 Task: Format the budget tracker by applying conditional formatting to highlight non-empty cells in green and change the 'Categories' column font to Arial Black with size 18.
Action: Mouse moved to (159, 182)
Screenshot: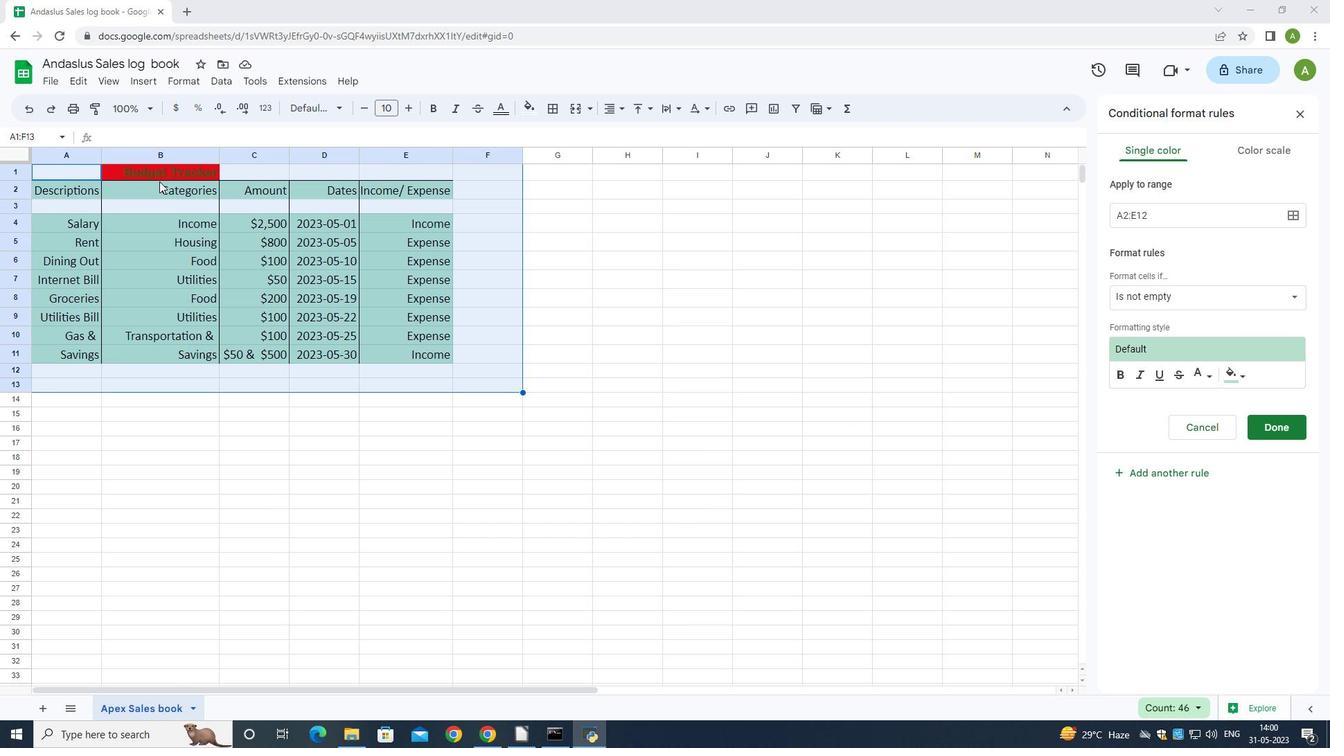 
Action: Mouse pressed left at (159, 182)
Screenshot: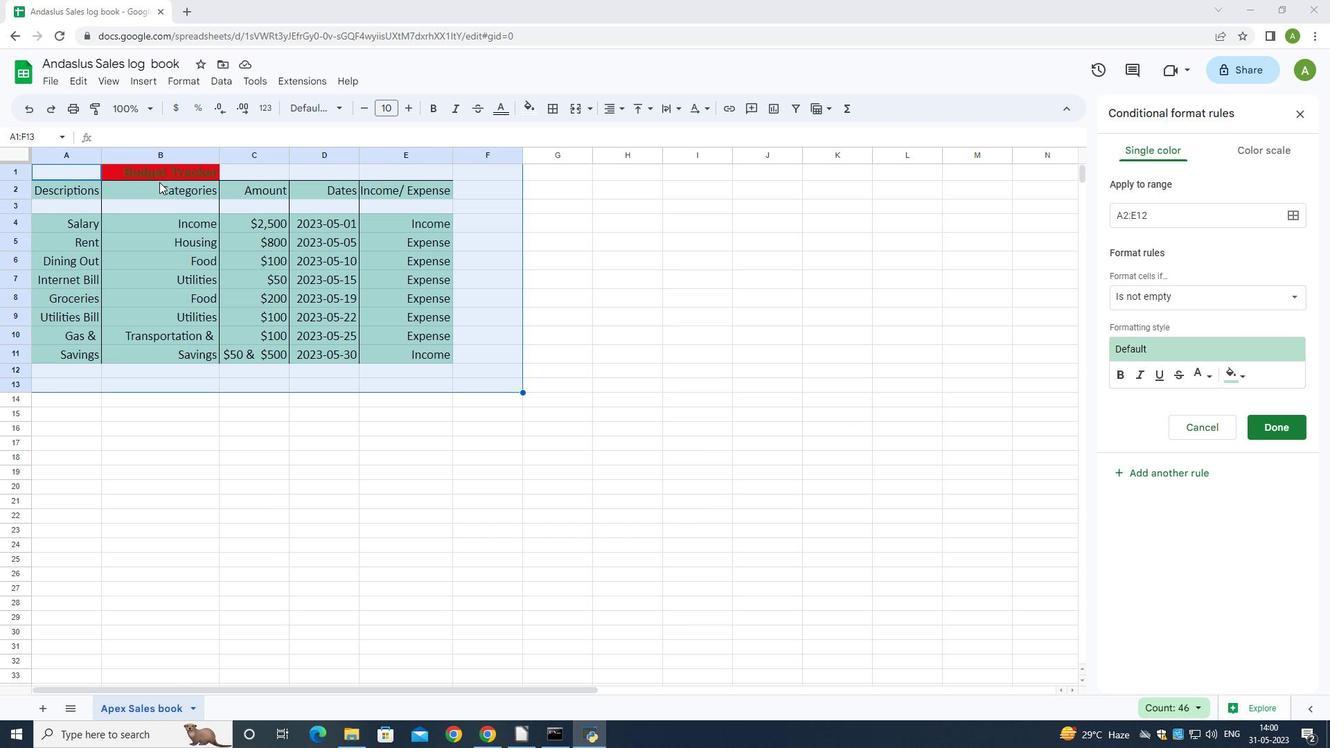 
Action: Mouse moved to (333, 105)
Screenshot: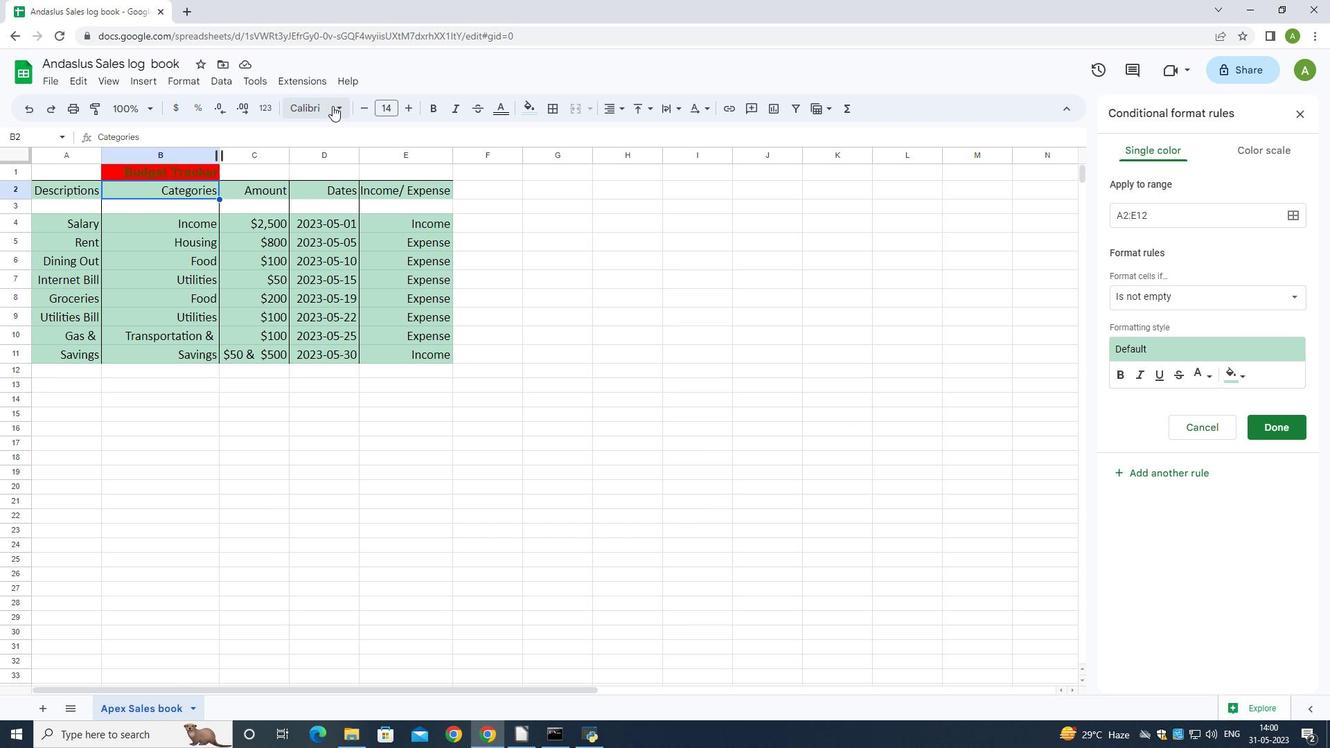 
Action: Mouse pressed left at (333, 105)
Screenshot: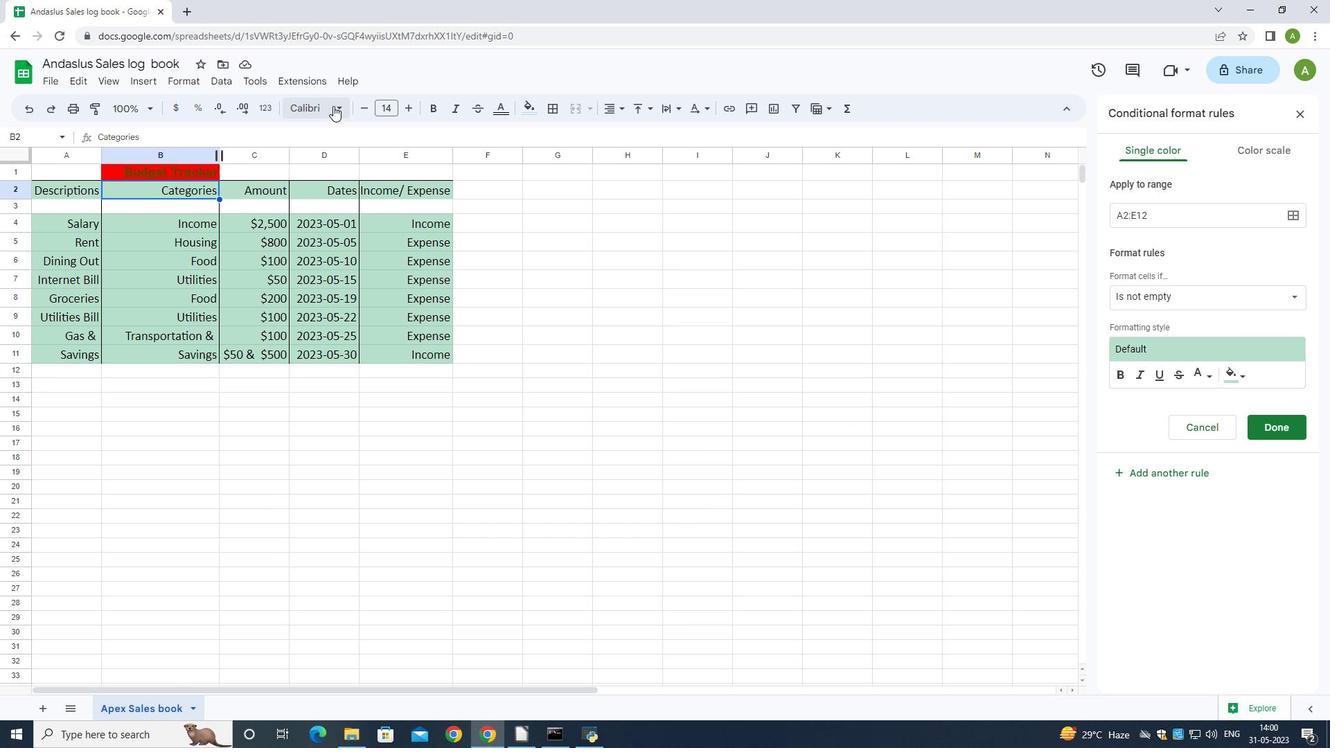 
Action: Mouse moved to (367, 303)
Screenshot: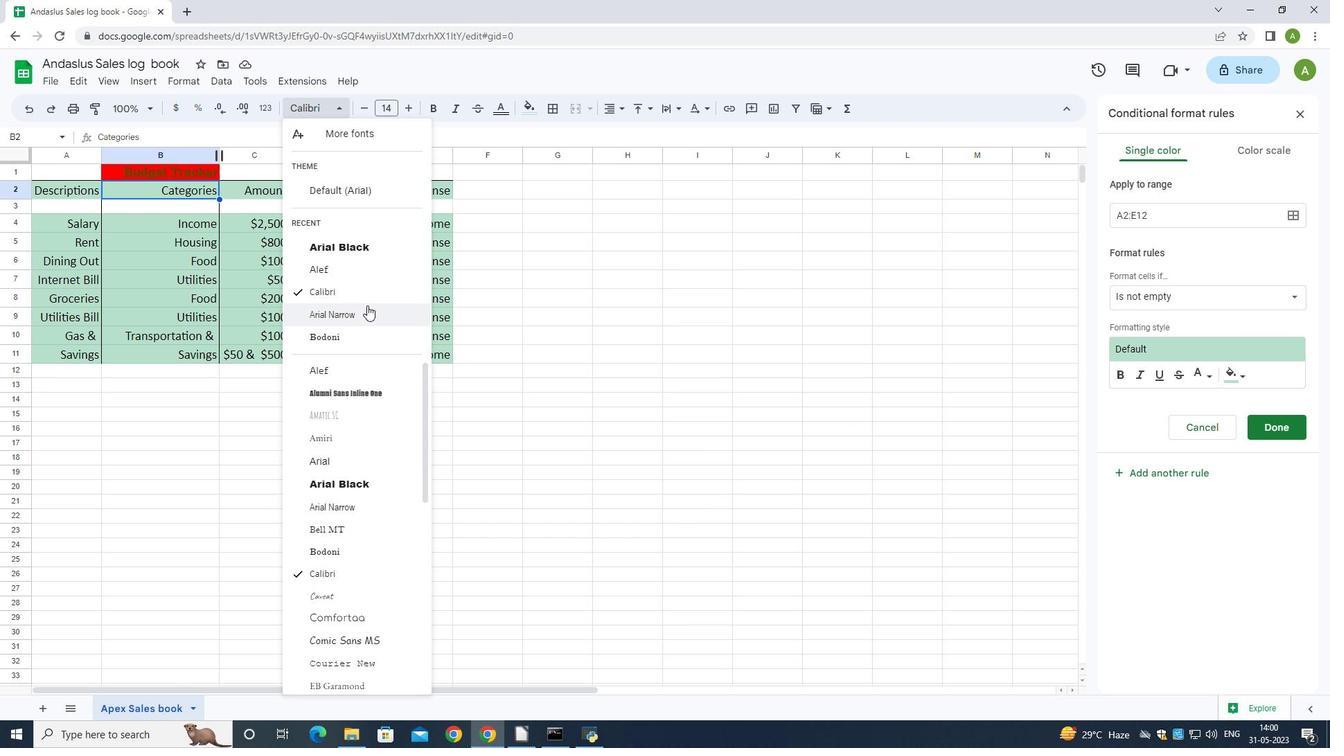 
Action: Mouse scrolled (367, 302) with delta (0, 0)
Screenshot: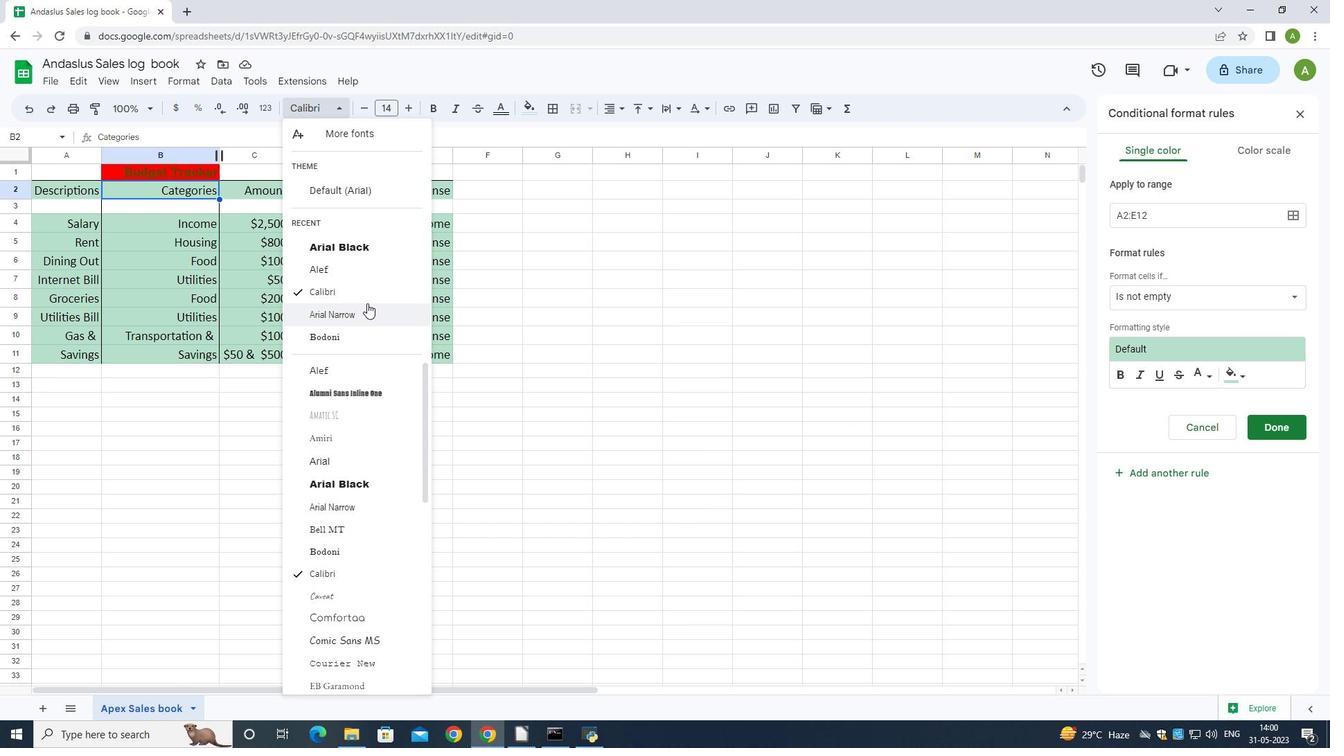 
Action: Mouse scrolled (367, 302) with delta (0, 0)
Screenshot: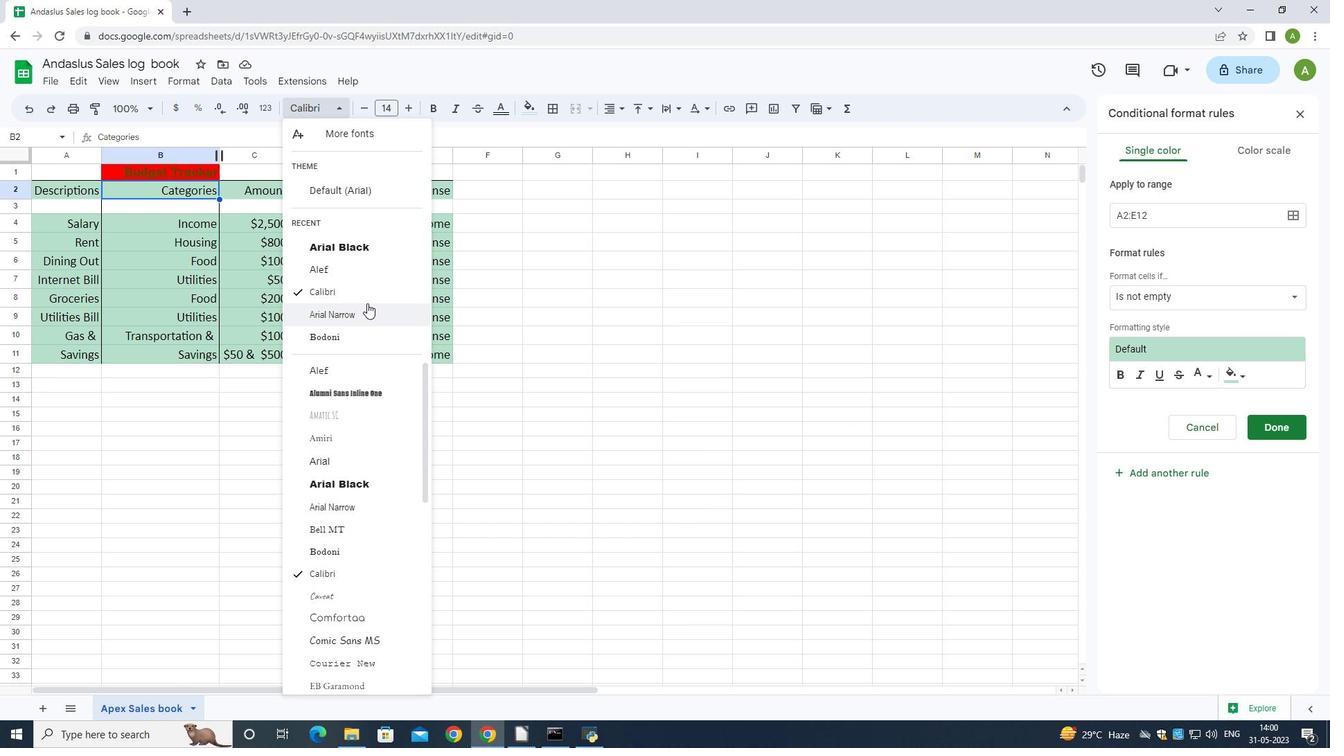 
Action: Mouse moved to (342, 130)
Screenshot: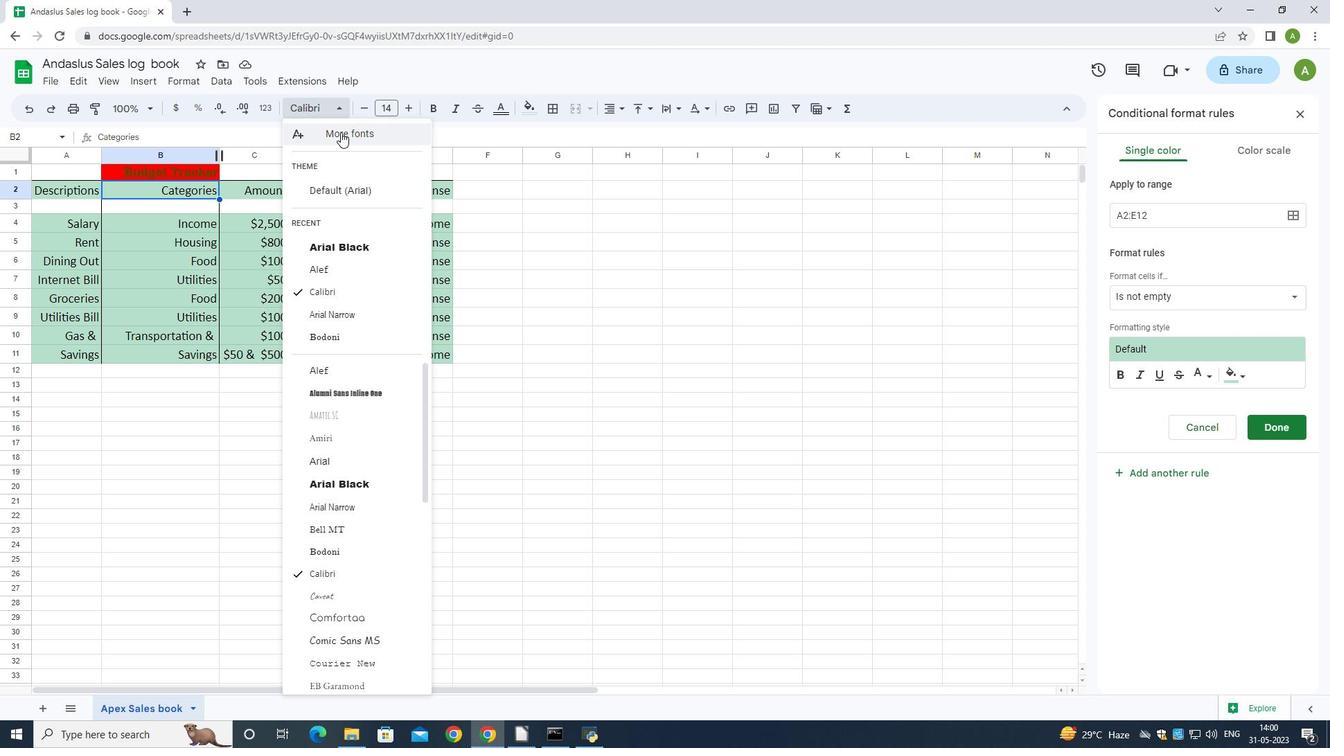 
Action: Mouse pressed left at (342, 130)
Screenshot: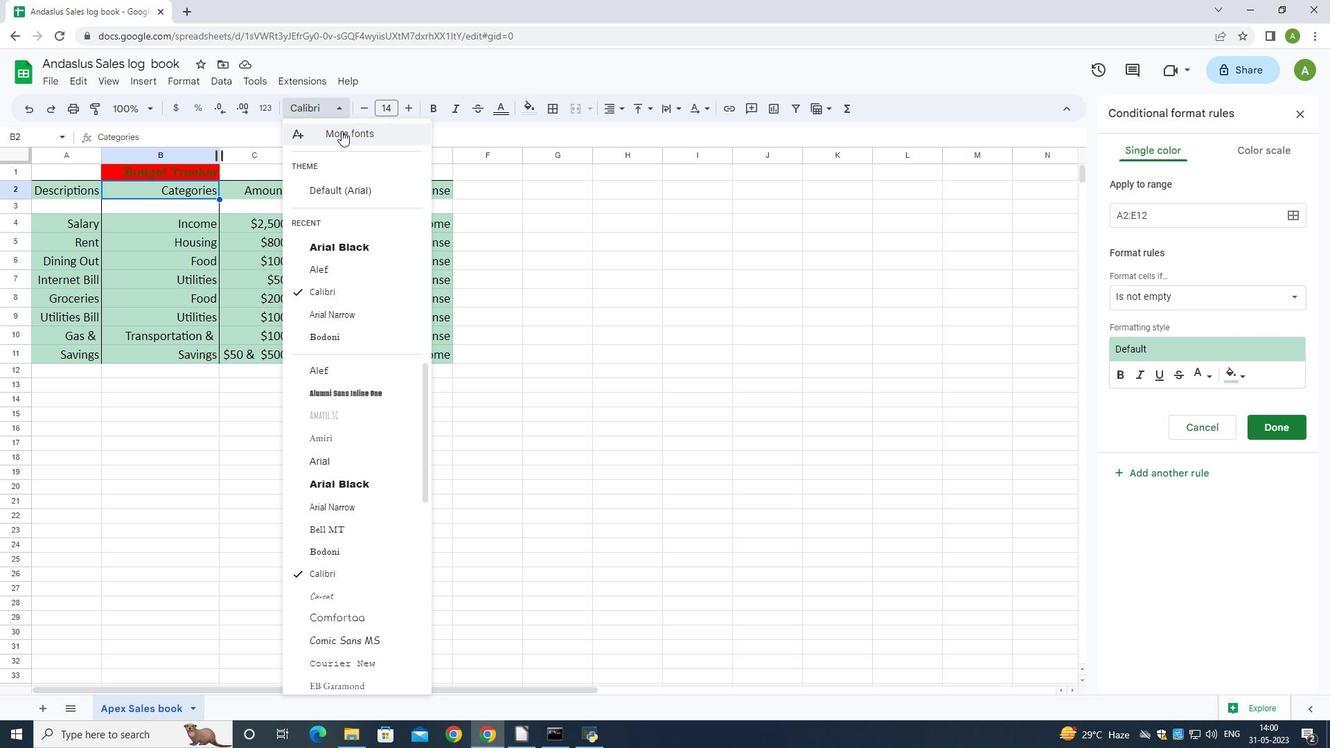 
Action: Mouse moved to (458, 266)
Screenshot: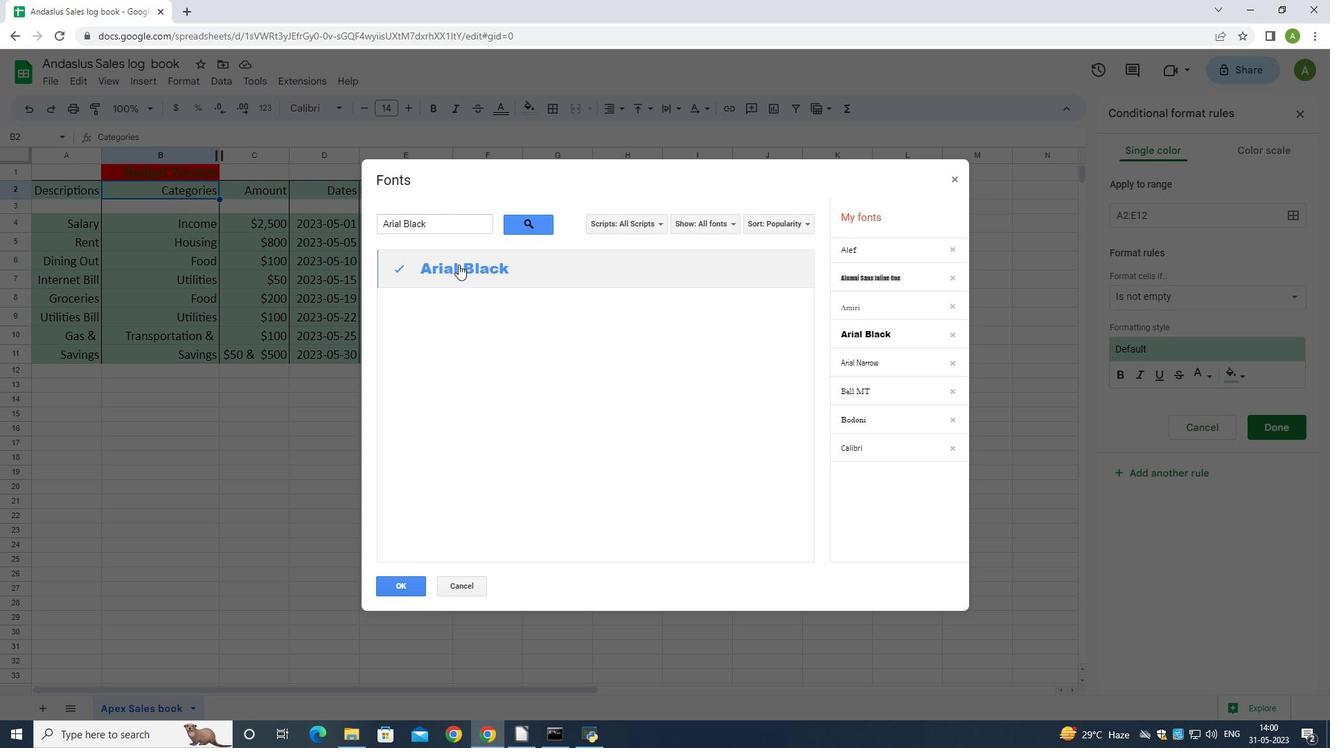 
Action: Mouse pressed left at (458, 266)
Screenshot: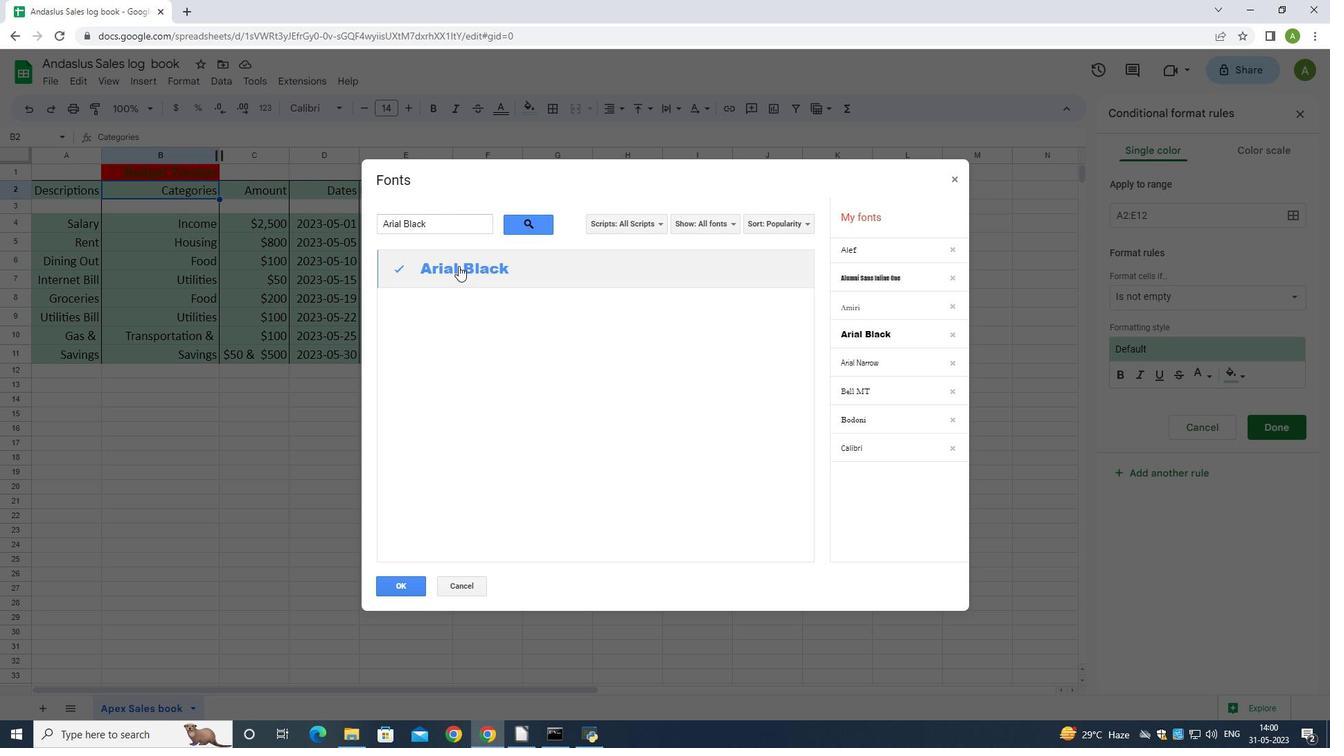 
Action: Mouse moved to (406, 273)
Screenshot: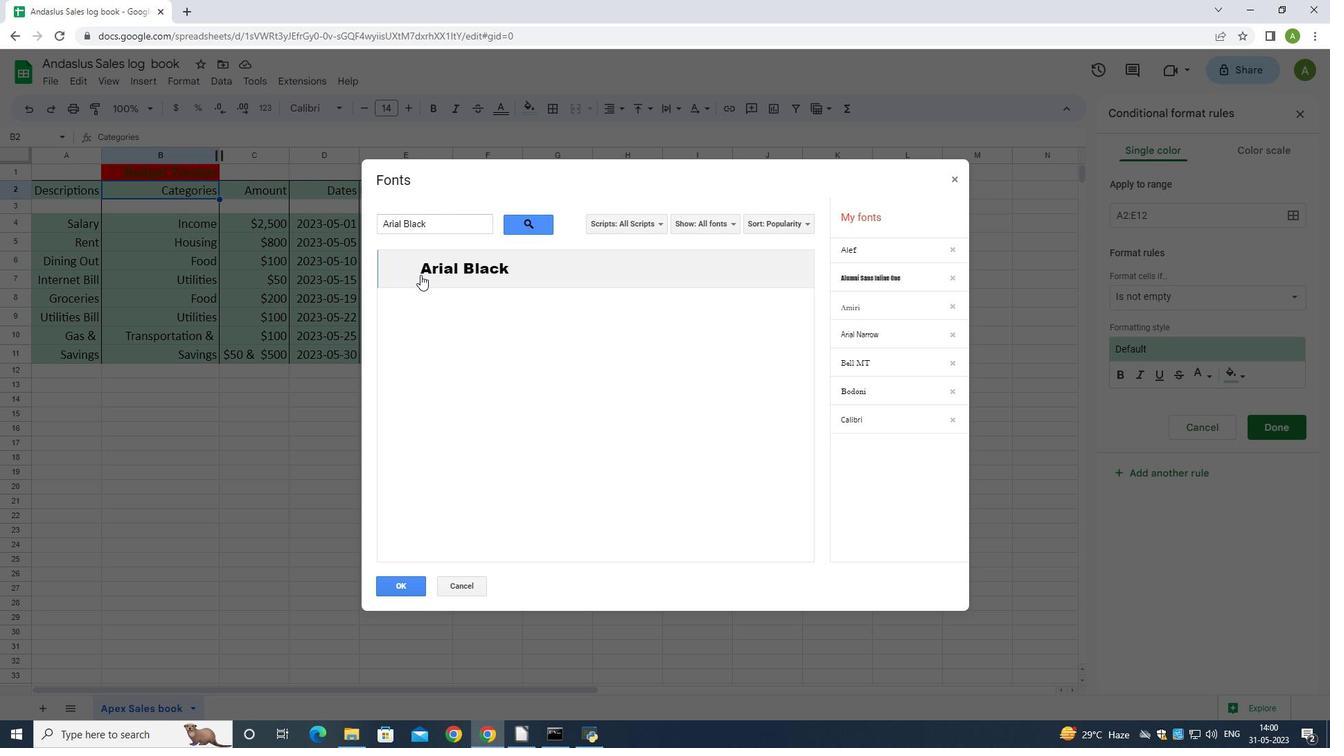 
Action: Mouse pressed left at (406, 273)
Screenshot: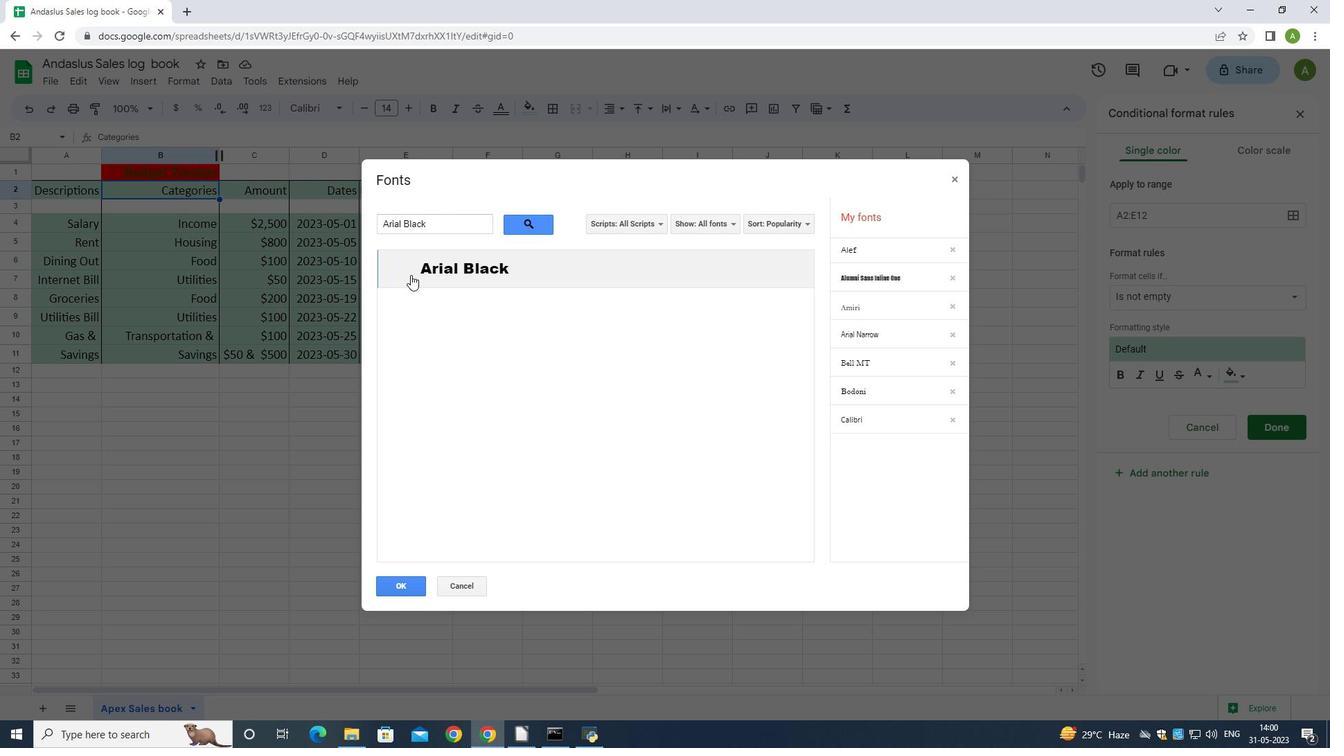
Action: Mouse moved to (409, 584)
Screenshot: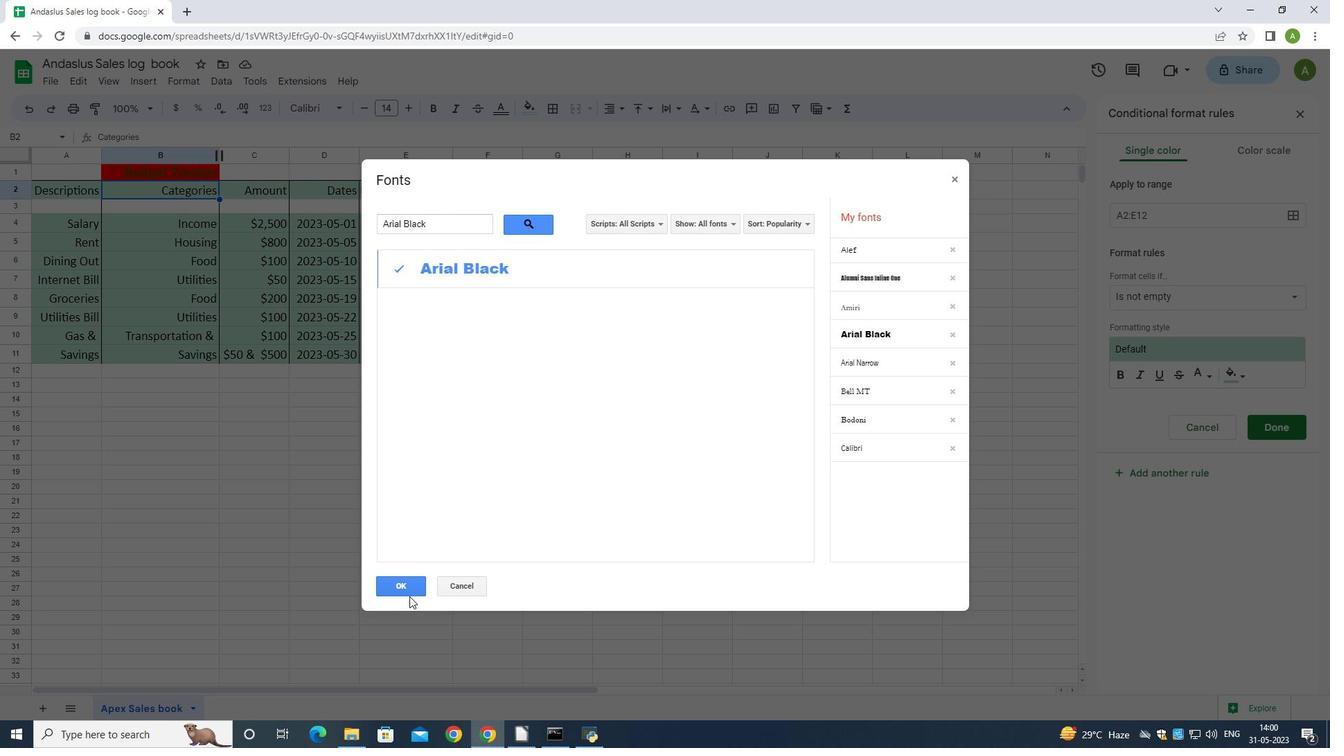 
Action: Mouse pressed left at (409, 584)
Screenshot: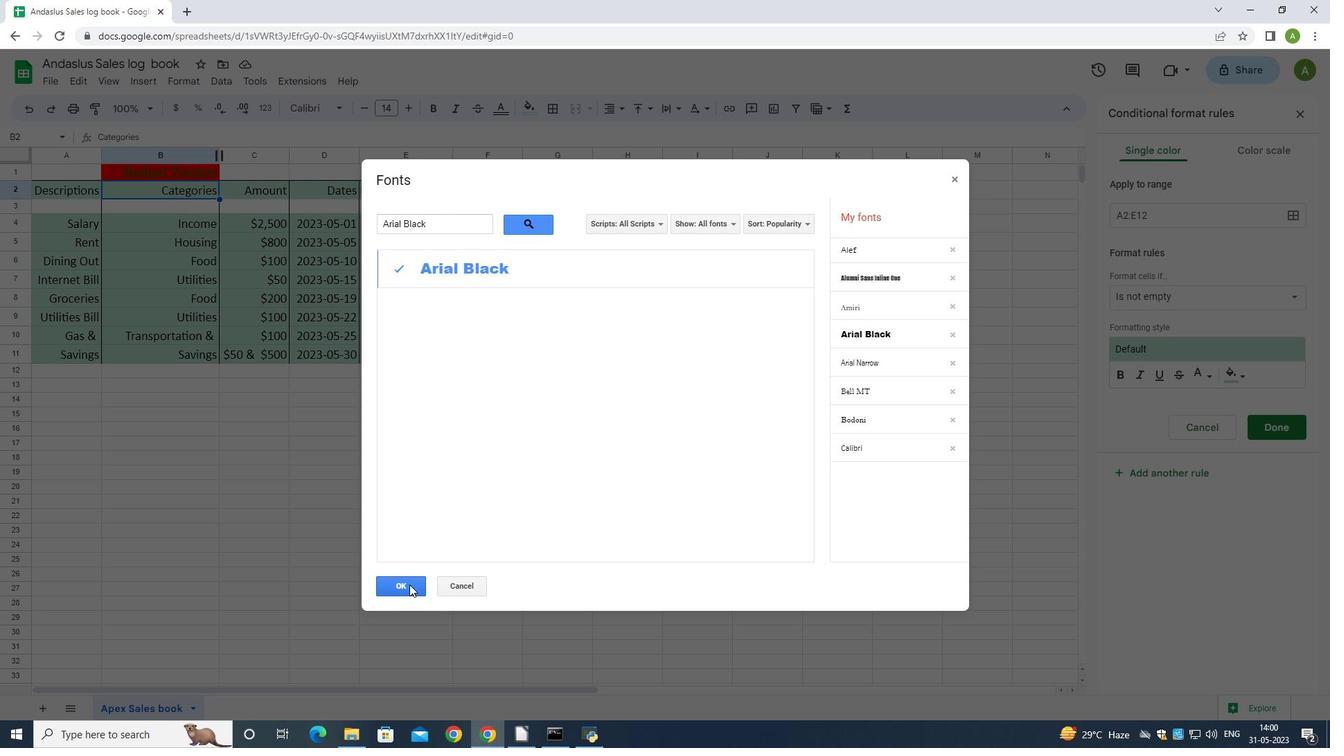 
Action: Mouse moved to (409, 106)
Screenshot: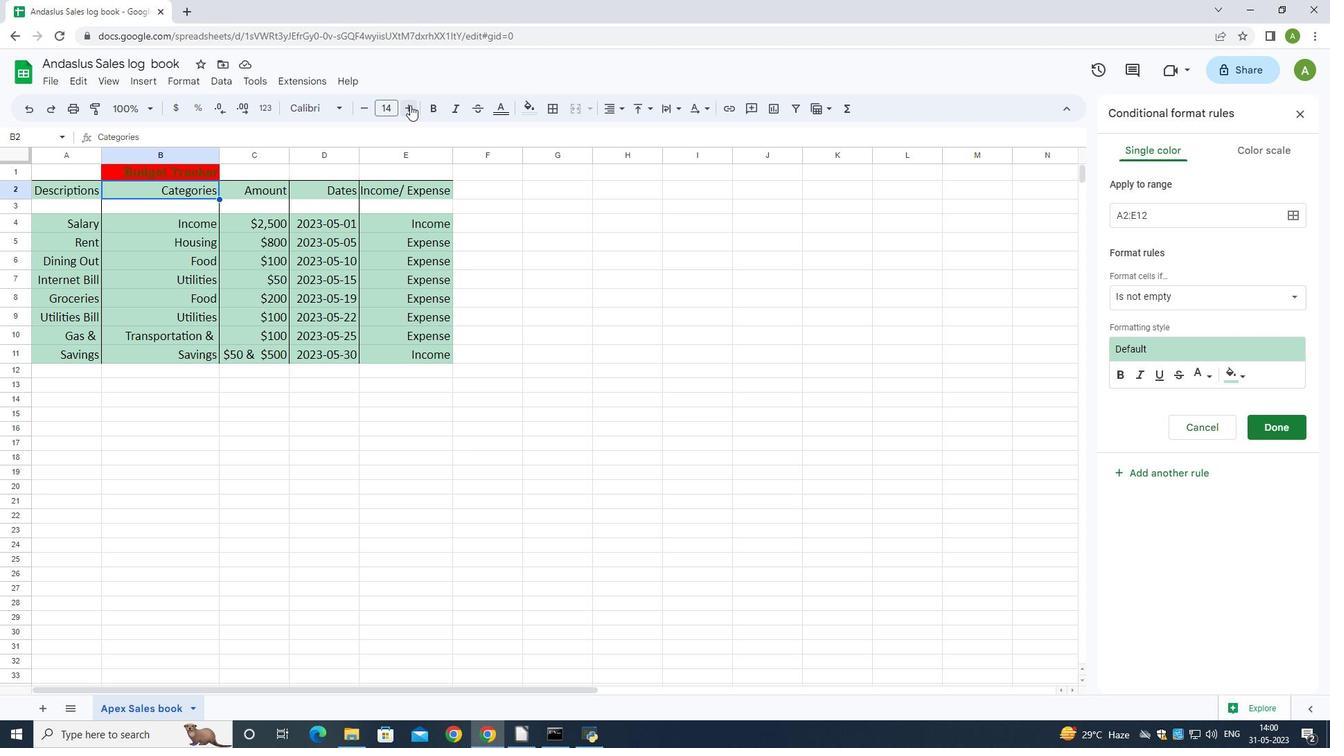 
Action: Mouse pressed left at (409, 106)
Screenshot: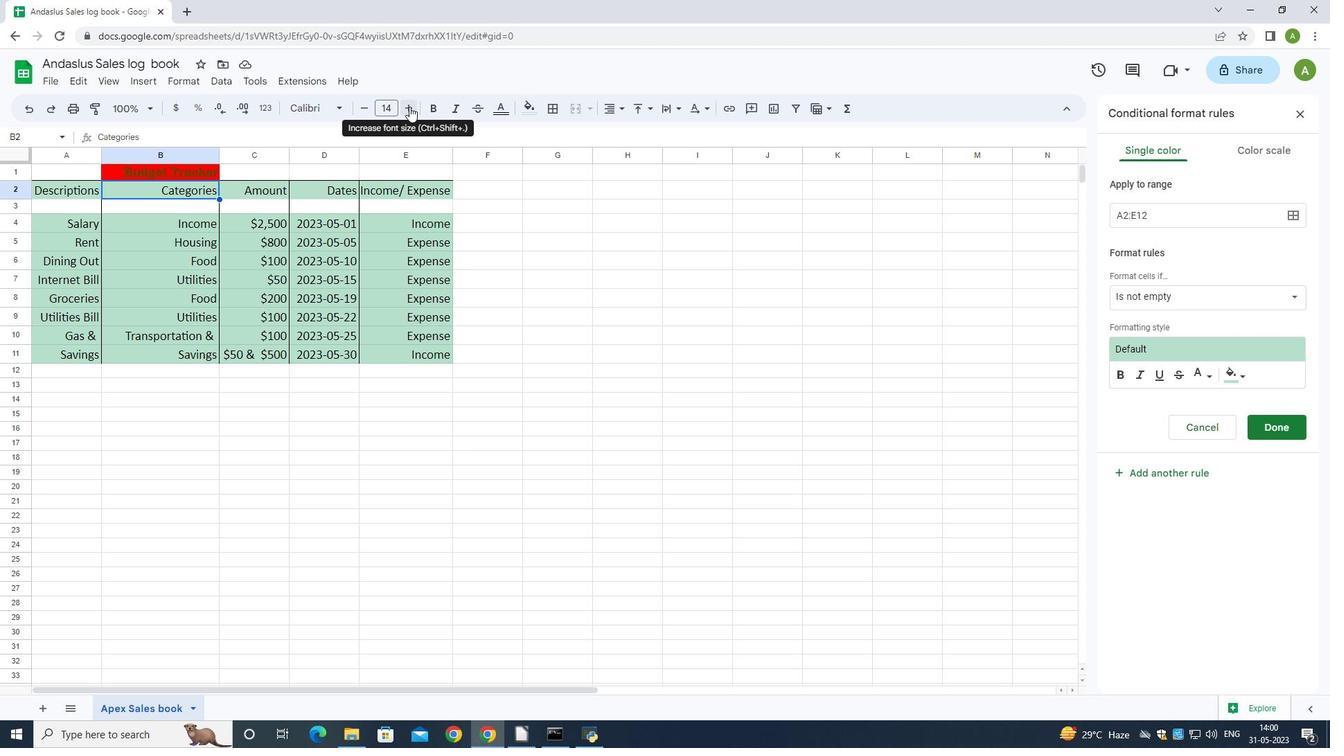 
Action: Mouse pressed left at (409, 106)
Screenshot: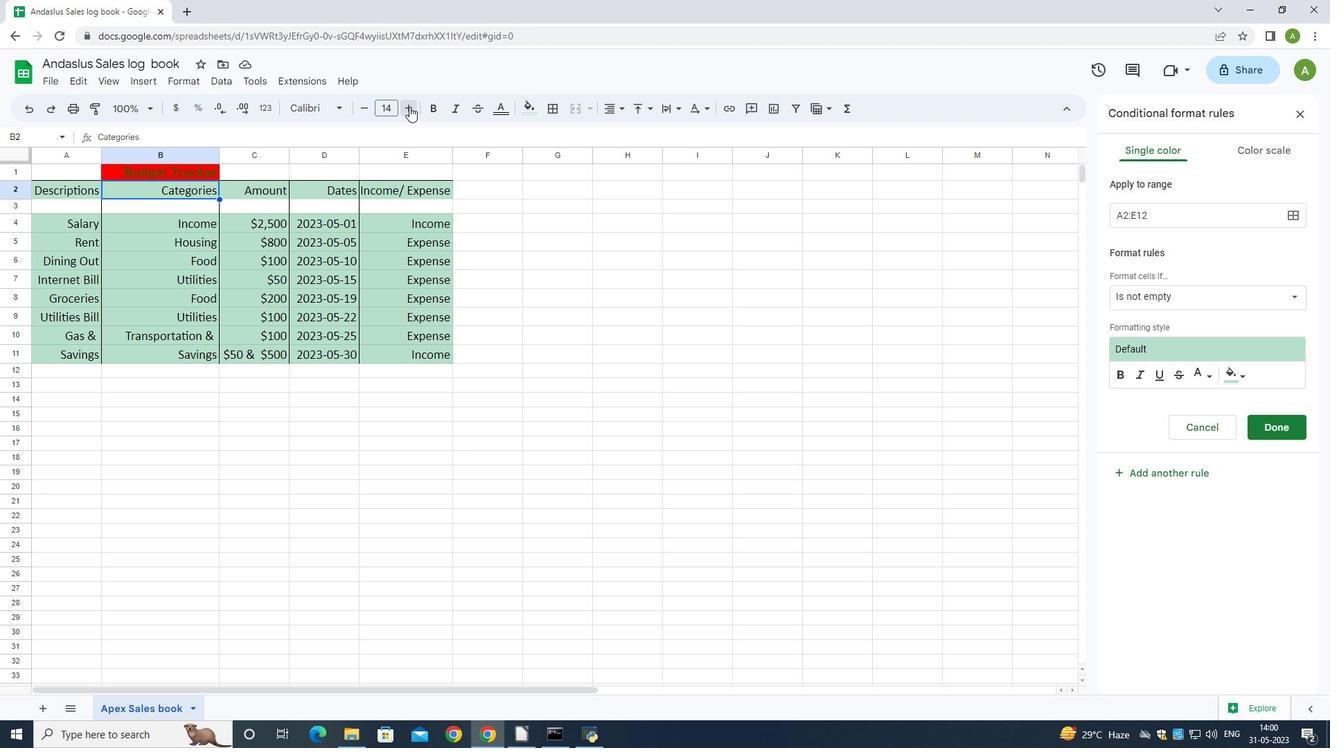 
Action: Mouse pressed left at (409, 106)
Screenshot: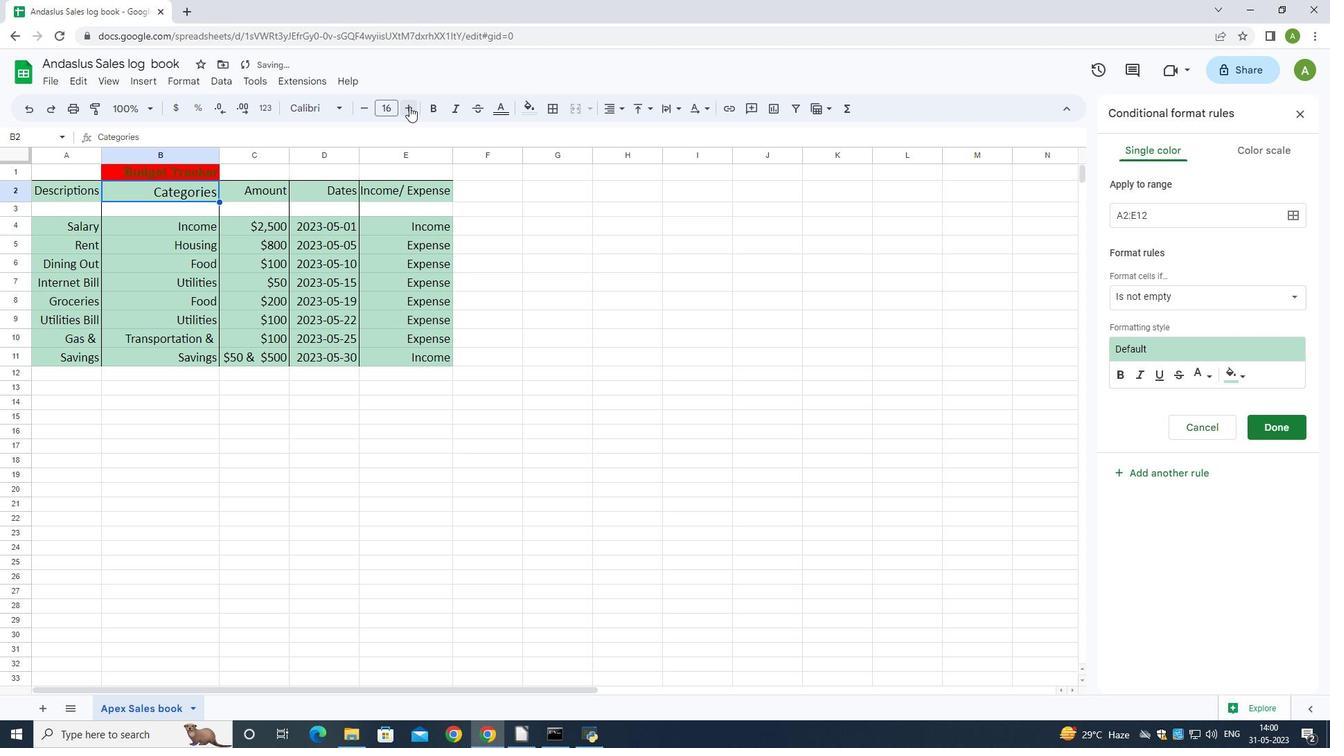 
Action: Mouse pressed left at (409, 106)
Screenshot: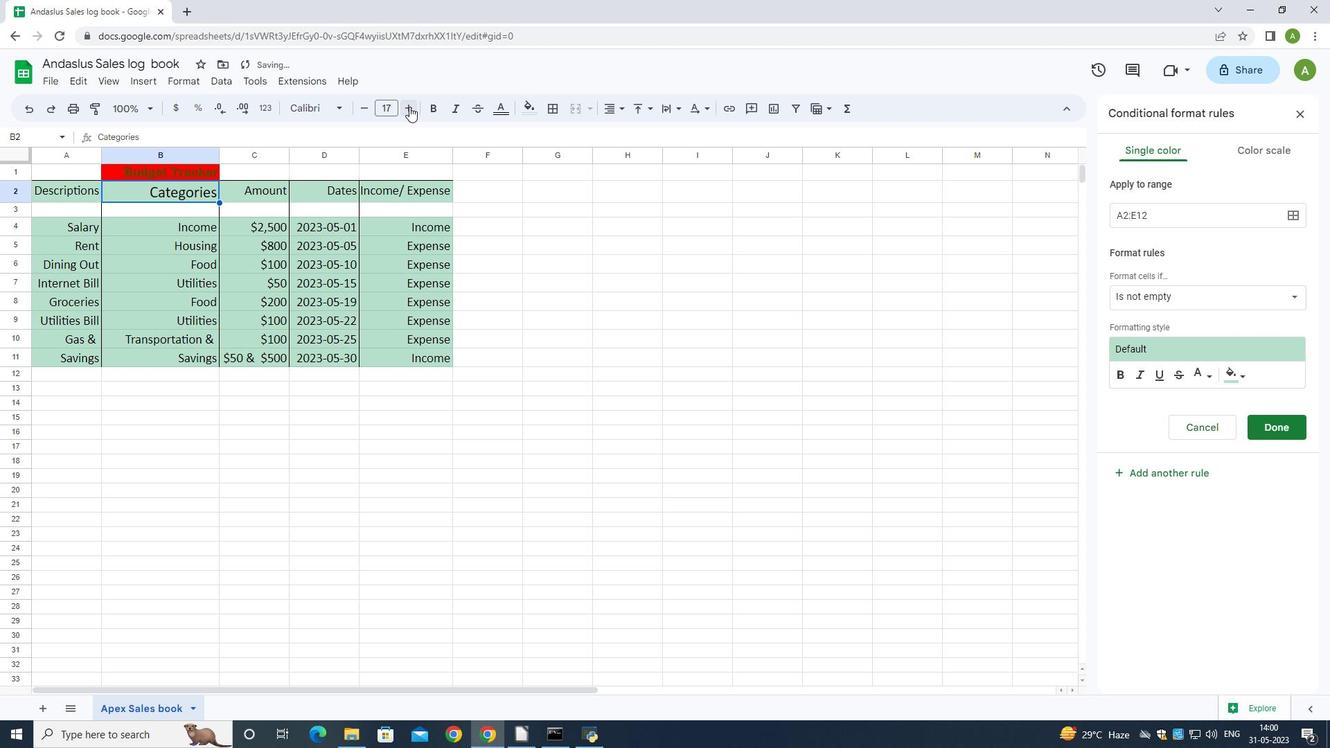 
Action: Mouse moved to (48, 223)
Screenshot: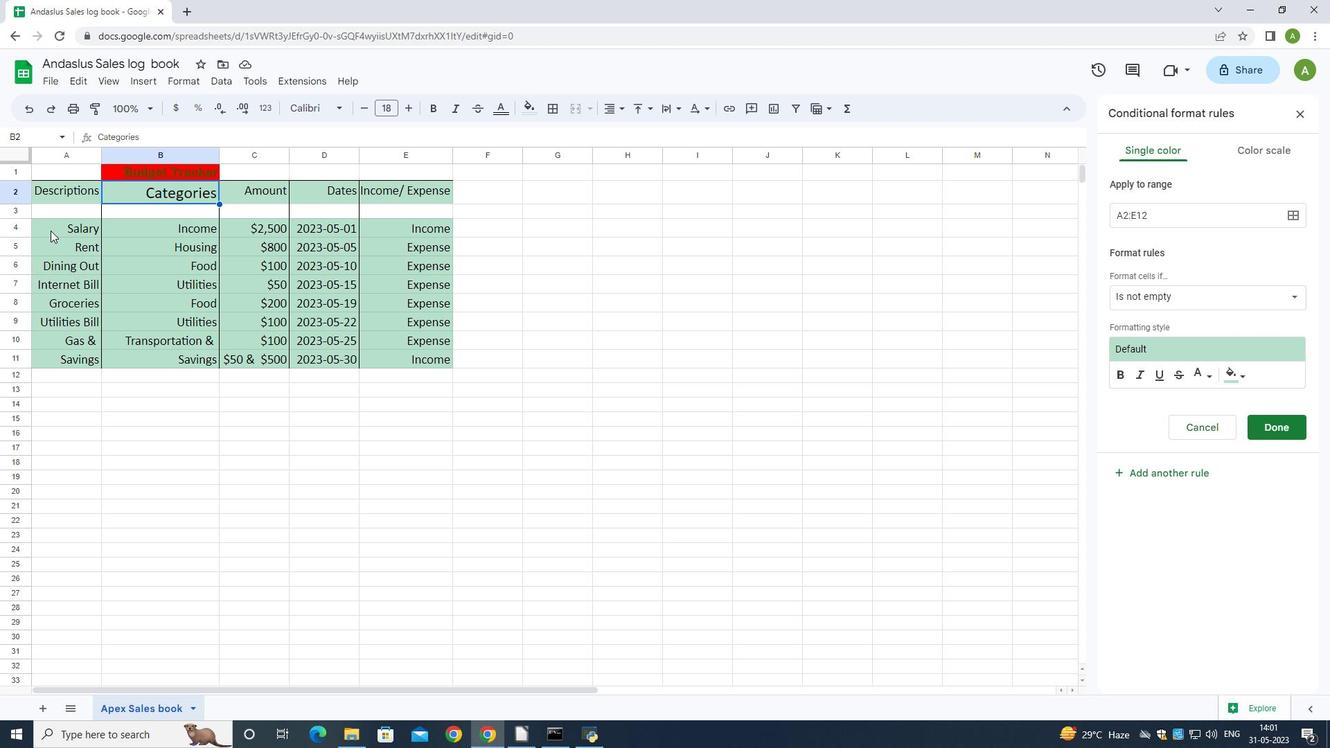 
Action: Mouse pressed left at (48, 223)
Screenshot: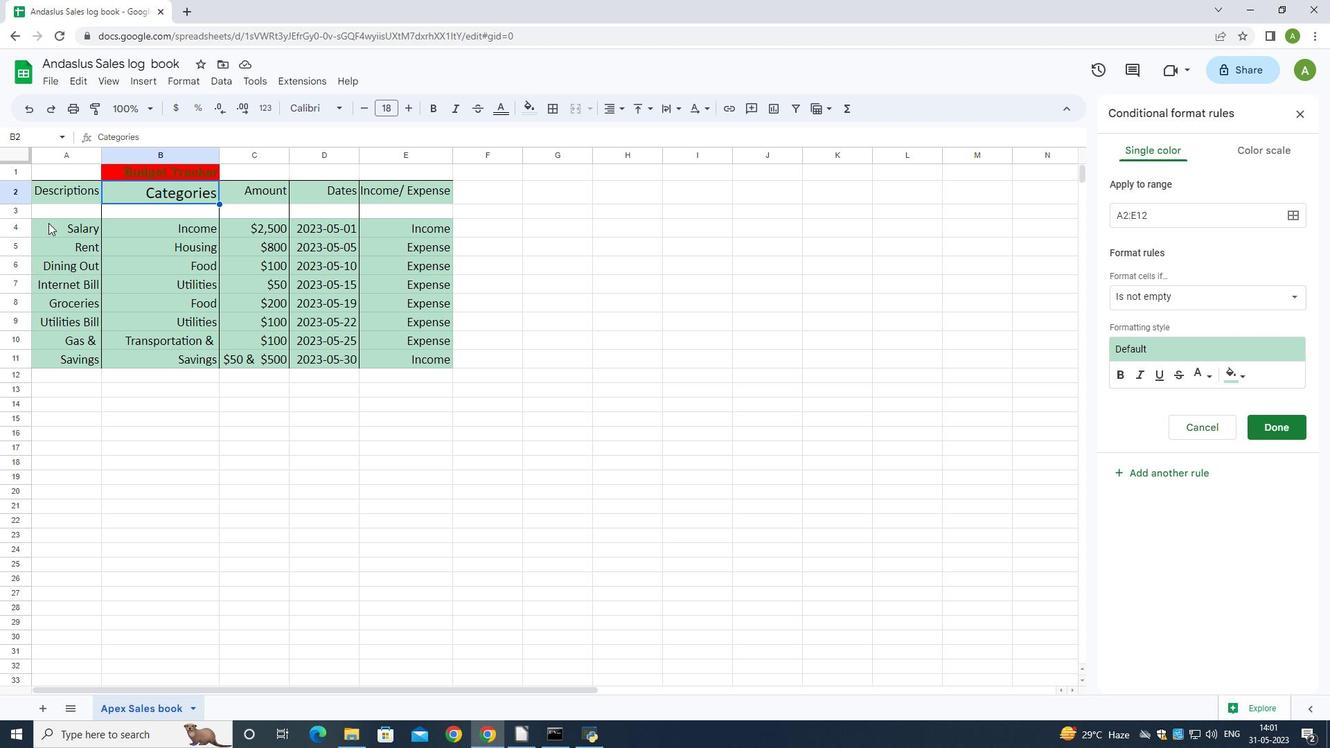 
Action: Mouse moved to (48, 220)
Screenshot: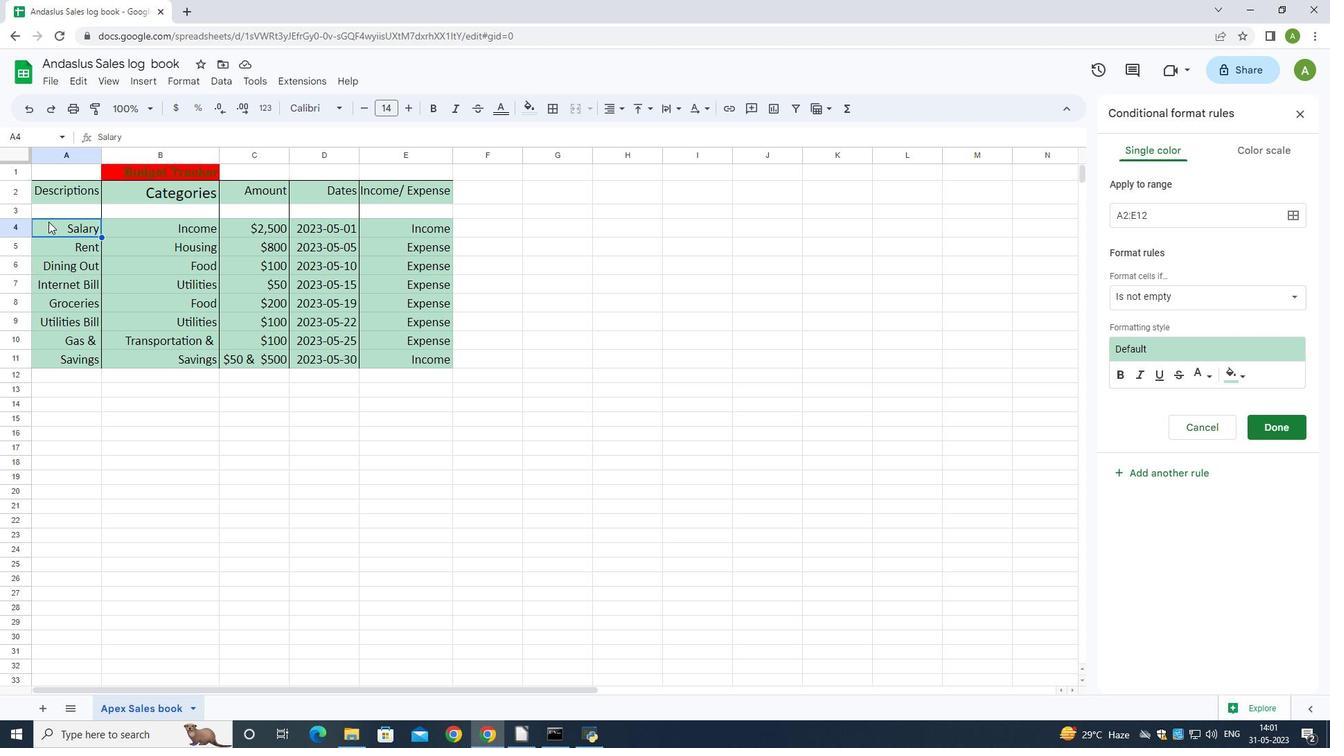
Action: Mouse pressed left at (48, 220)
Screenshot: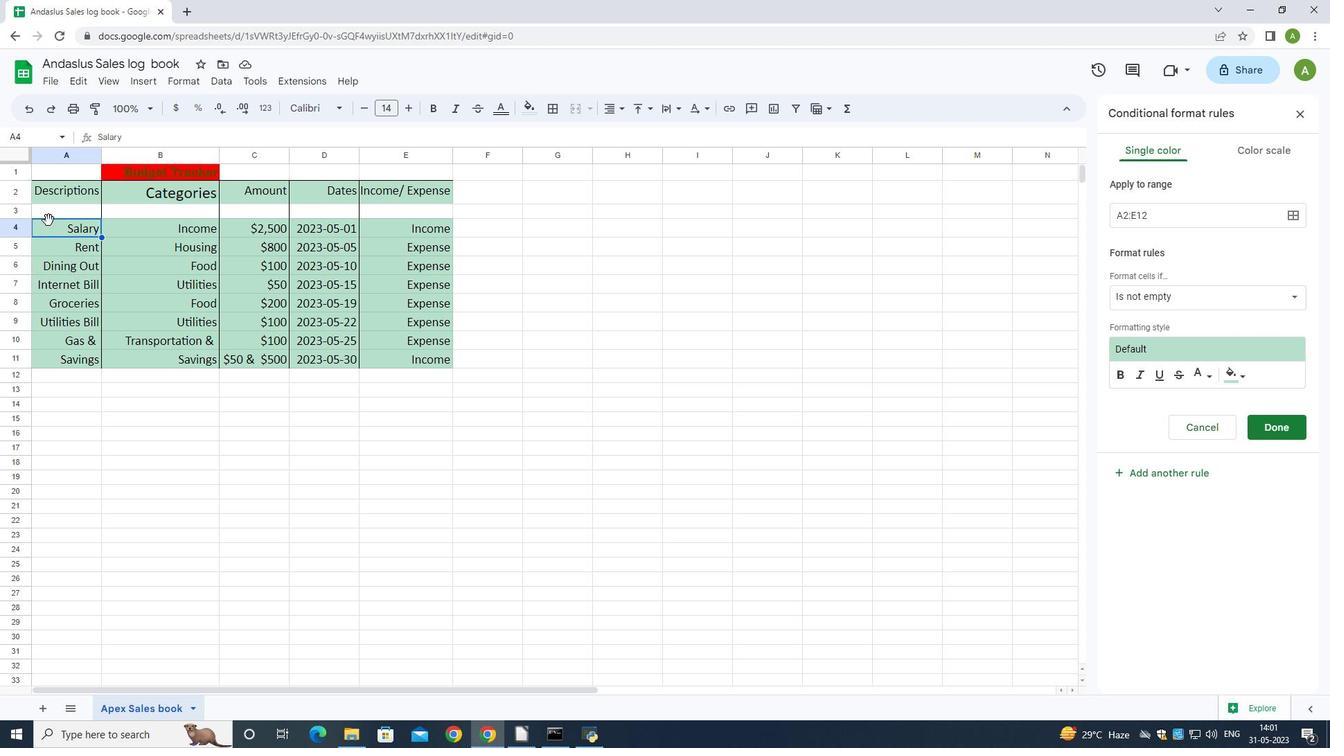 
Action: Mouse moved to (69, 223)
Screenshot: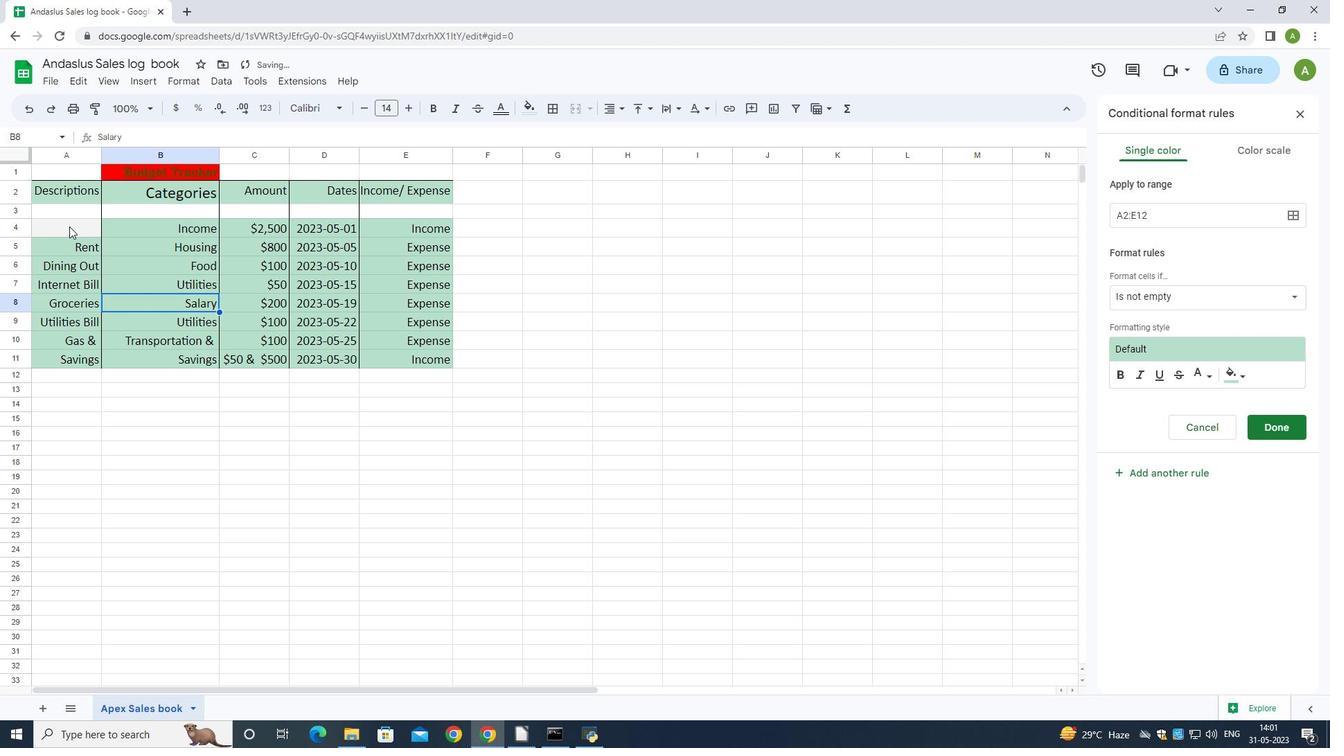 
Action: Mouse pressed left at (69, 223)
Screenshot: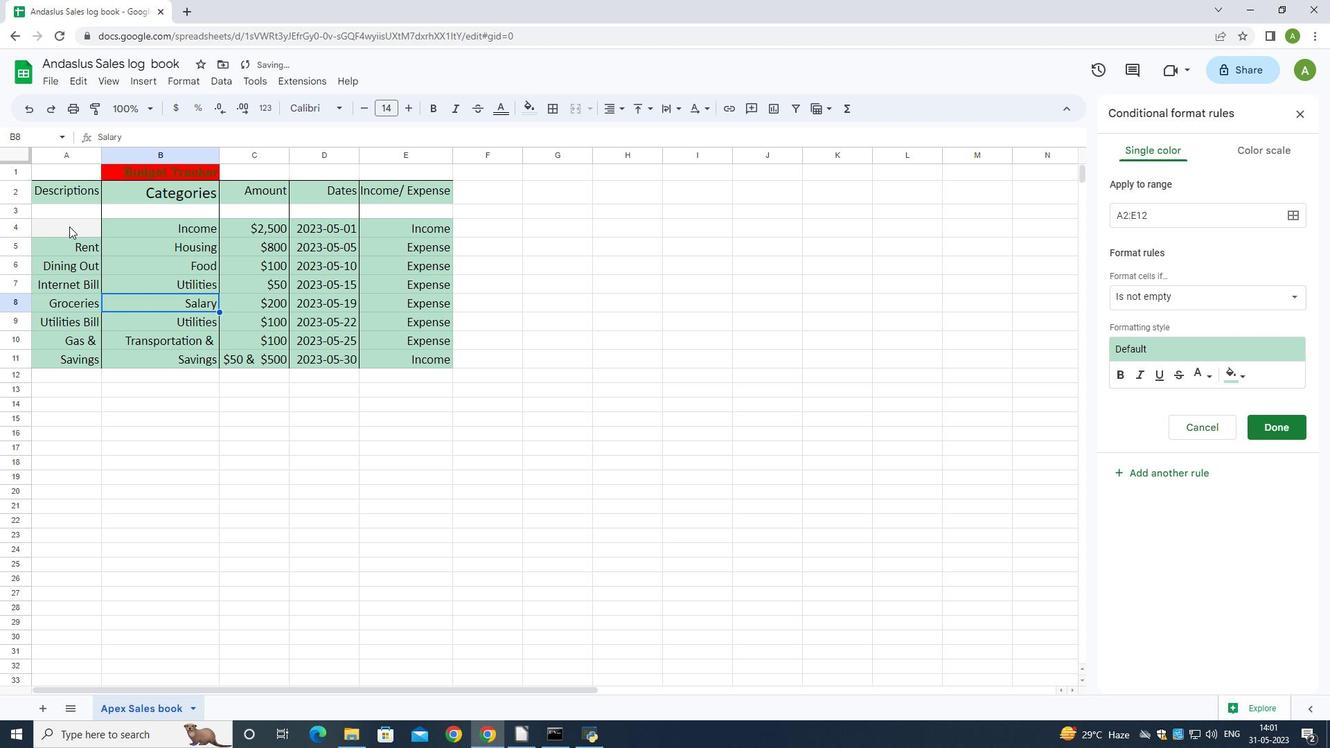
Action: Mouse moved to (65, 218)
Screenshot: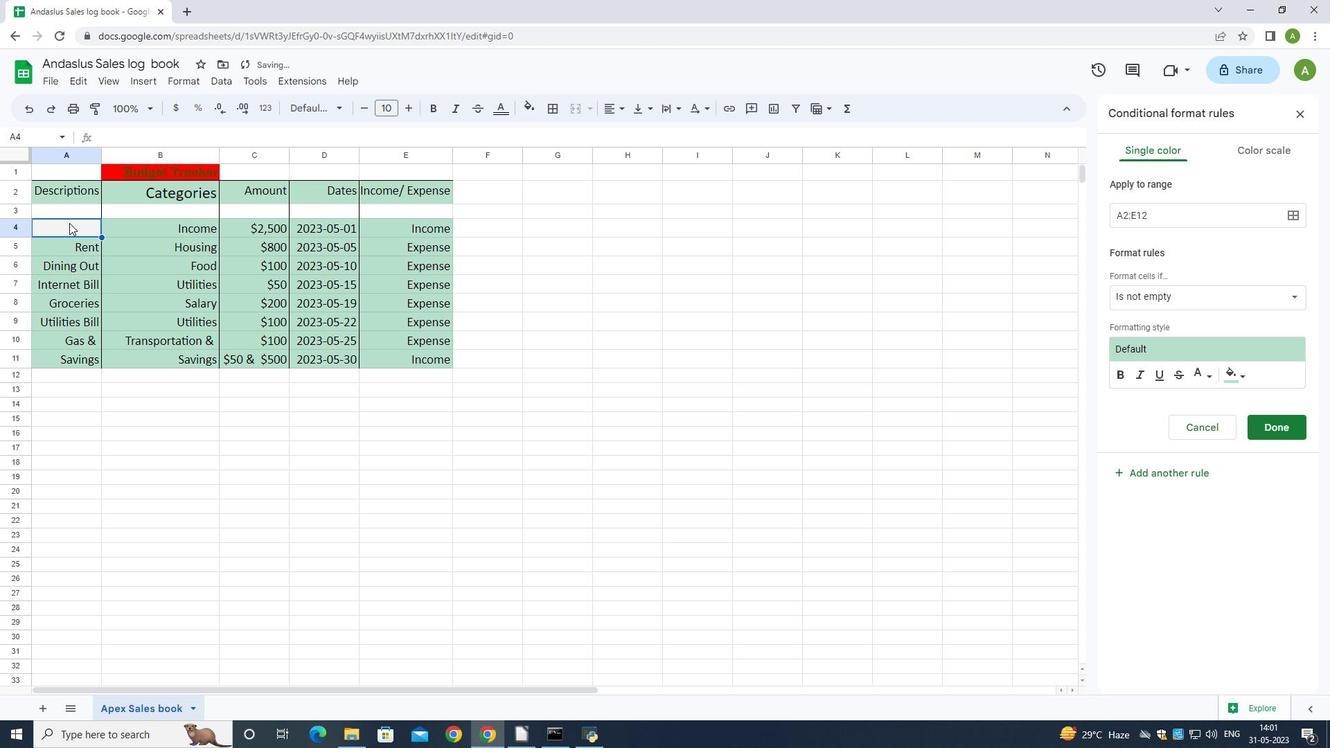 
Action: Key pressed ctrl+Z
Screenshot: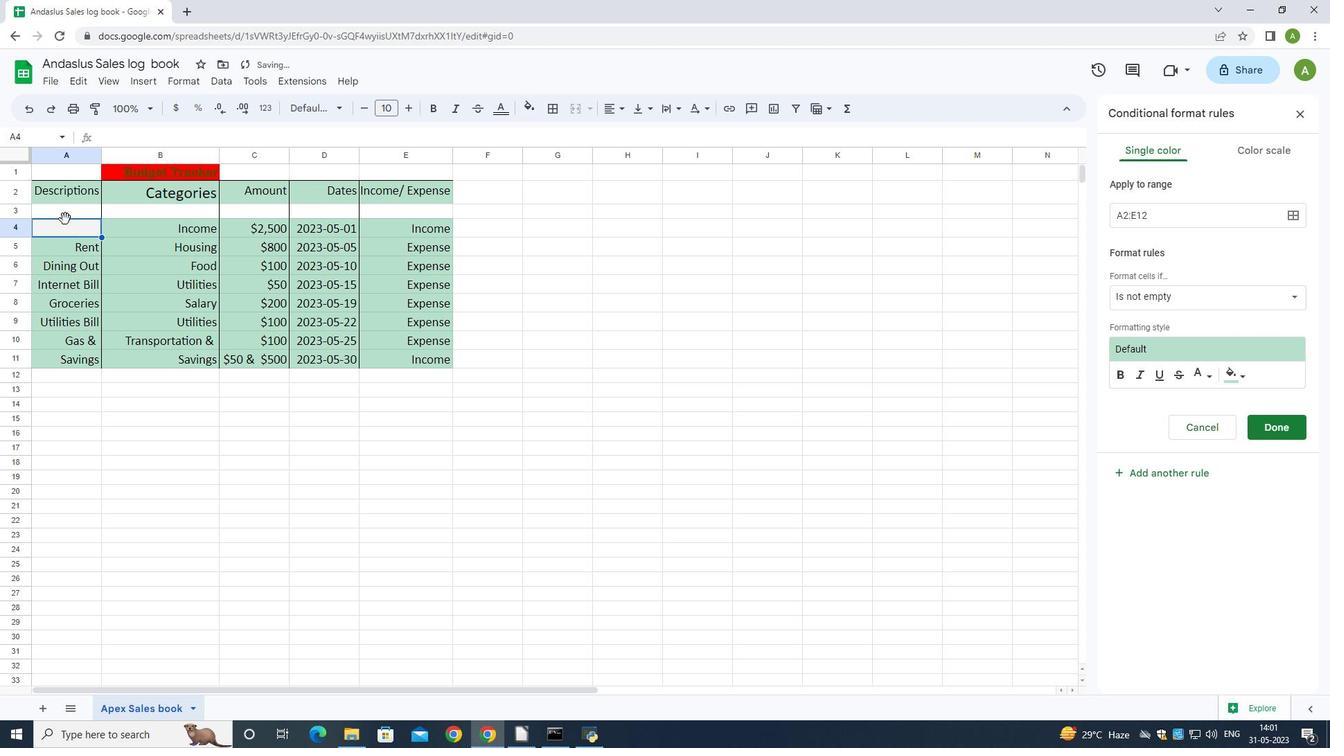 
Action: Mouse moved to (41, 218)
Screenshot: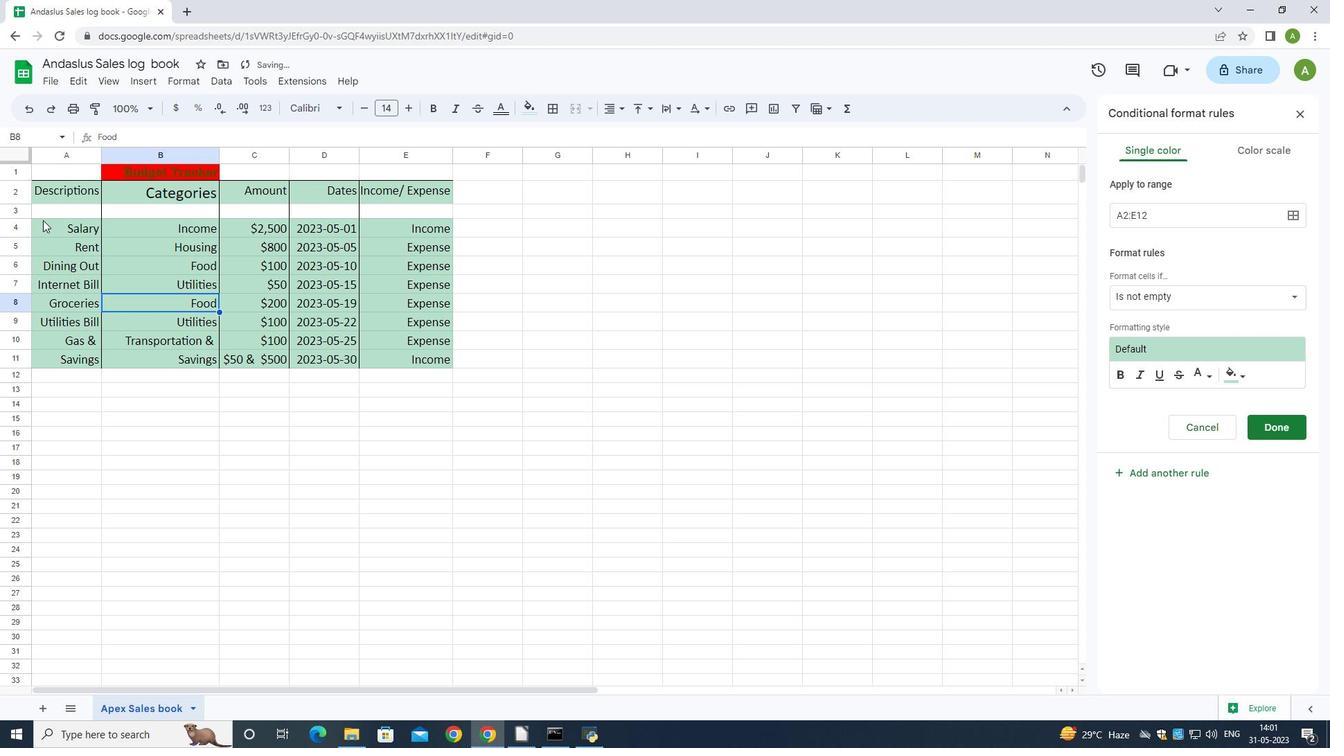
Action: Mouse pressed left at (41, 218)
Screenshot: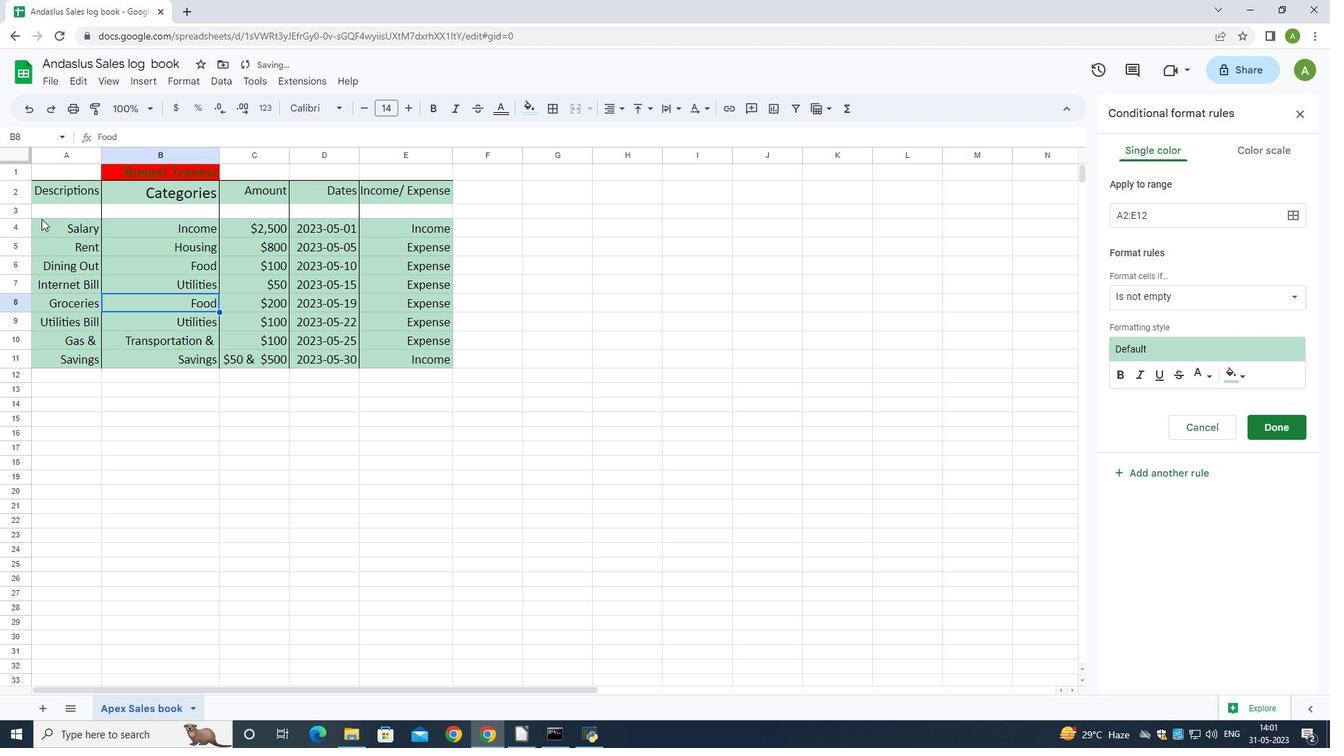 
Action: Mouse moved to (51, 171)
Screenshot: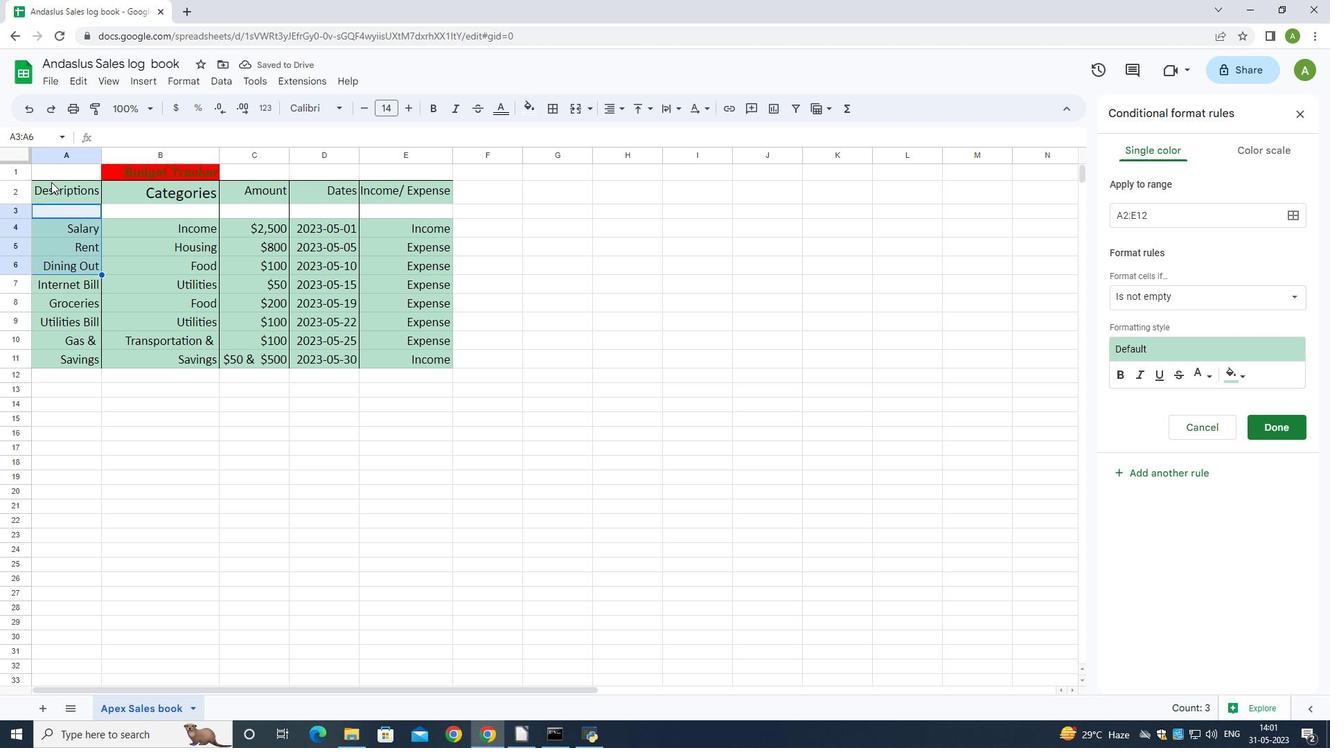 
Action: Mouse pressed left at (51, 171)
Screenshot: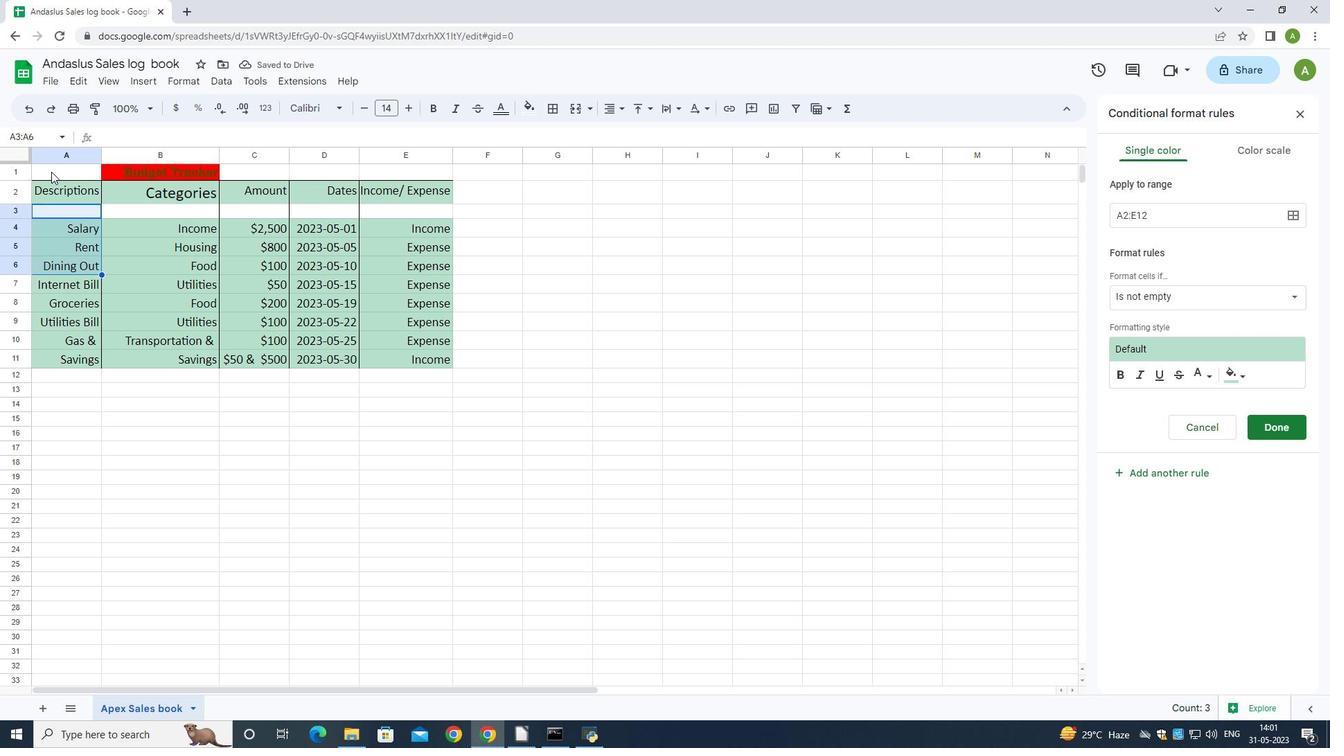 
Action: Mouse moved to (44, 184)
Screenshot: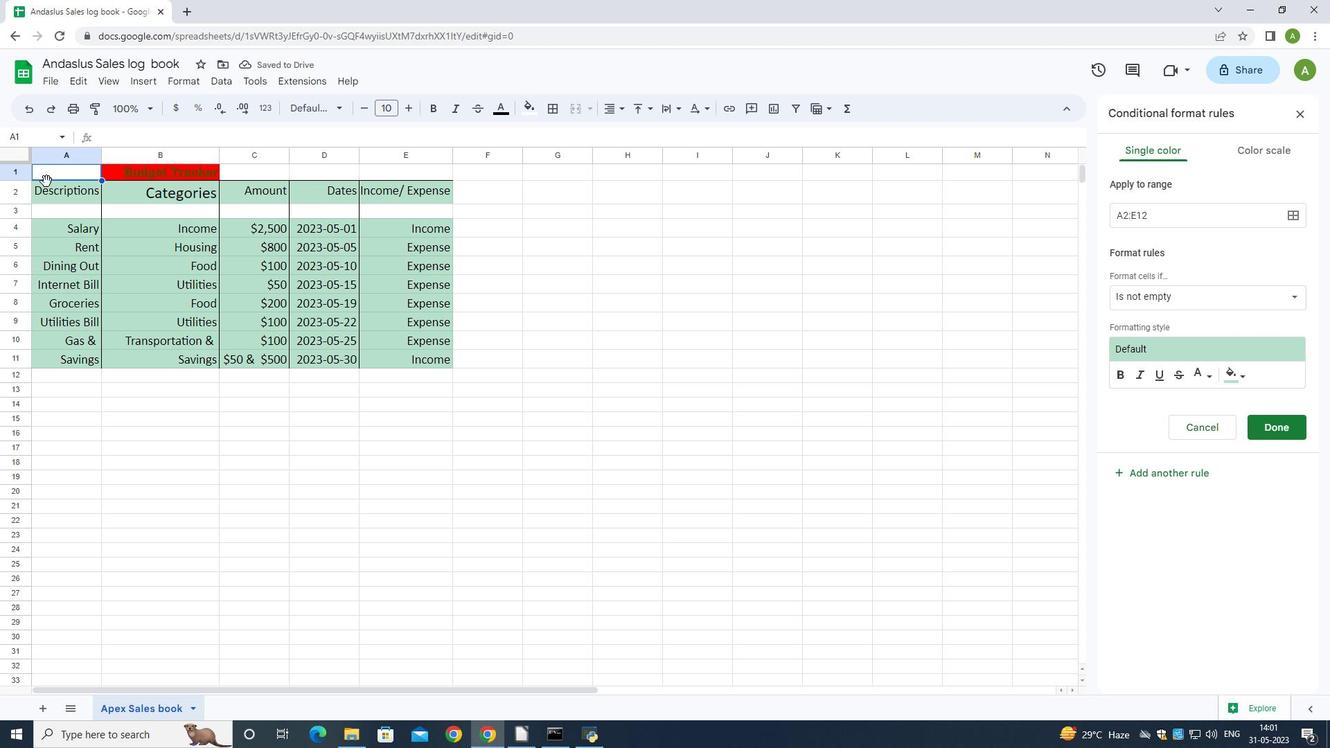 
Action: Mouse pressed left at (44, 184)
Screenshot: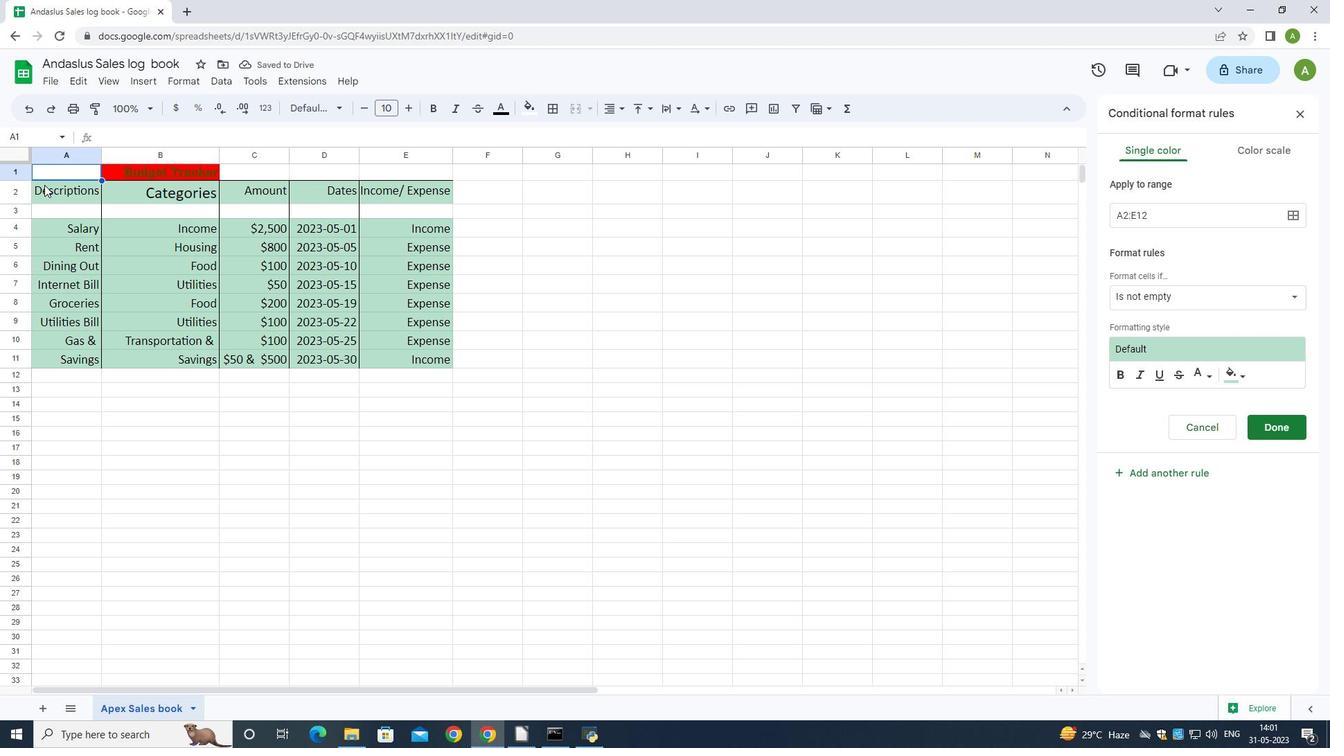 
Action: Mouse moved to (332, 103)
Screenshot: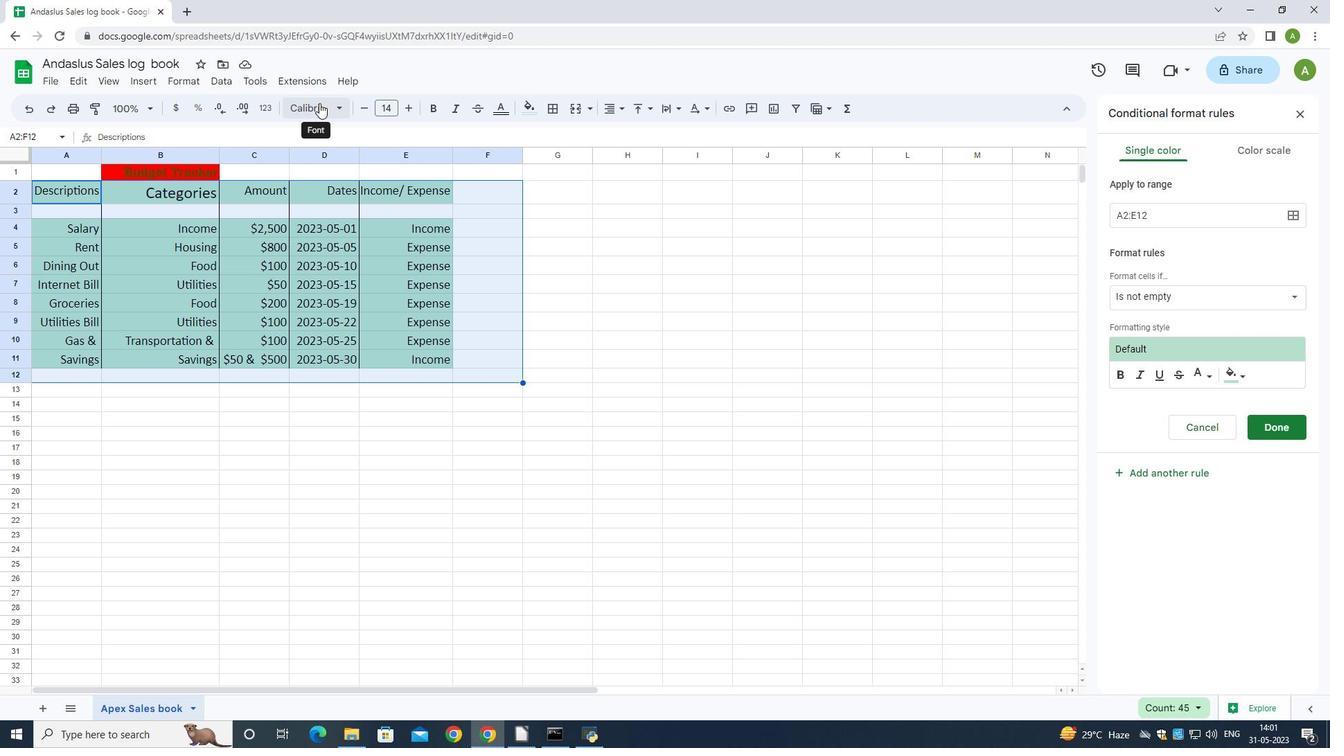 
Action: Mouse pressed left at (332, 103)
Screenshot: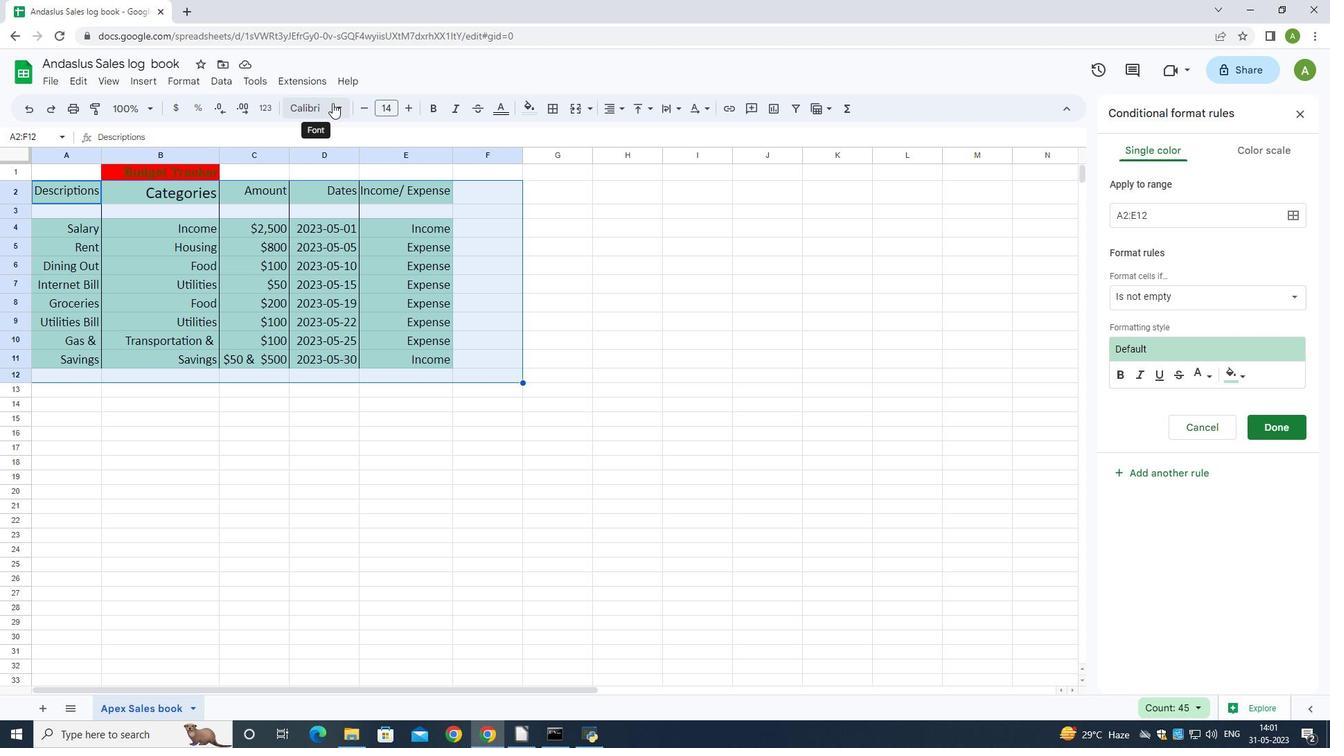 
Action: Mouse moved to (336, 295)
Screenshot: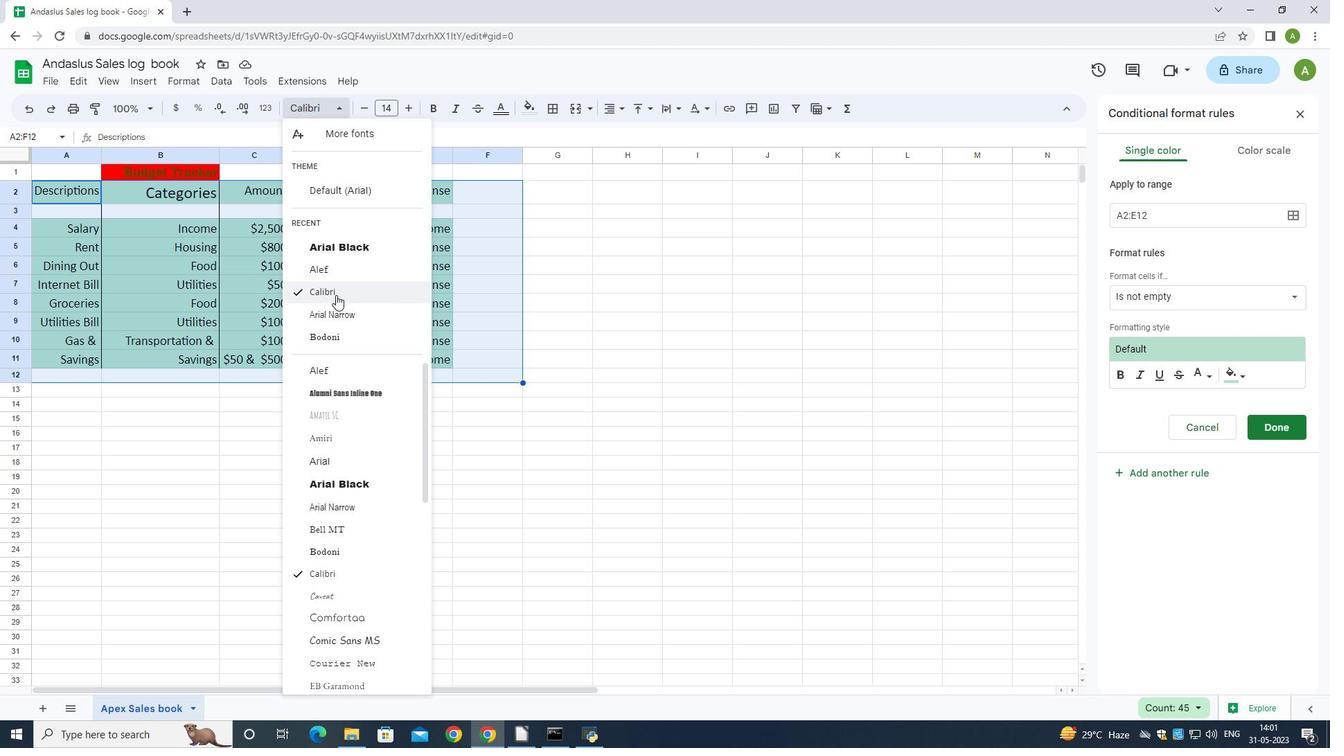 
Action: Mouse pressed left at (336, 295)
Screenshot: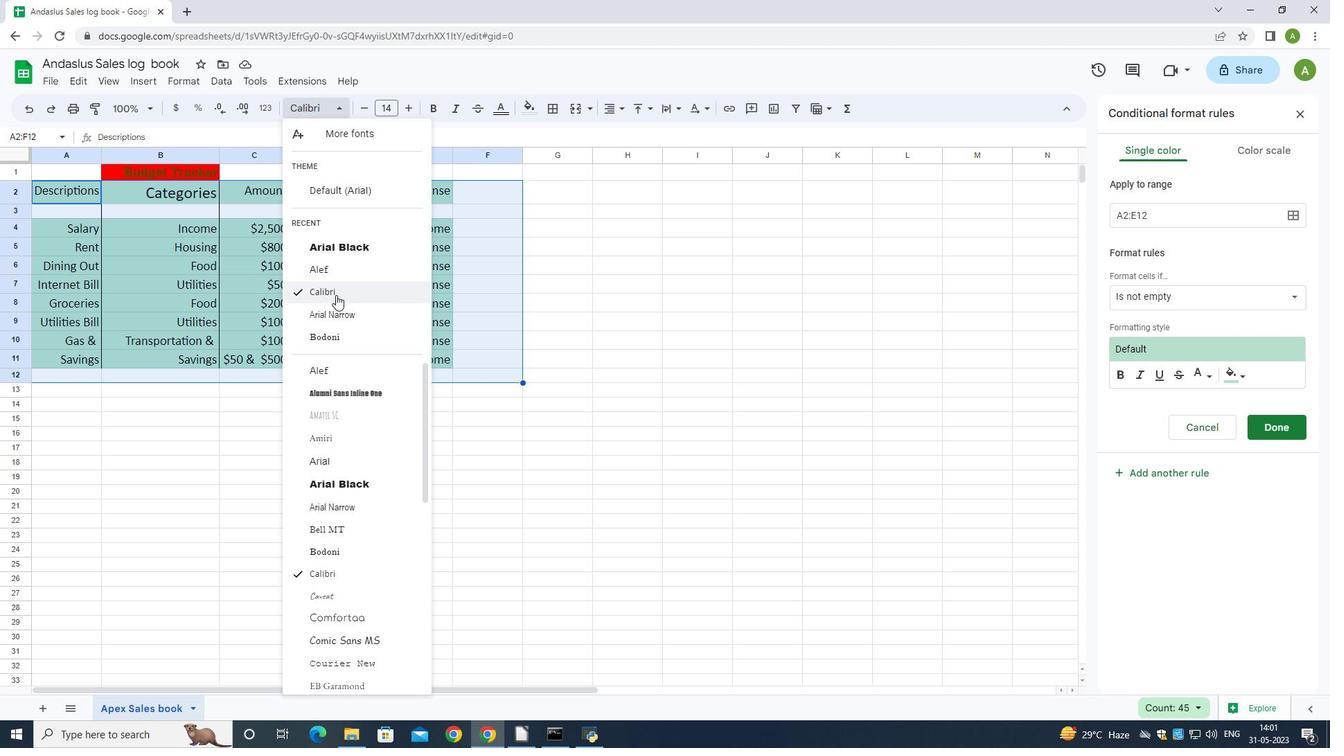 
Action: Mouse moved to (368, 107)
Screenshot: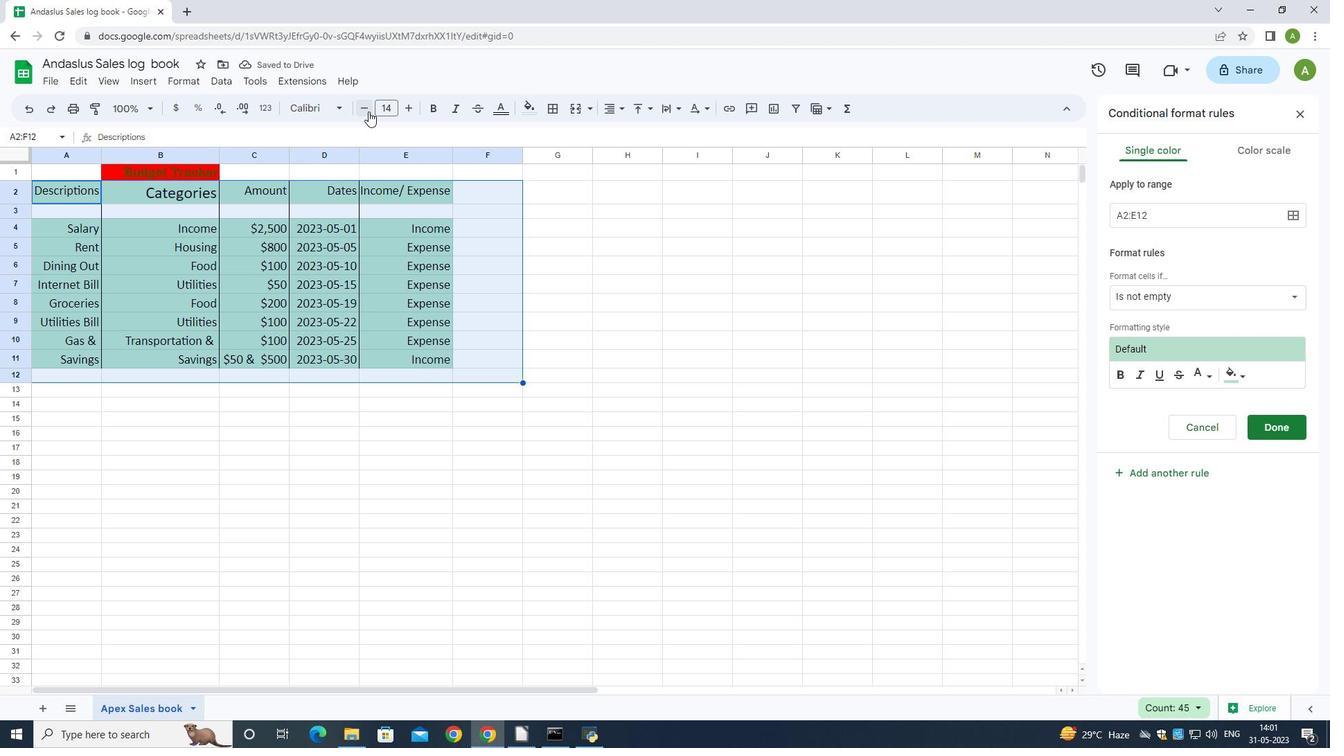 
Action: Mouse pressed left at (368, 107)
Screenshot: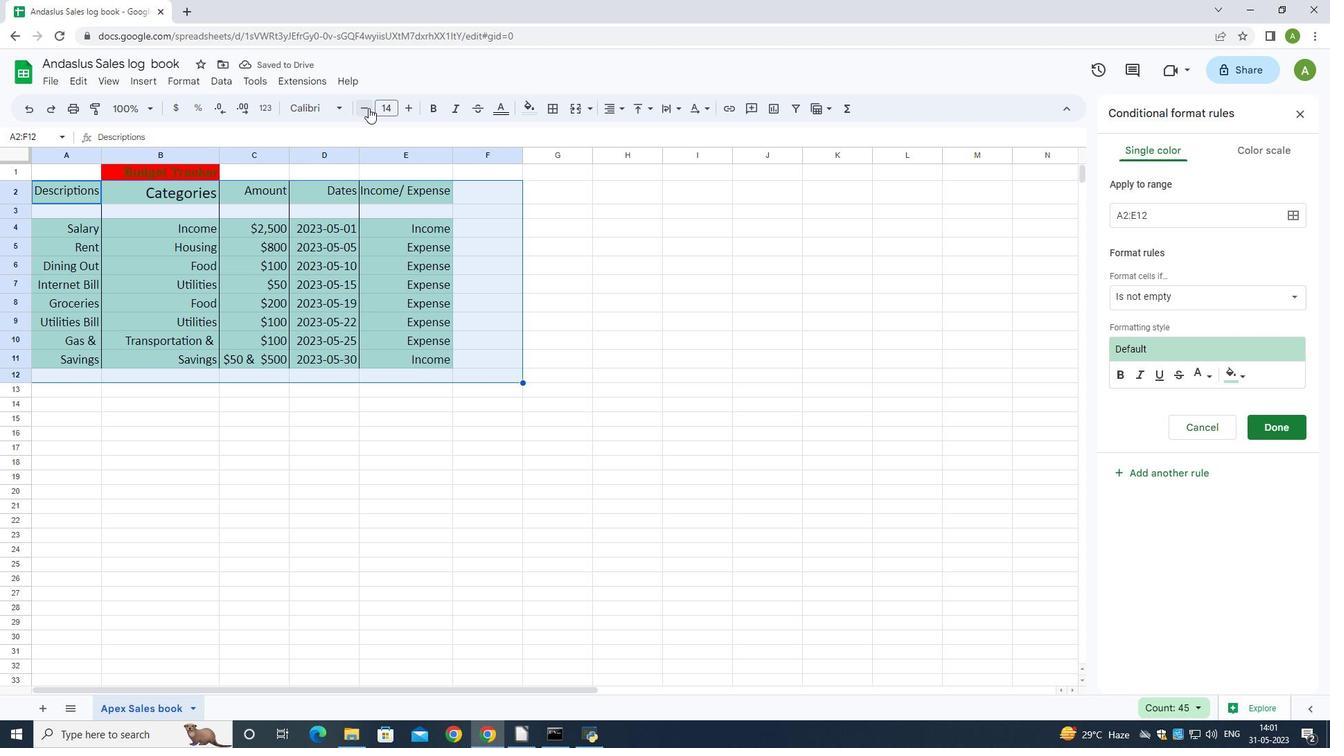 
Action: Mouse pressed left at (368, 107)
Screenshot: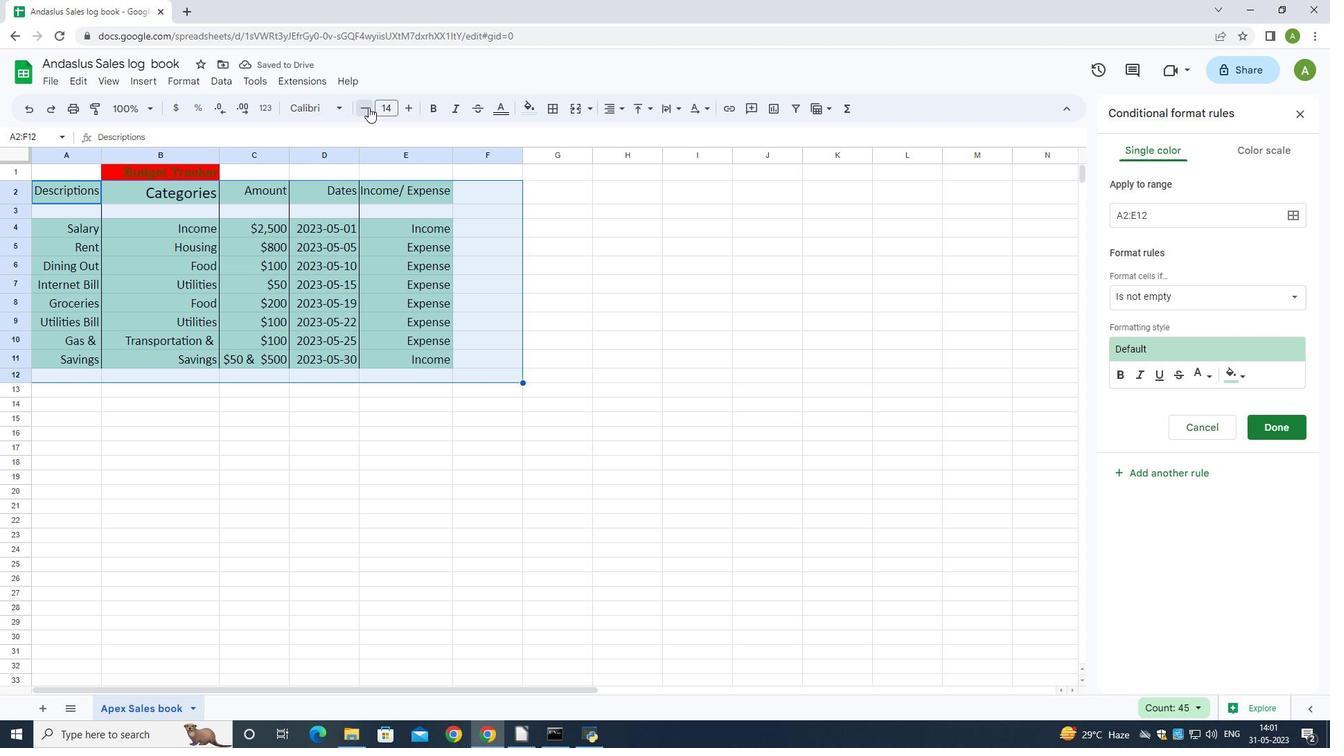 
Action: Mouse pressed left at (368, 107)
Screenshot: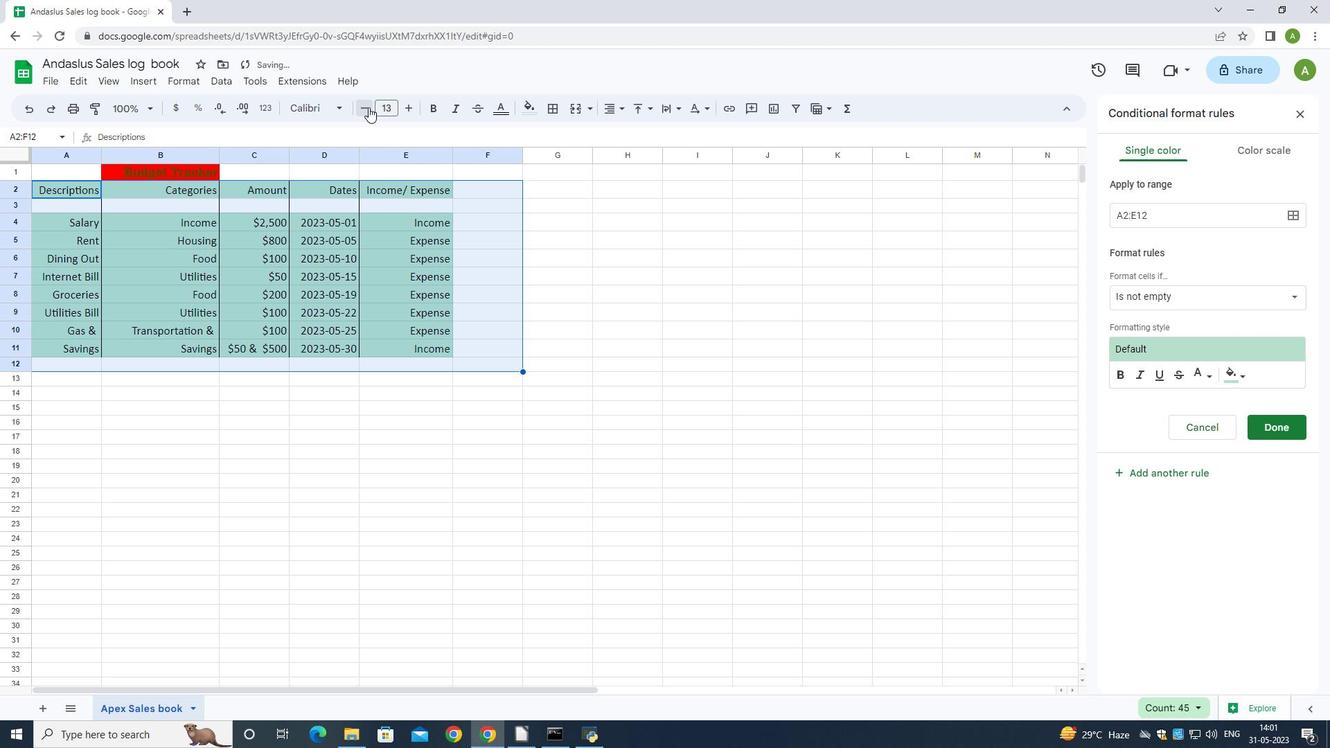 
Action: Mouse pressed left at (368, 107)
Screenshot: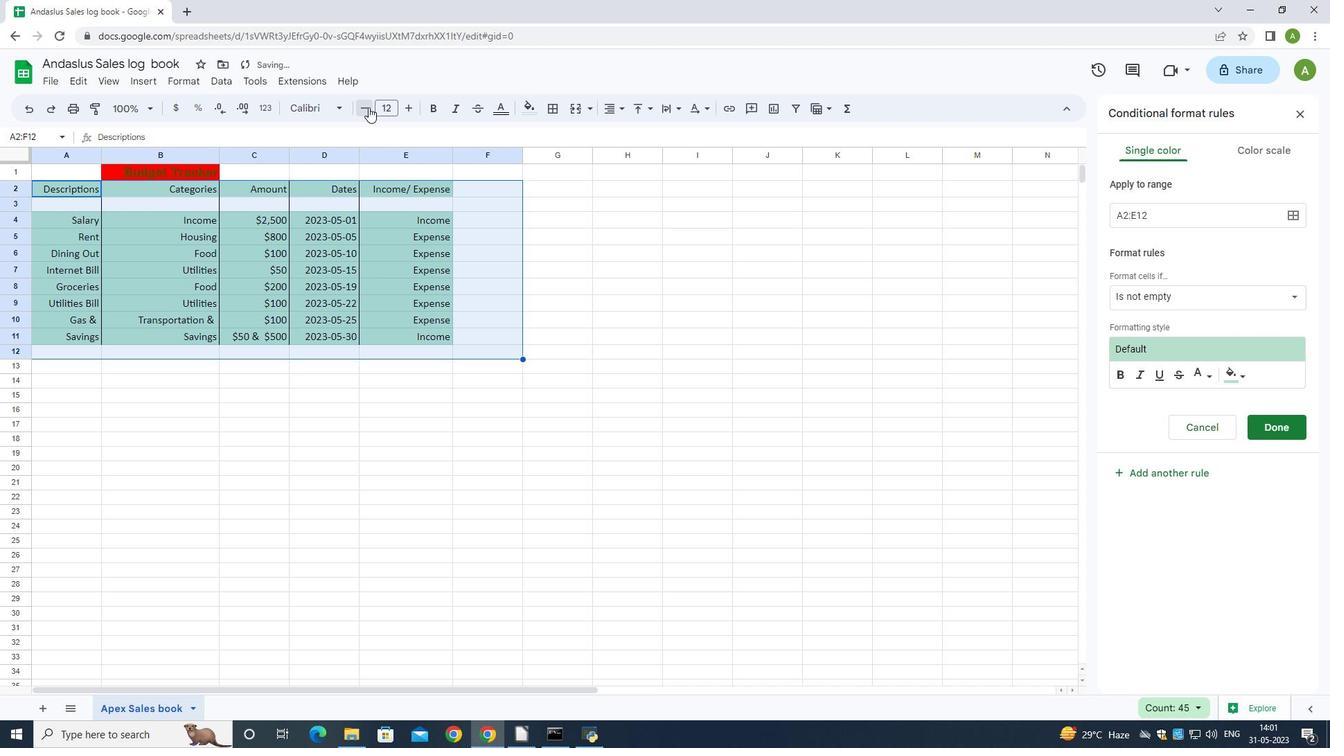 
Action: Mouse pressed left at (368, 107)
Screenshot: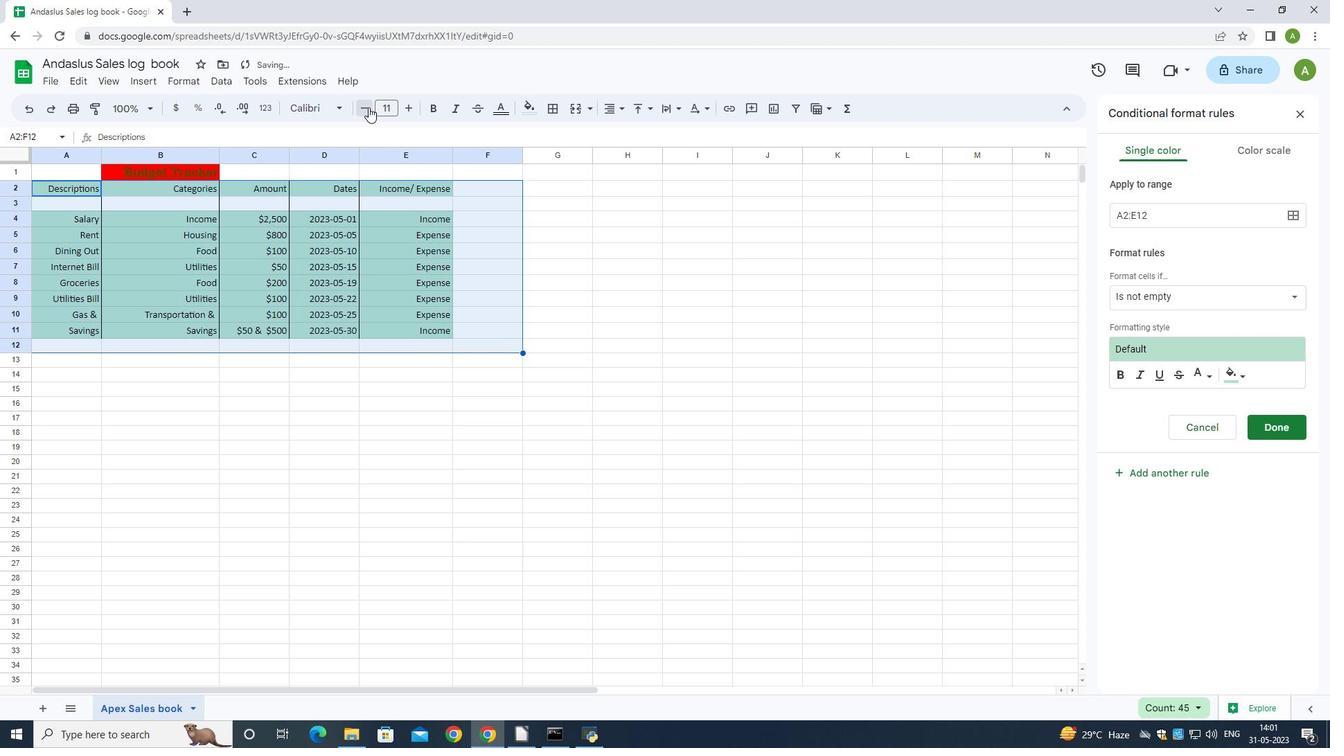 
Action: Mouse moved to (42, 166)
Screenshot: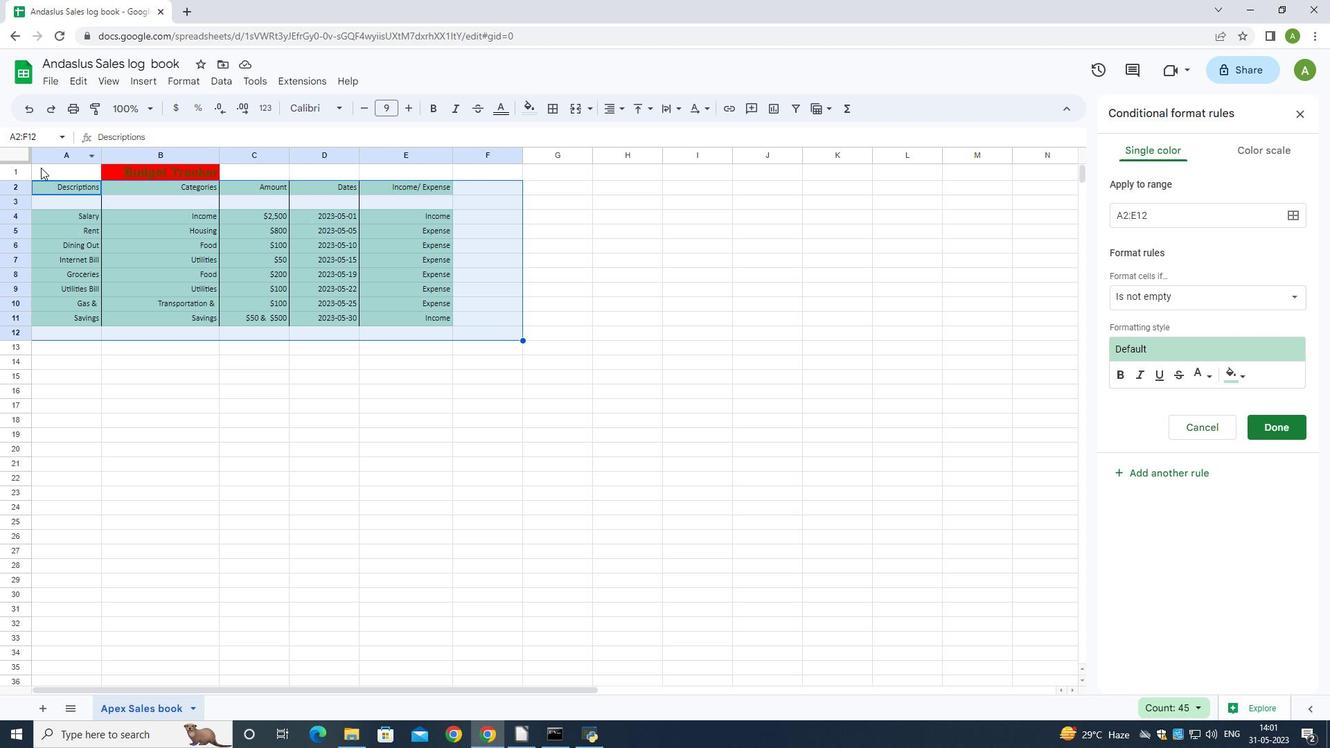 
Action: Mouse pressed left at (42, 166)
Screenshot: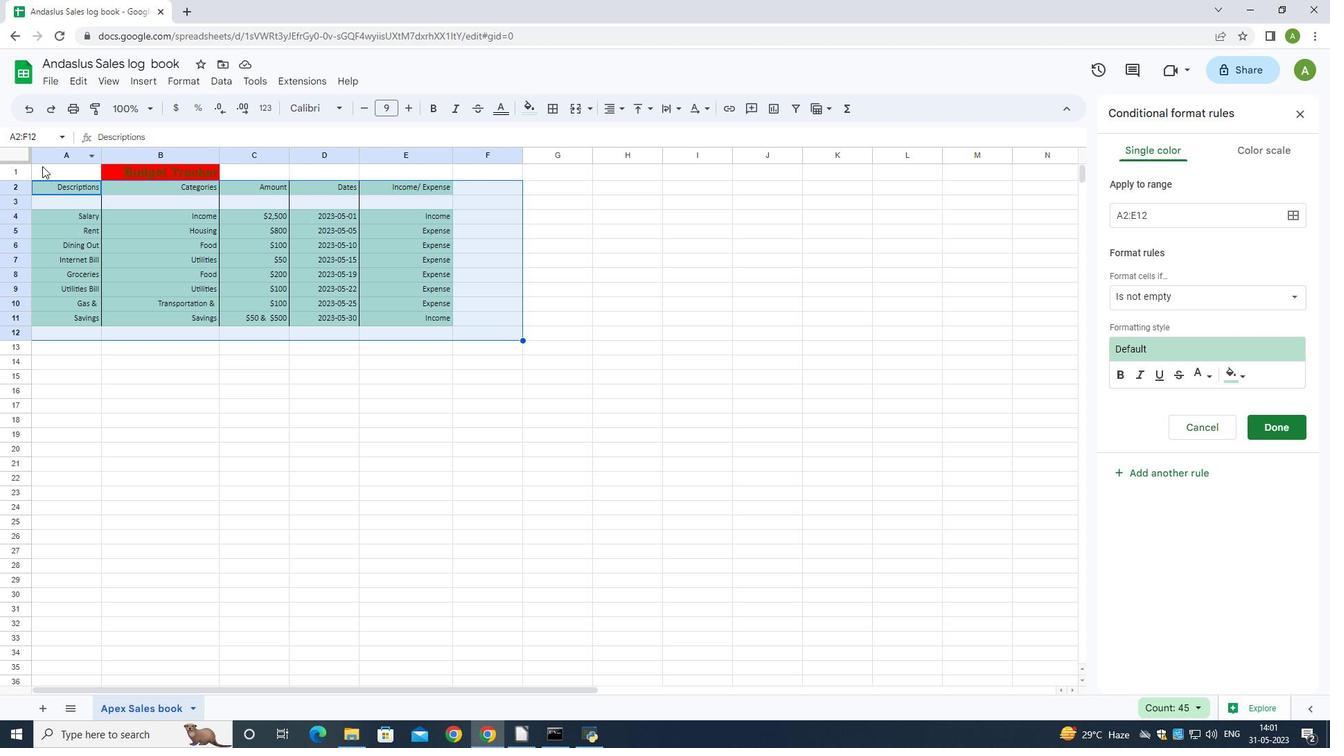 
Action: Mouse moved to (611, 106)
Screenshot: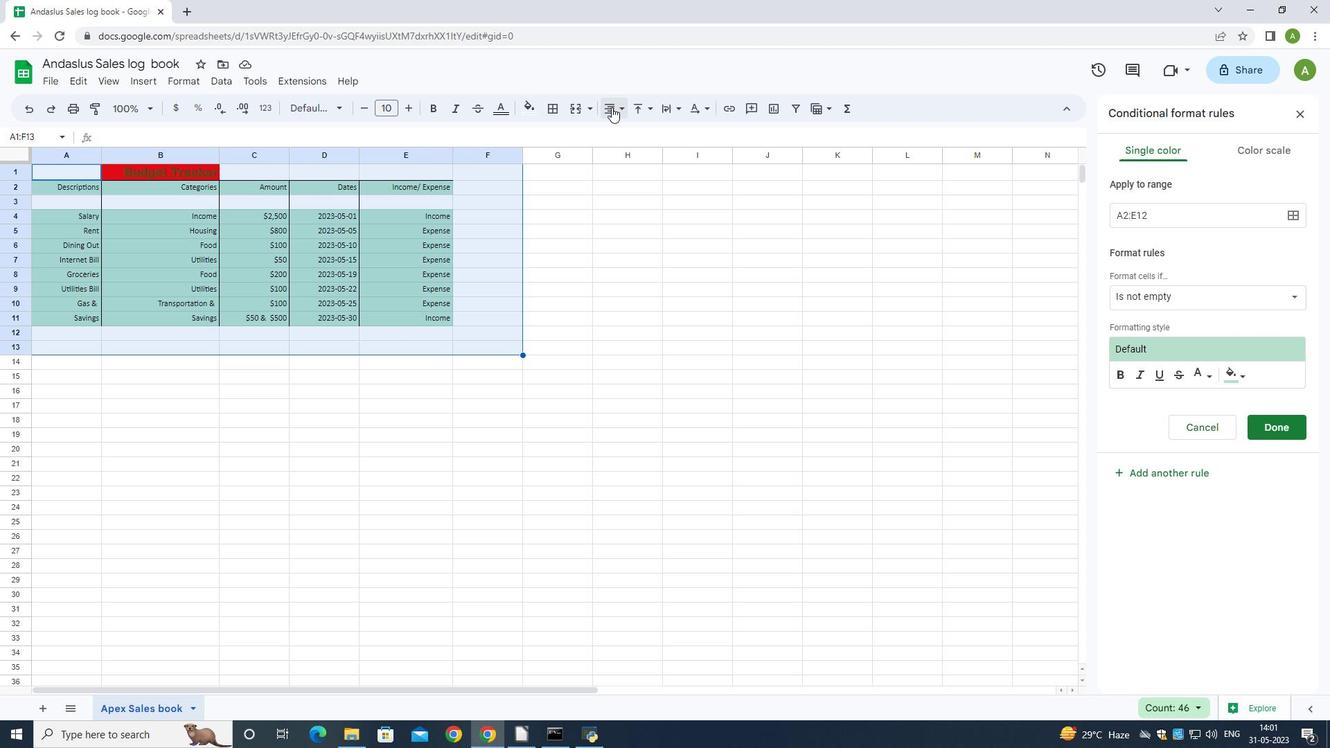 
Action: Mouse pressed left at (611, 106)
Screenshot: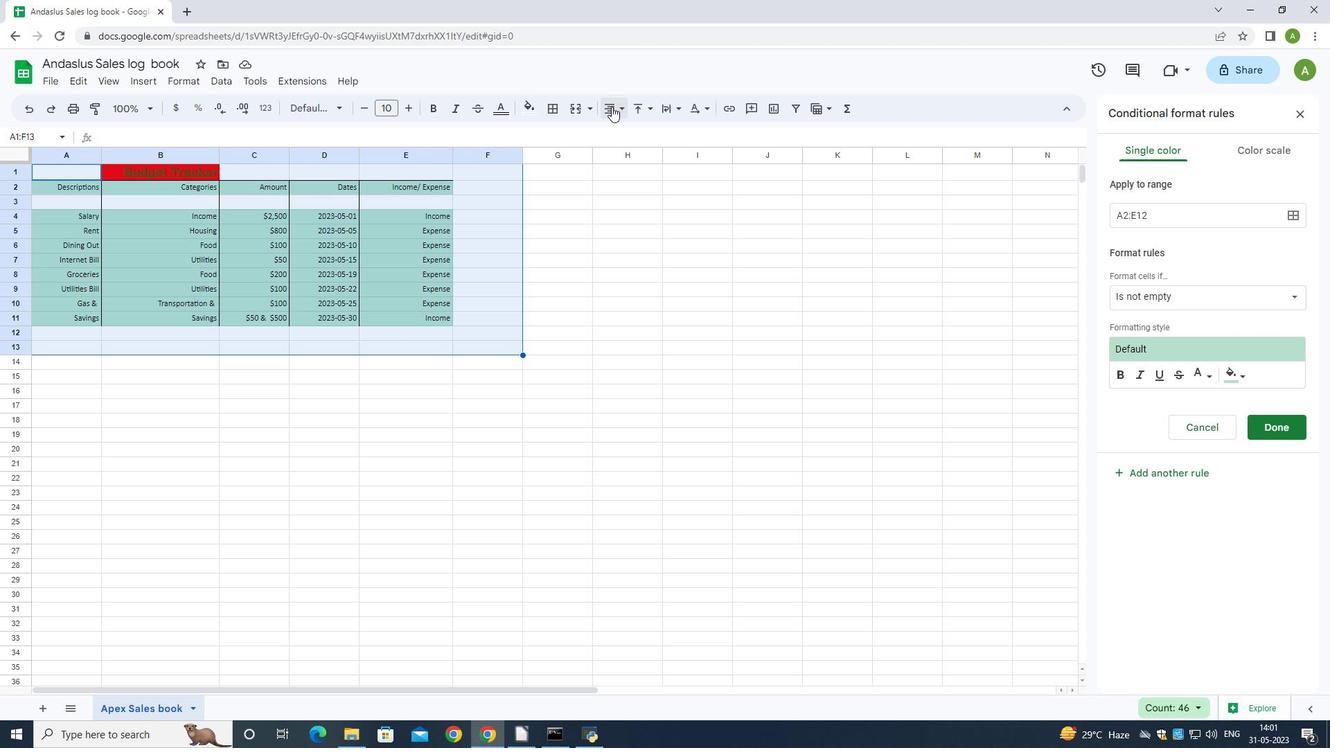 
Action: Mouse moved to (658, 132)
Screenshot: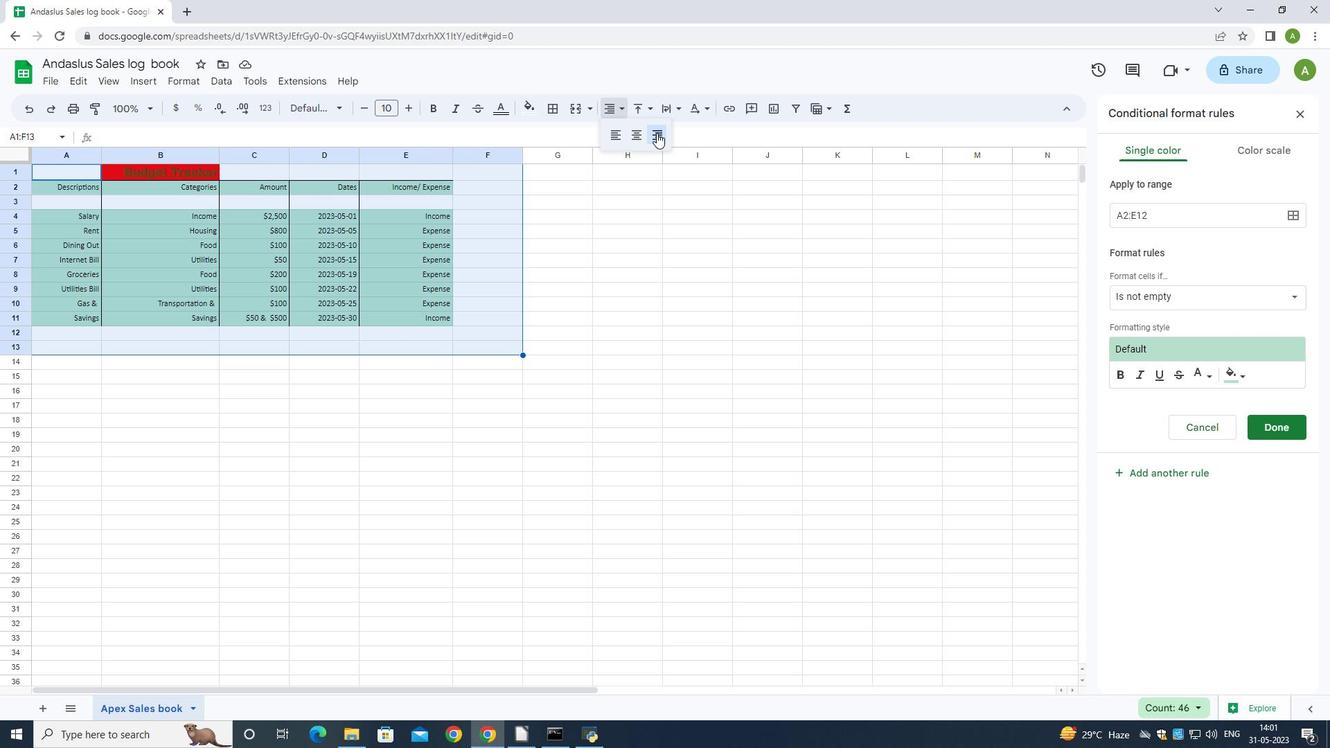 
Action: Mouse pressed left at (658, 132)
Screenshot: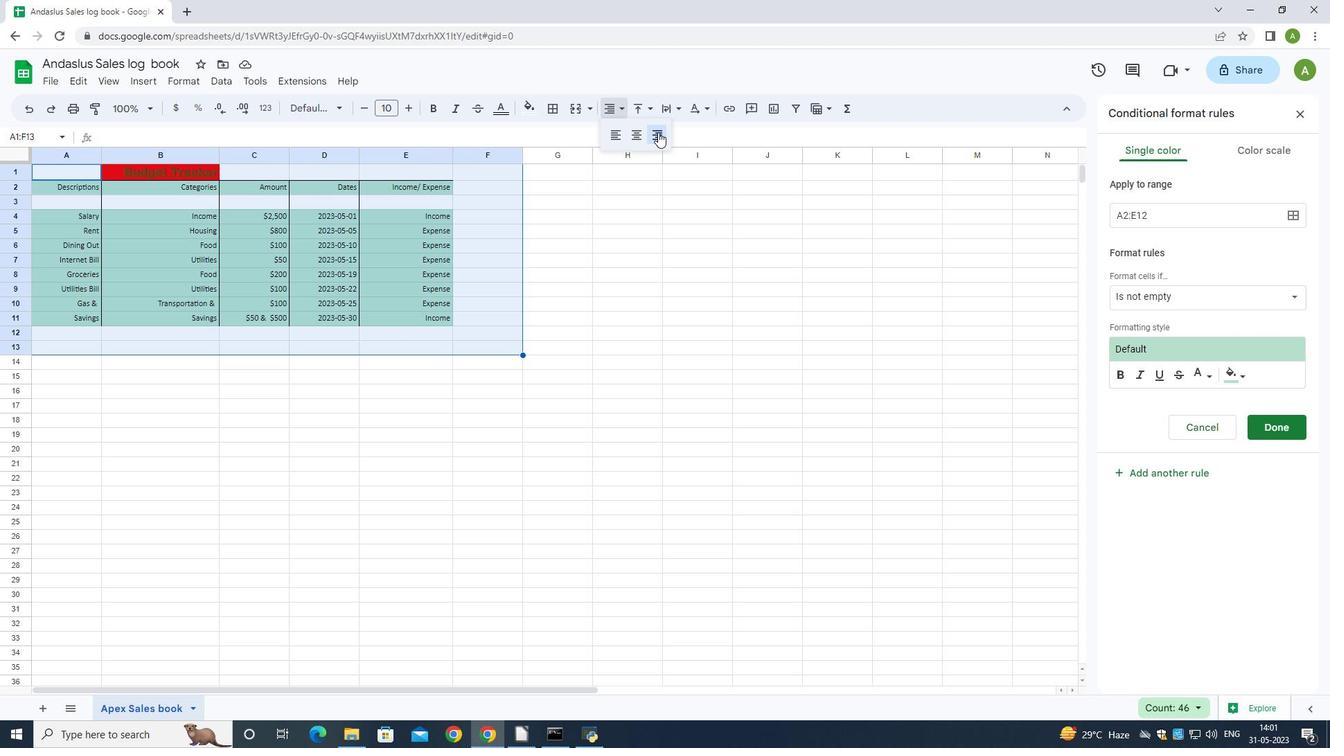 
Action: Mouse moved to (196, 175)
Screenshot: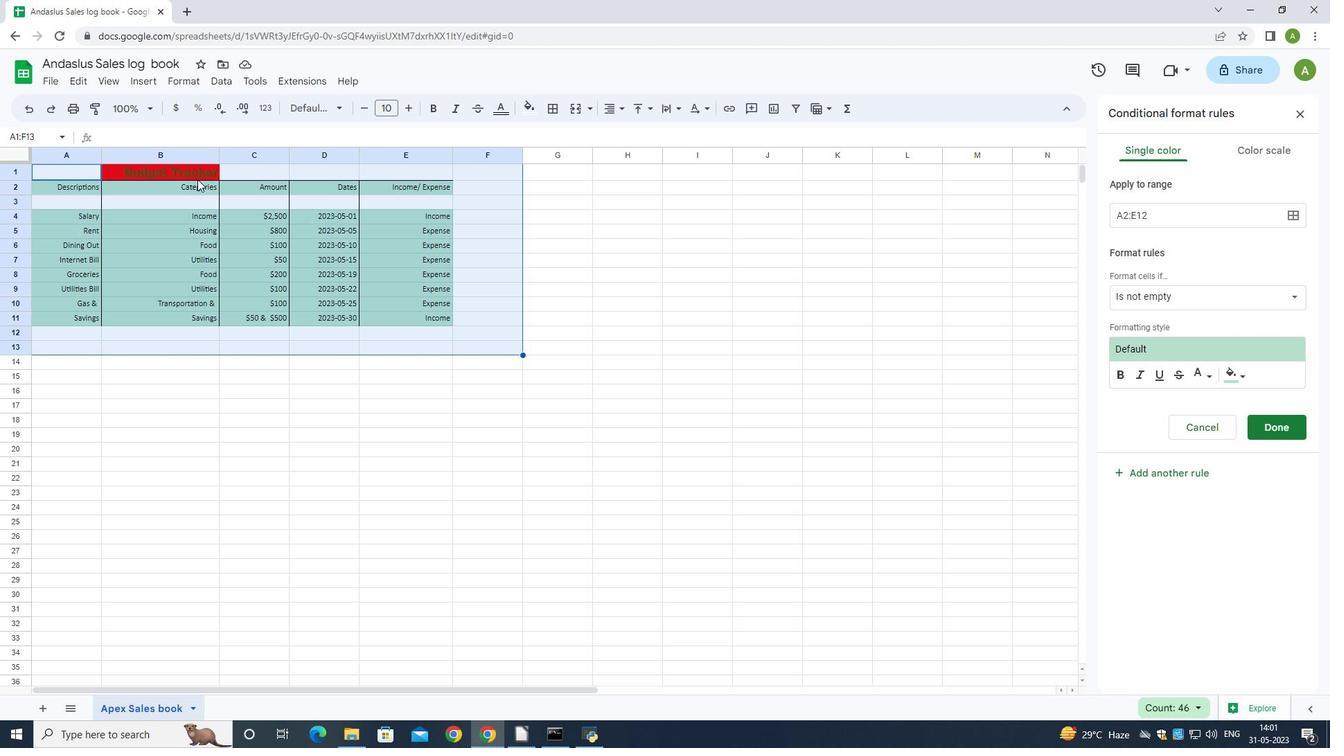 
Action: Mouse pressed left at (196, 175)
Screenshot: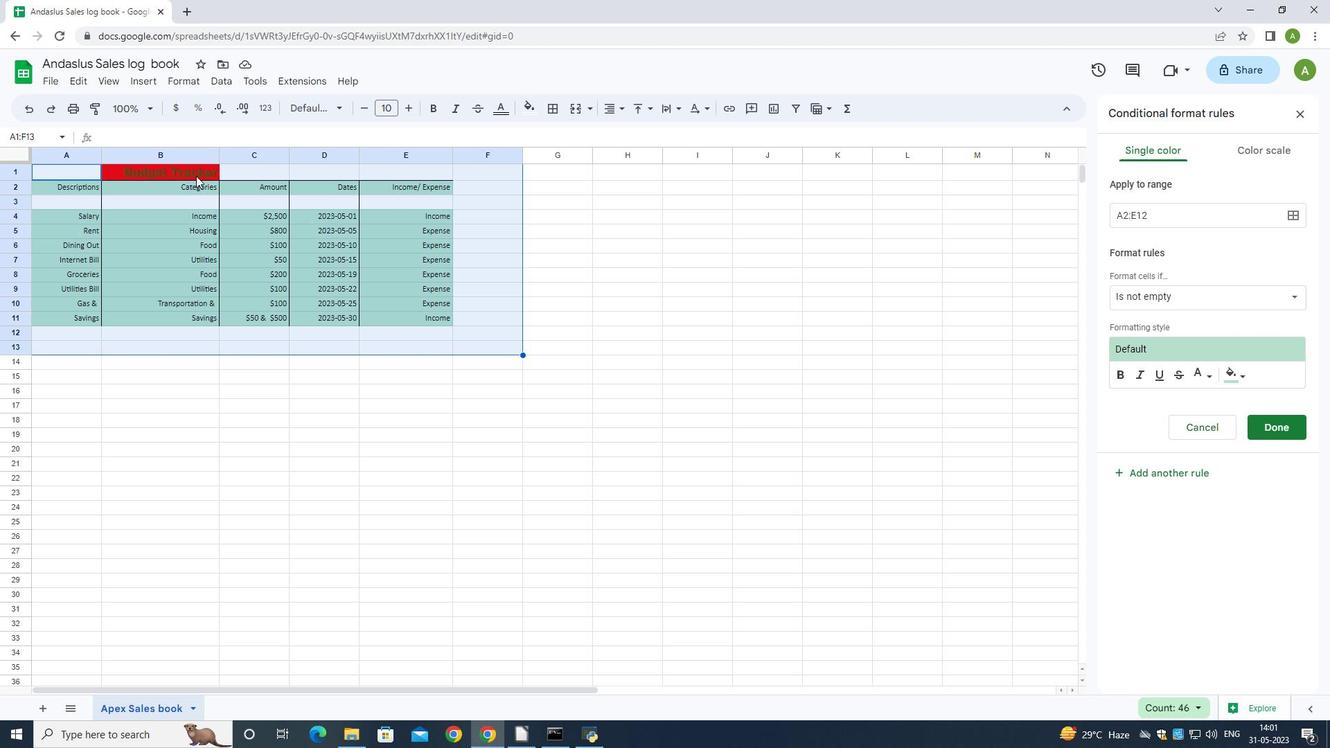 
Action: Mouse moved to (42, 180)
Screenshot: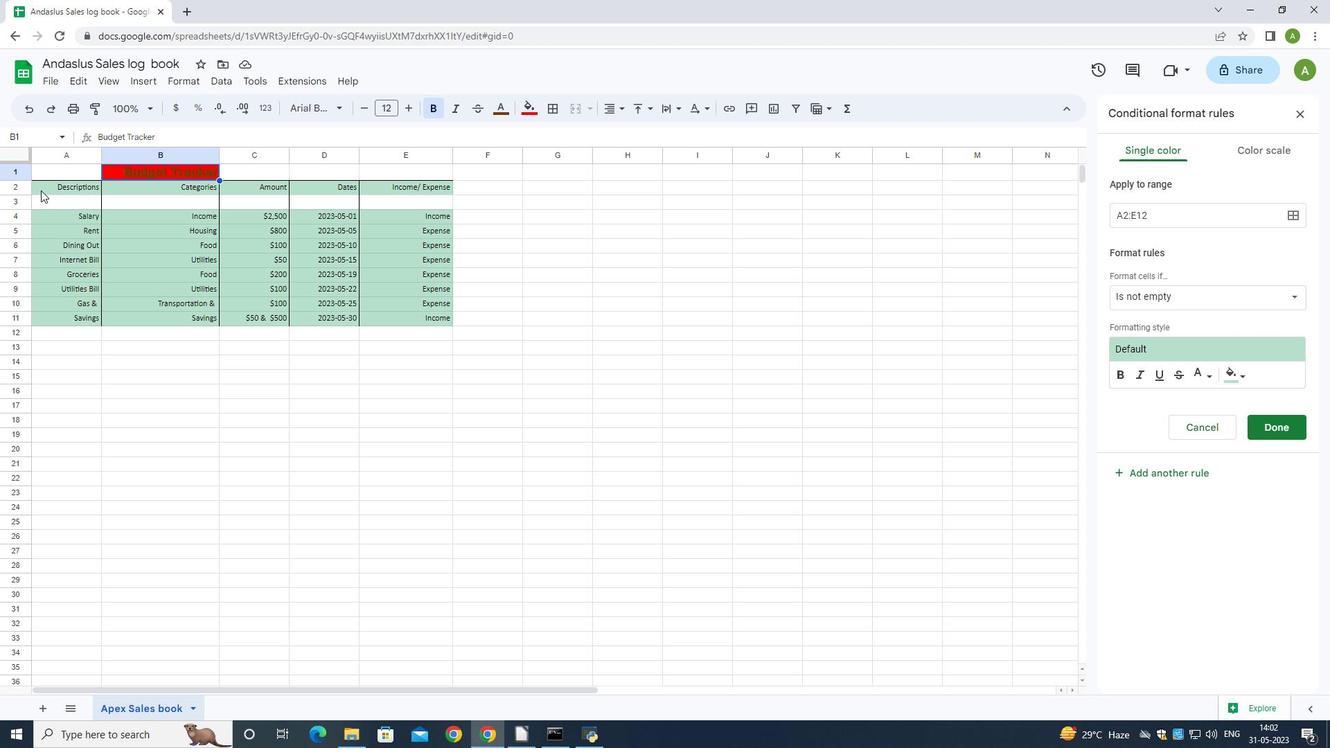 
Action: Mouse pressed left at (42, 180)
Screenshot: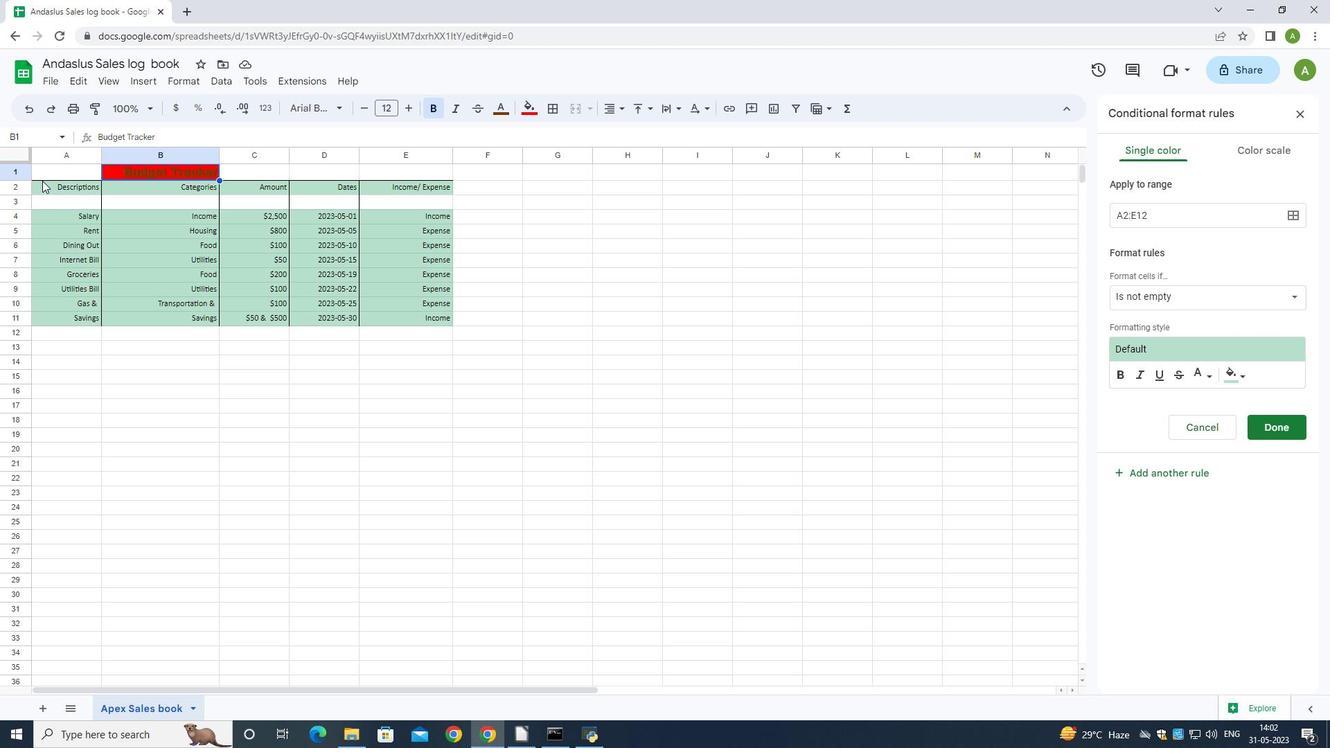 
Action: Mouse moved to (69, 182)
Screenshot: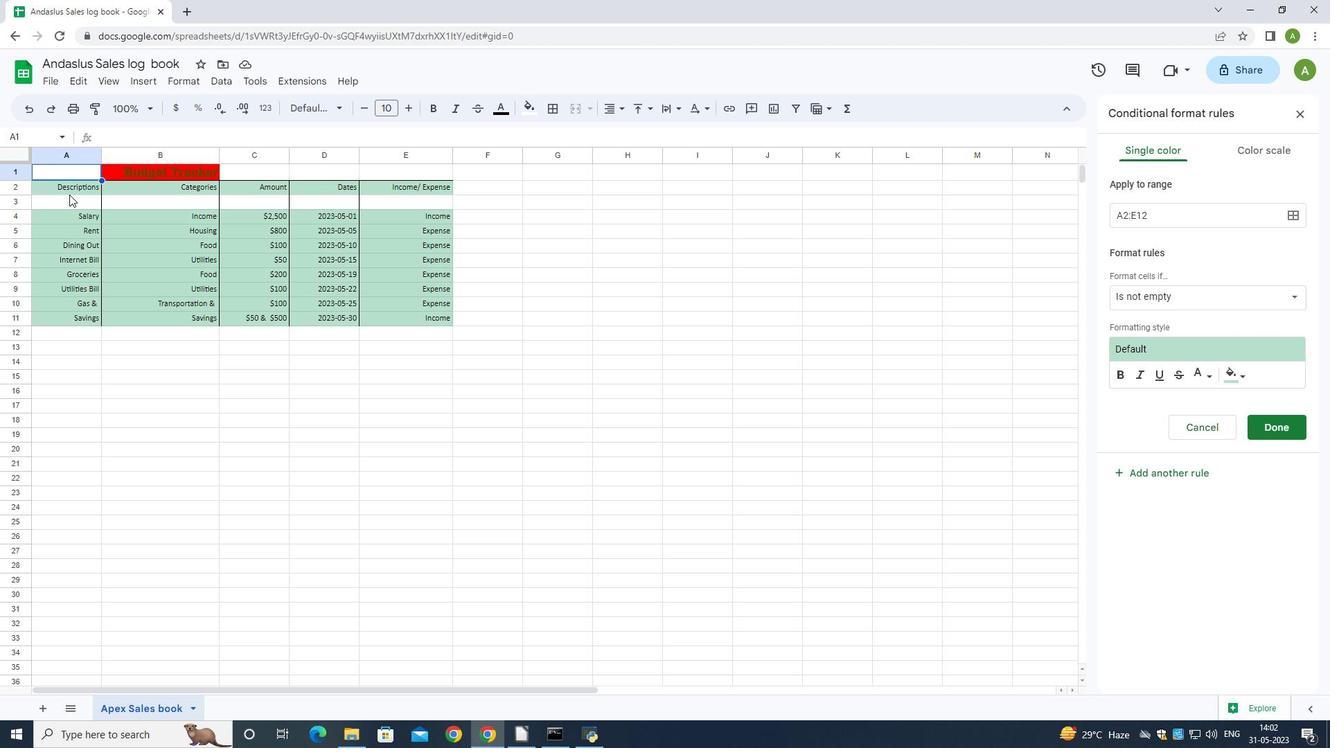 
Action: Mouse pressed left at (69, 182)
Screenshot: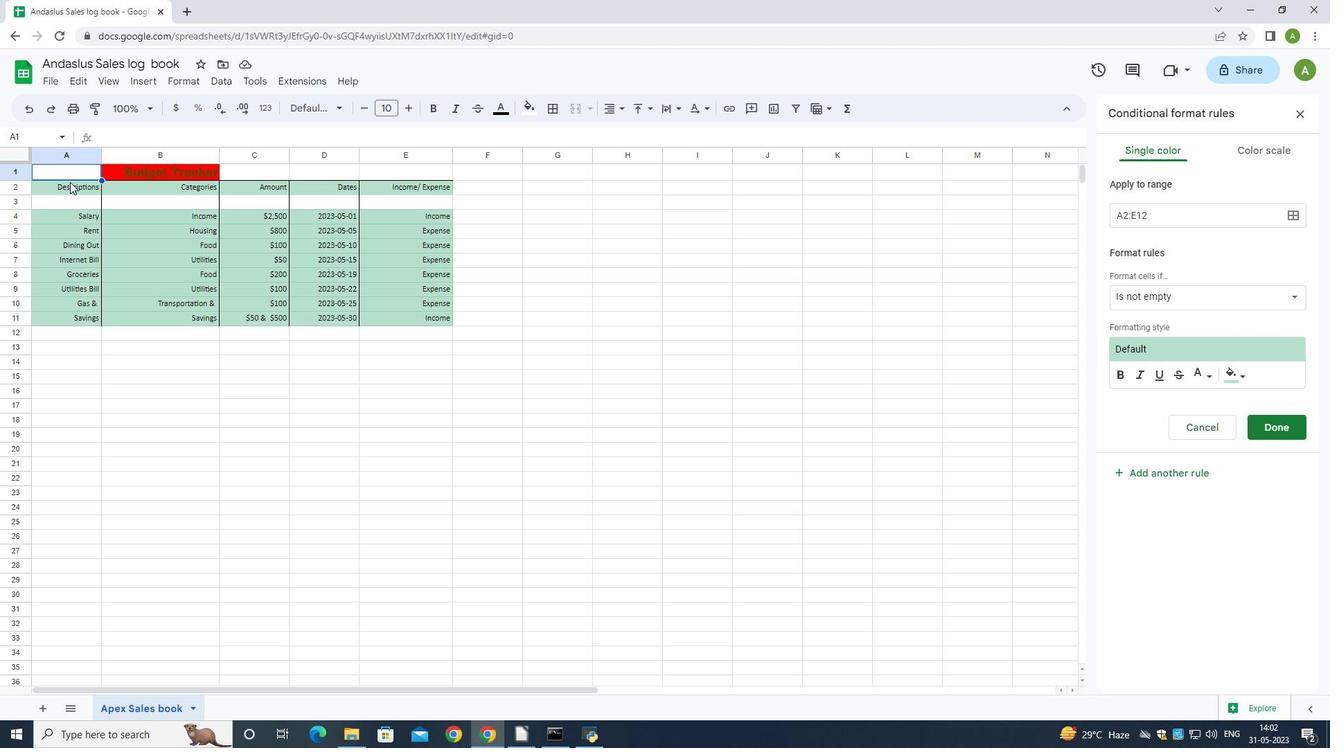 
Action: Mouse moved to (511, 111)
Screenshot: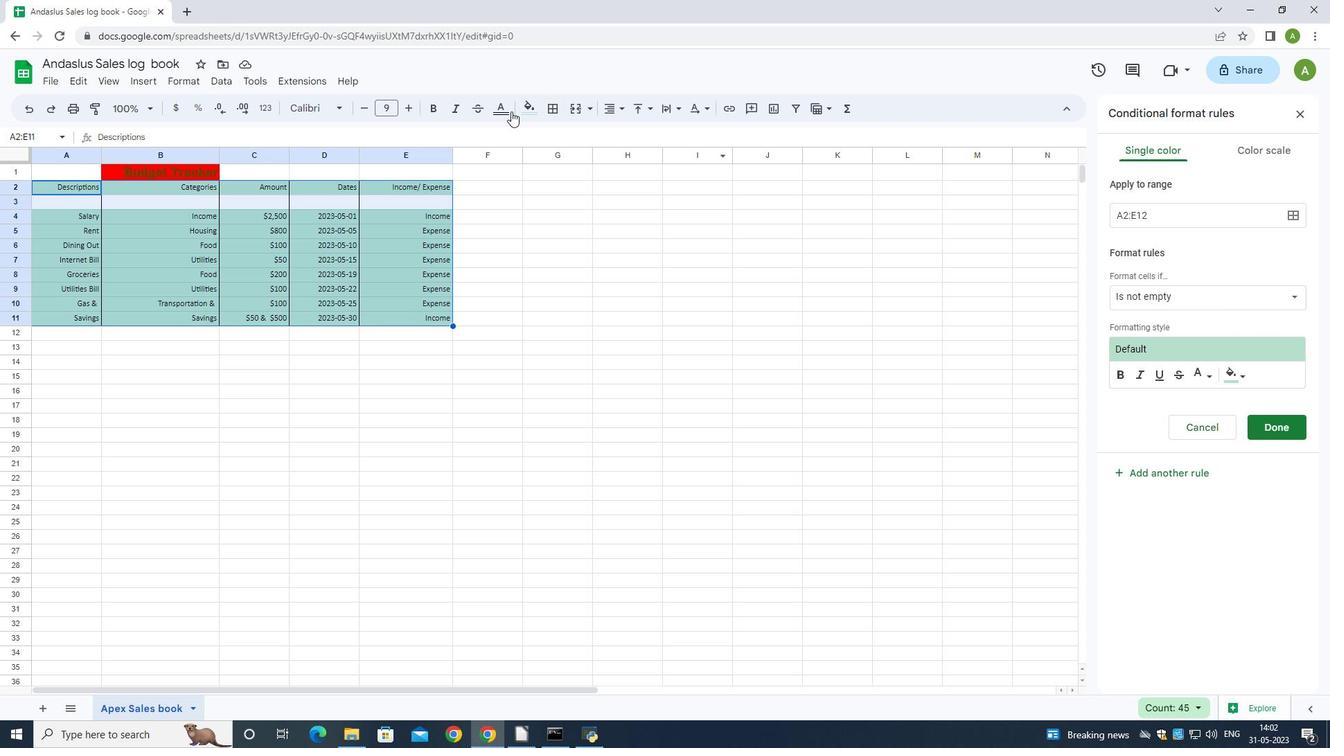 
Action: Mouse pressed left at (511, 111)
Screenshot: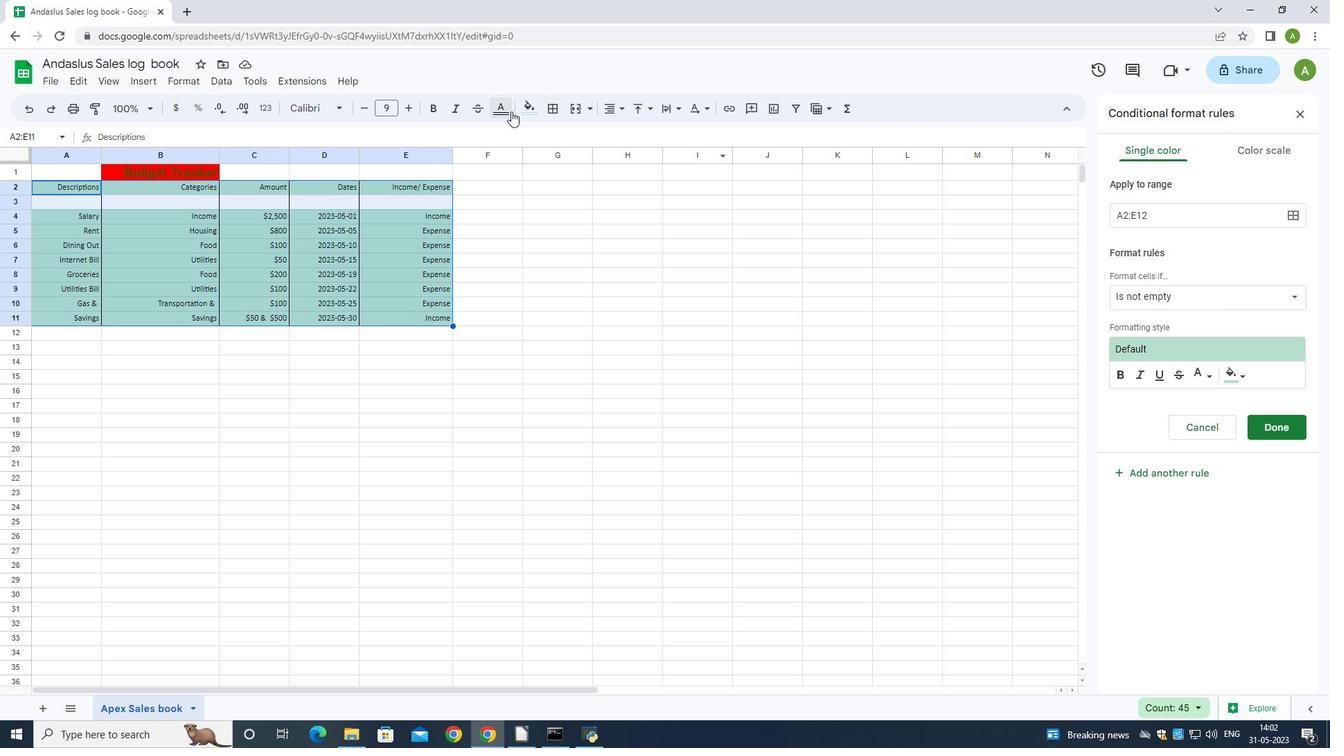 
Action: Mouse moved to (538, 158)
Screenshot: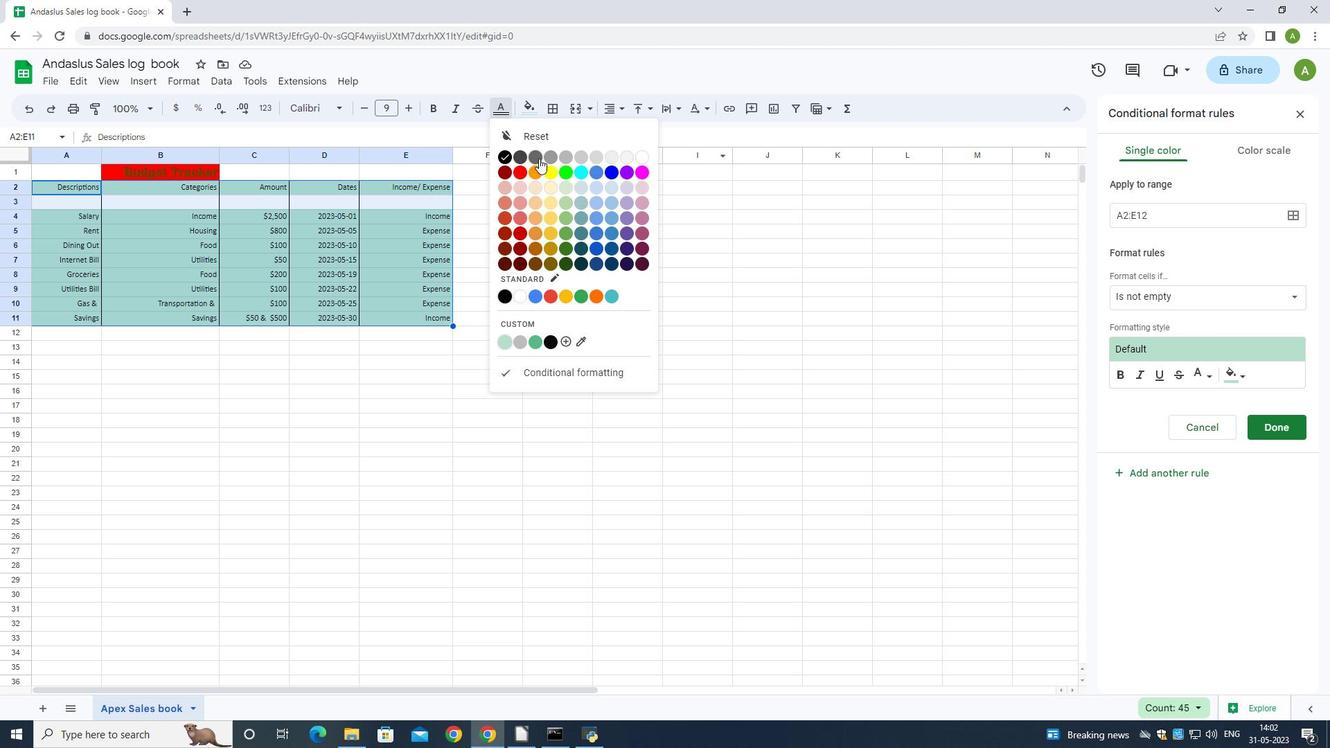 
Action: Mouse pressed left at (538, 158)
Screenshot: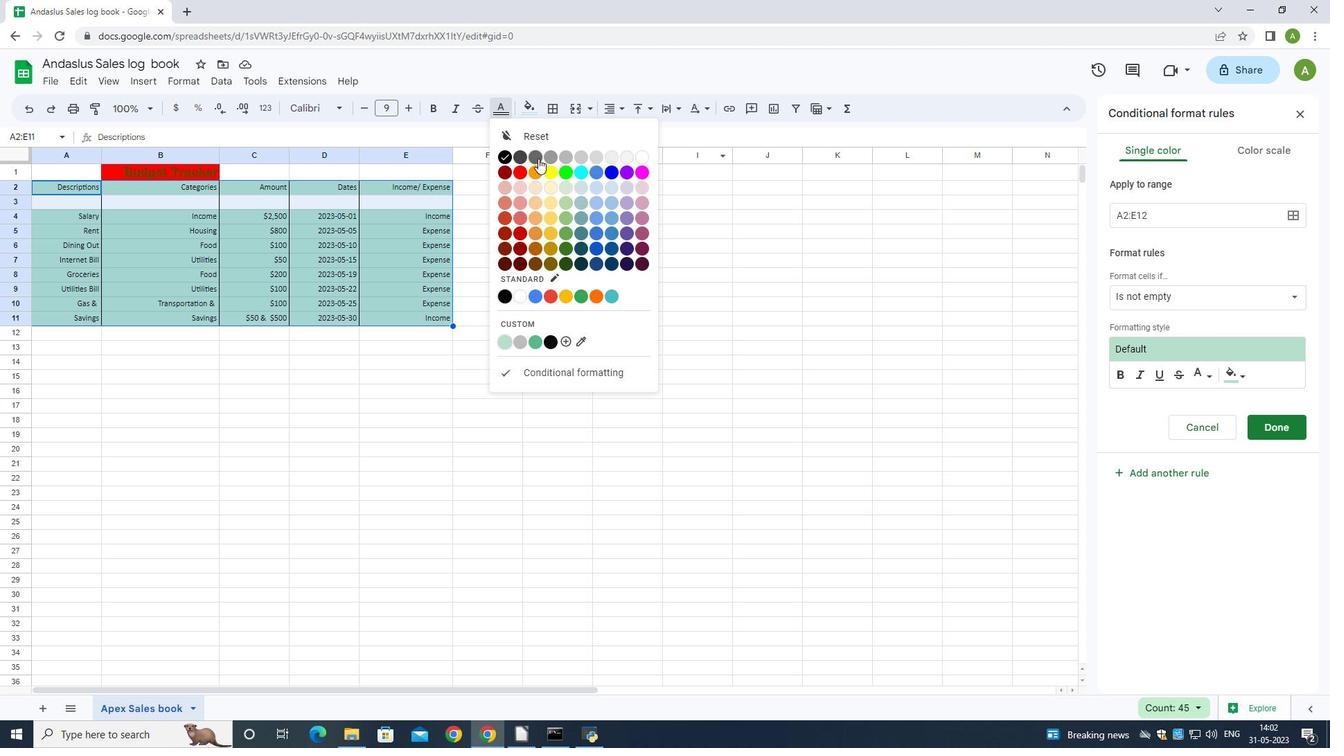 
Action: Mouse moved to (40, 189)
Screenshot: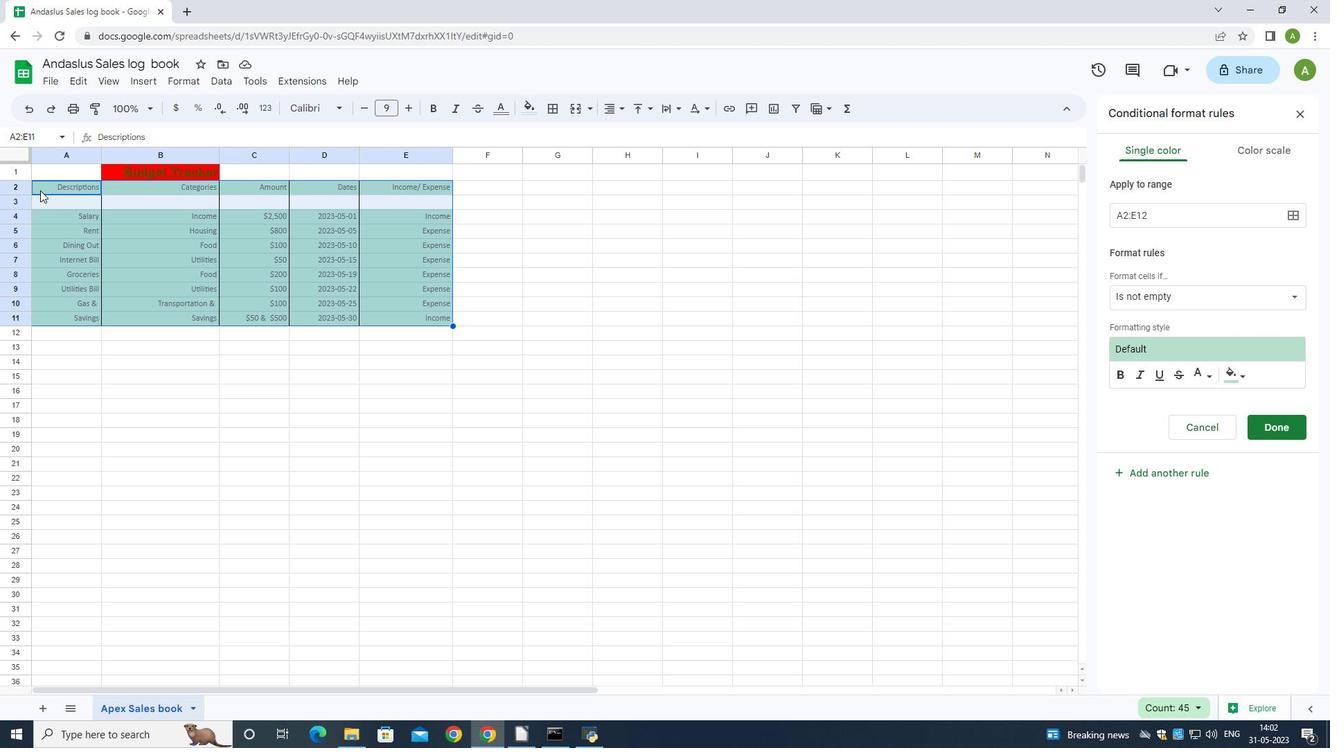 
Action: Mouse pressed left at (40, 189)
Screenshot: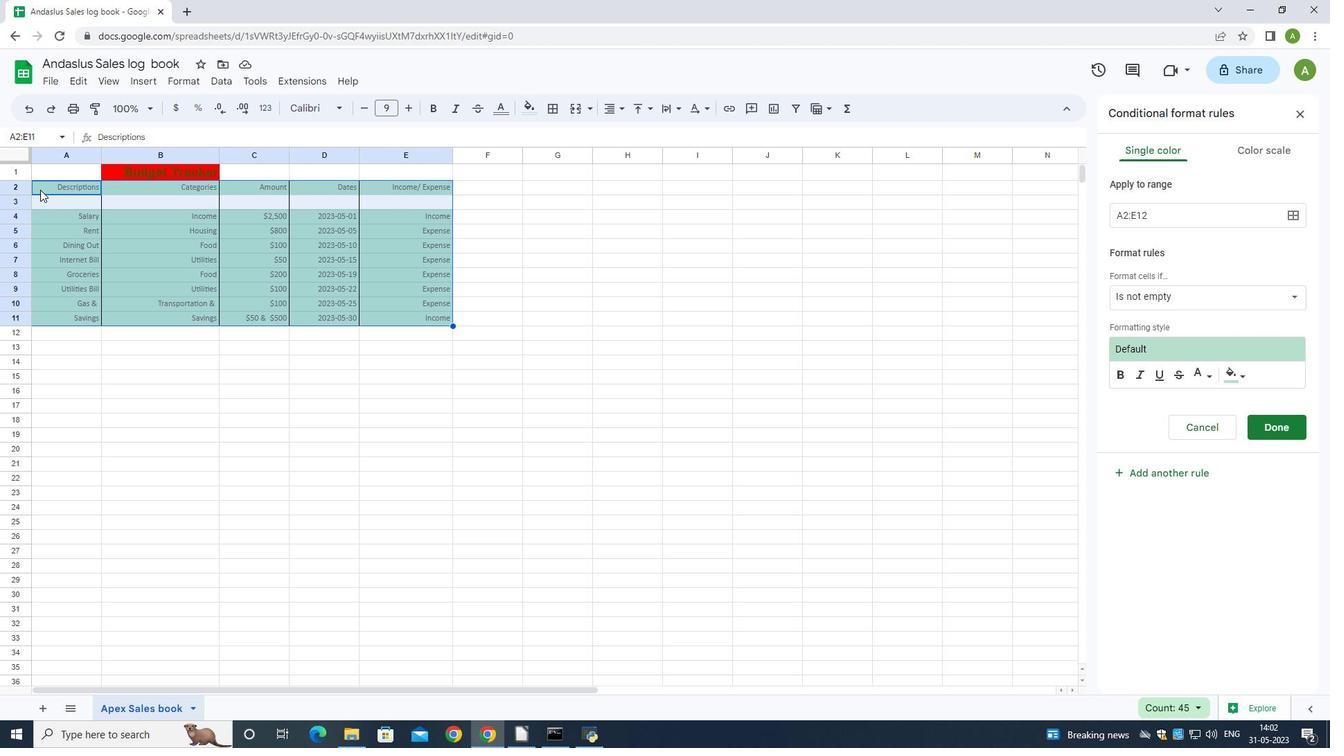
Action: Mouse moved to (557, 105)
Screenshot: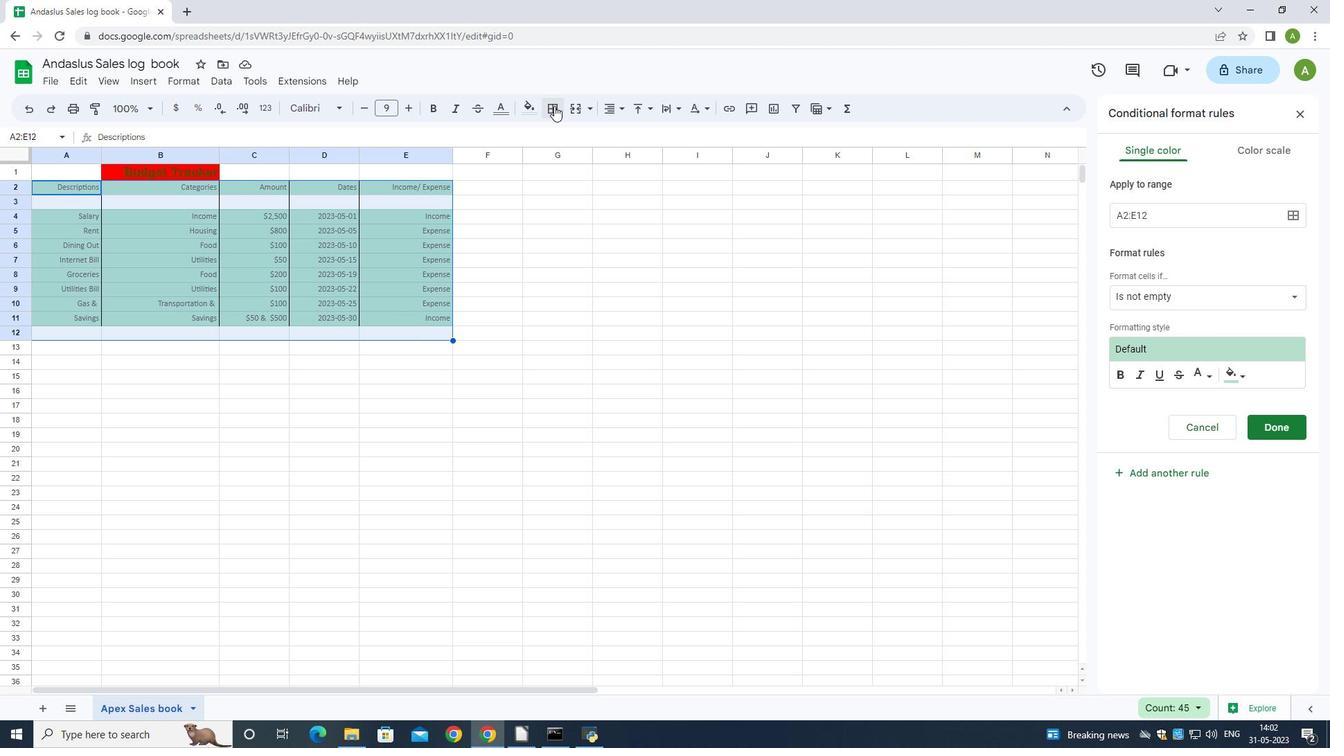 
Action: Mouse pressed left at (557, 105)
Screenshot: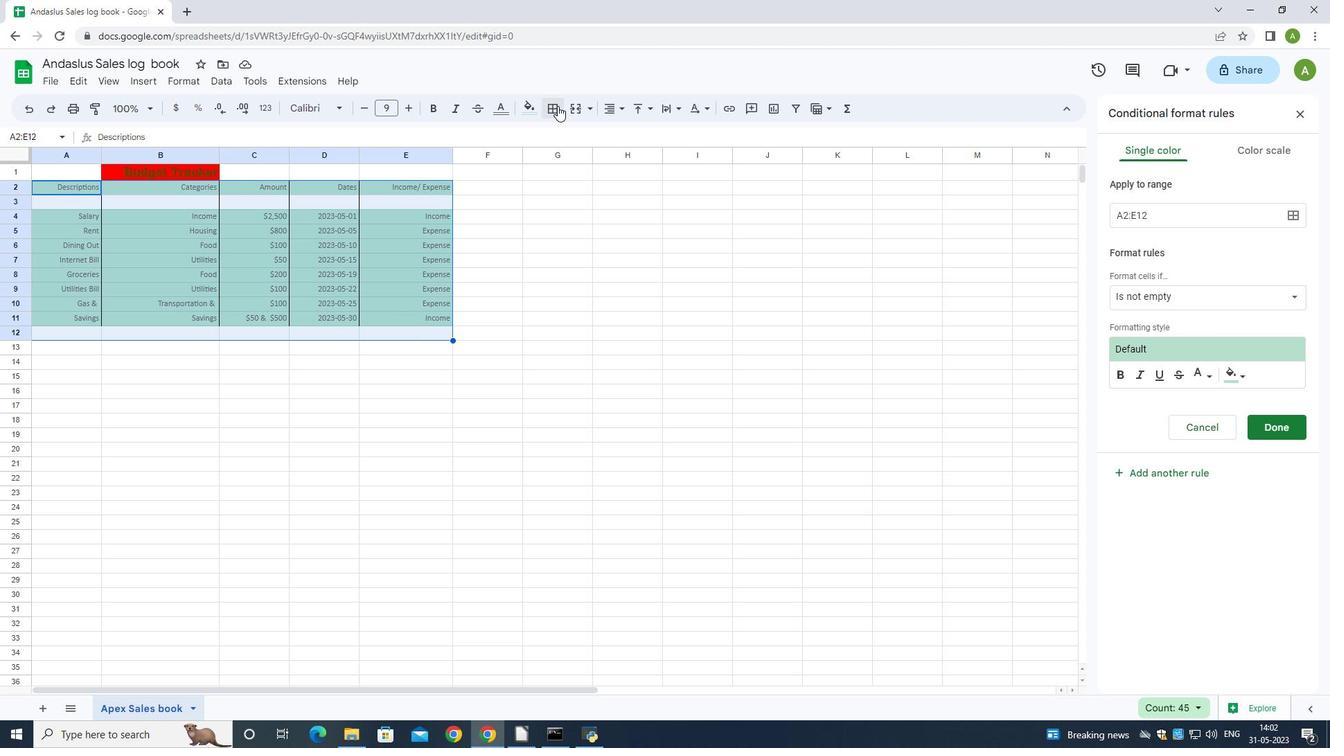 
Action: Mouse moved to (182, 82)
Screenshot: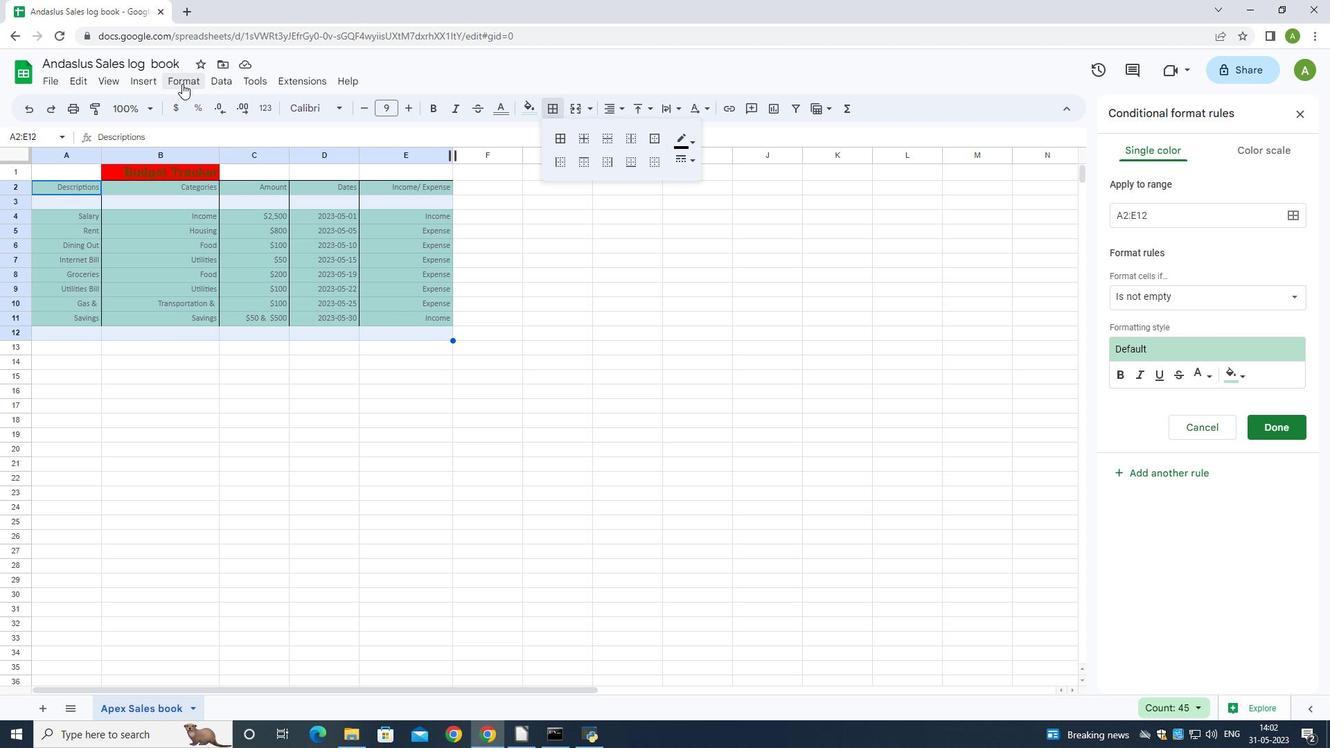 
Action: Mouse pressed left at (182, 82)
Screenshot: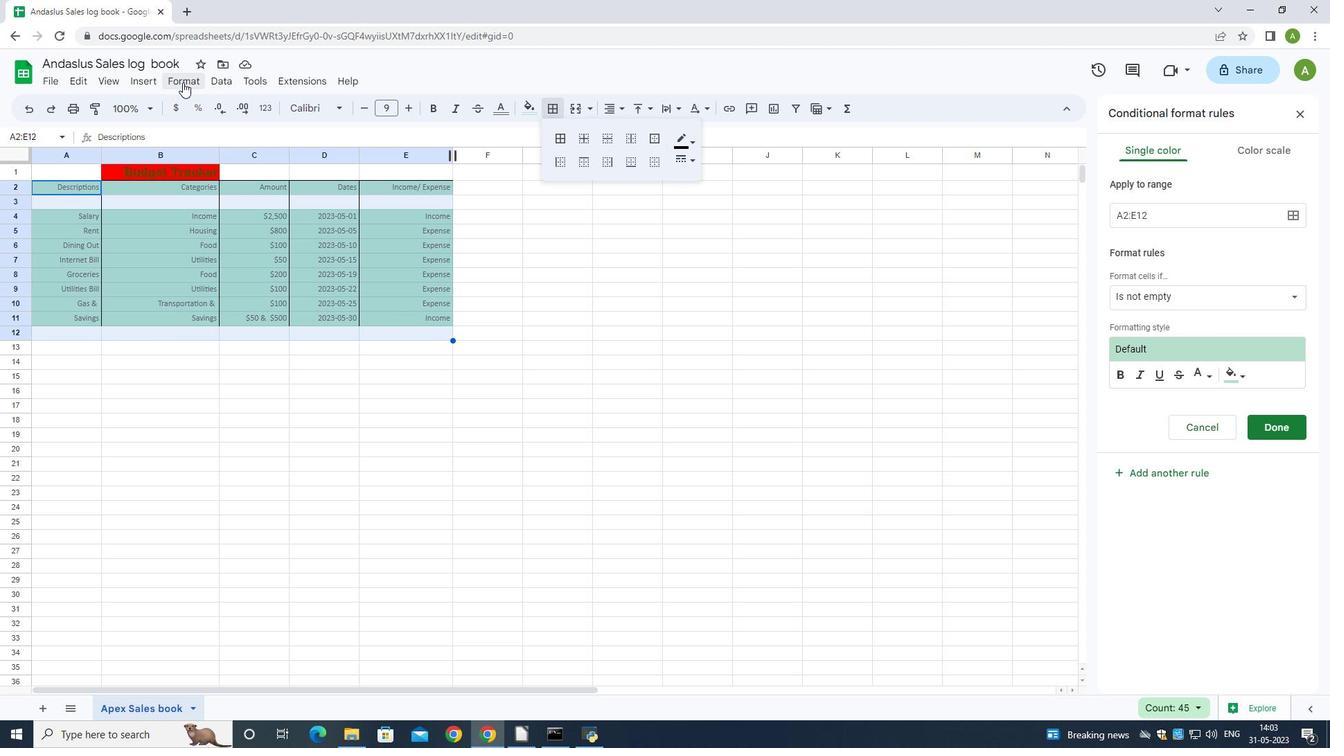 
Action: Mouse moved to (565, 109)
Screenshot: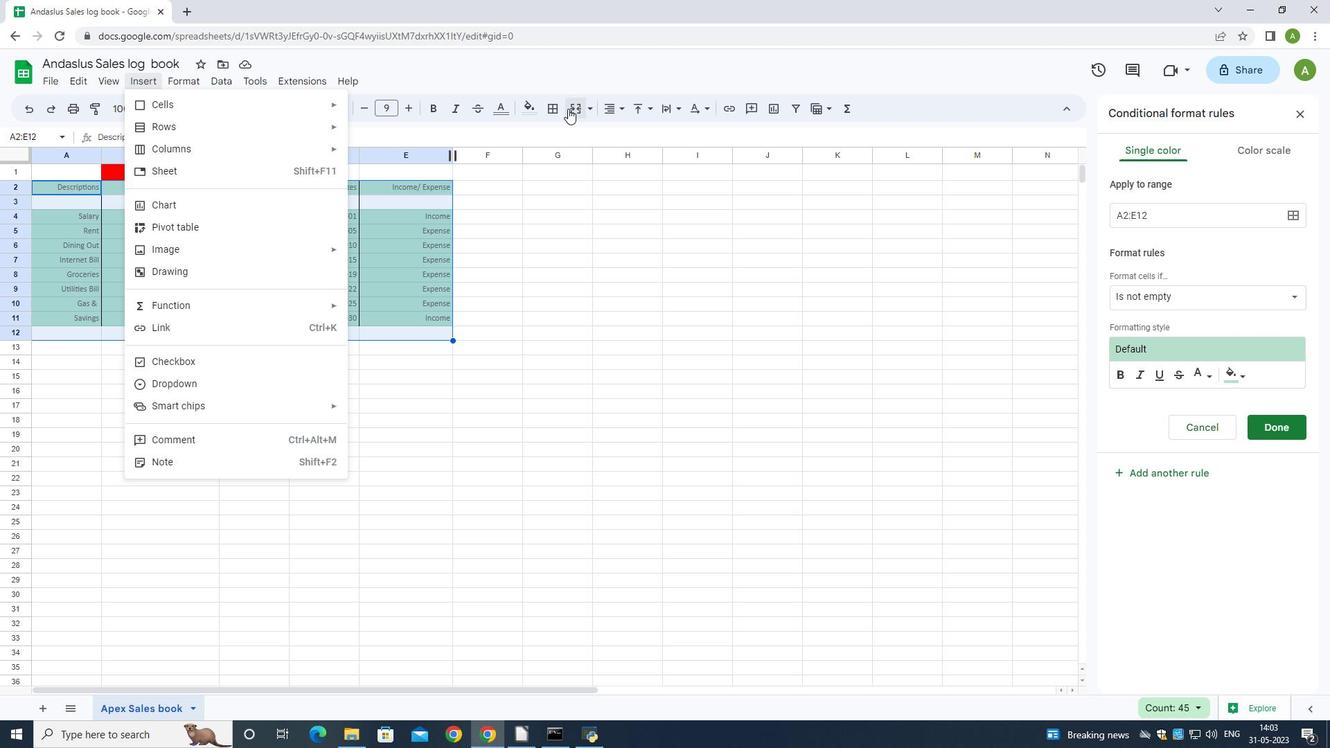 
Action: Mouse pressed left at (565, 109)
Screenshot: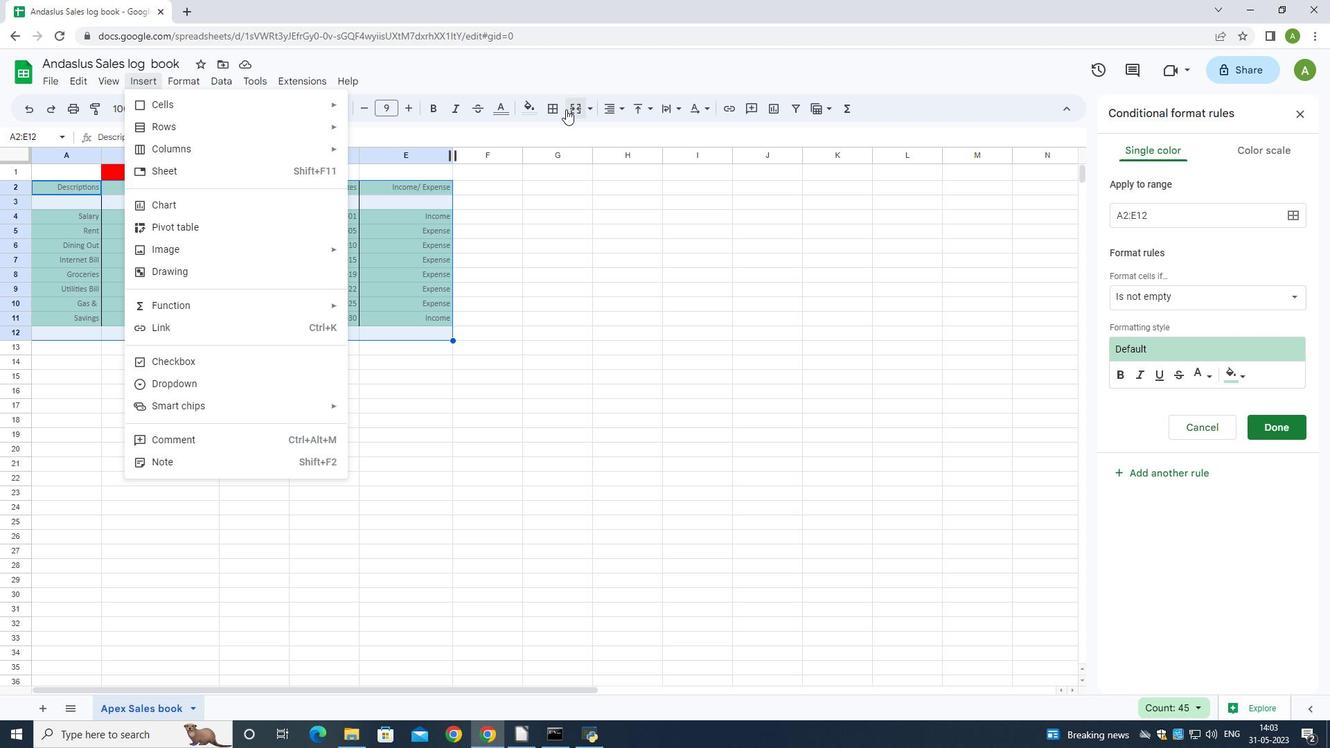
Action: Mouse moved to (835, 352)
Screenshot: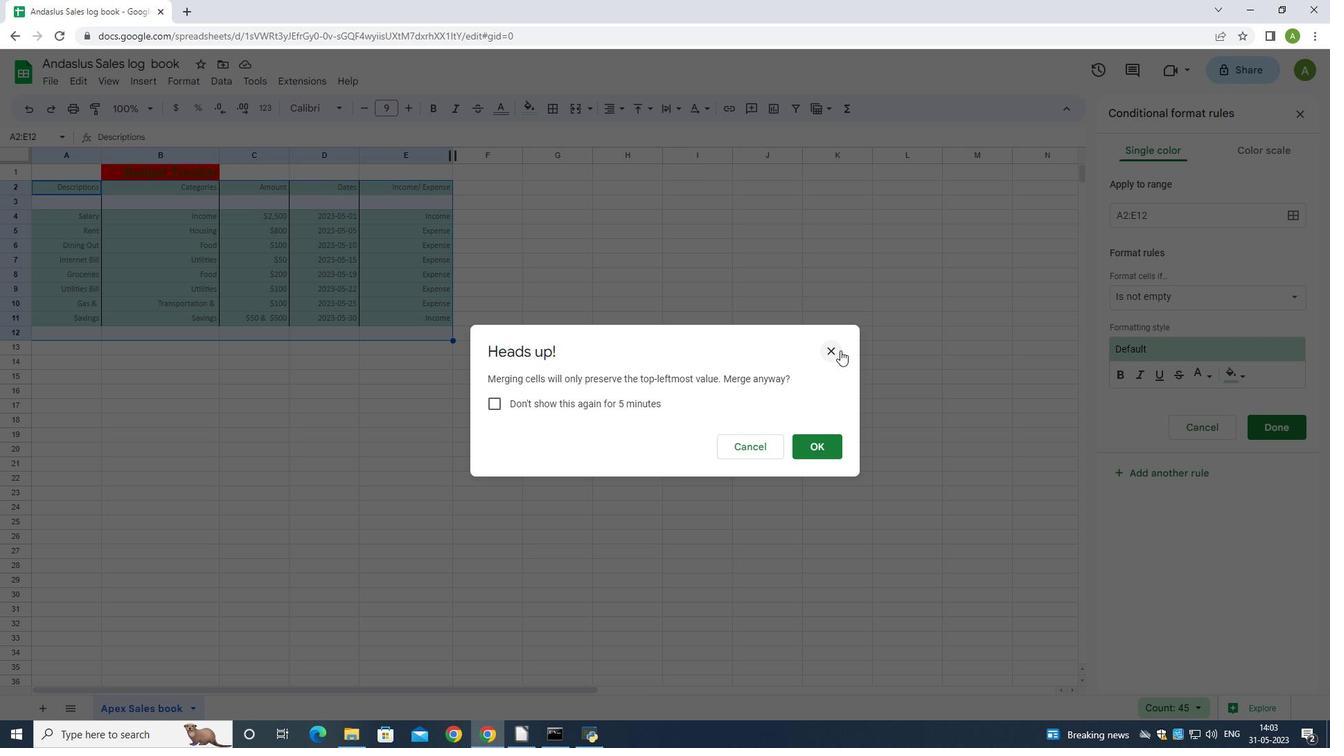 
Action: Mouse pressed left at (835, 352)
Screenshot: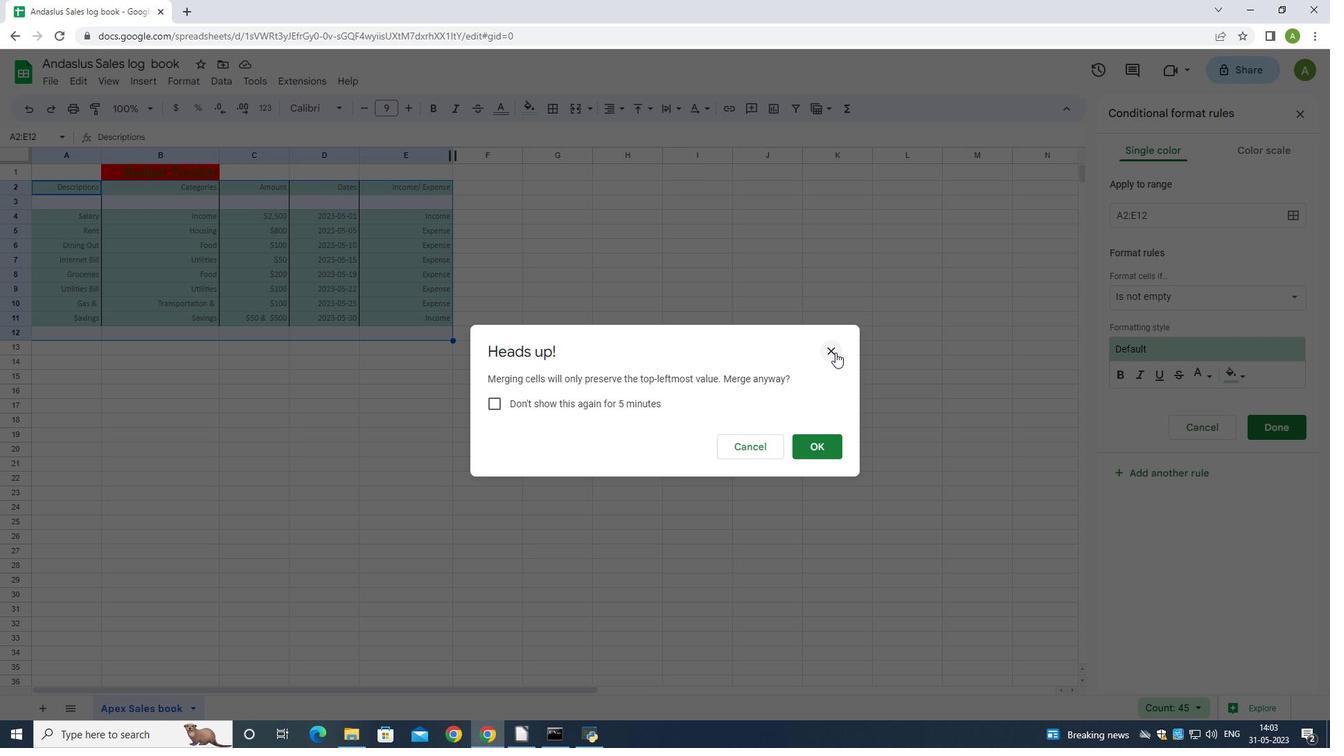 
Action: Mouse moved to (551, 108)
Screenshot: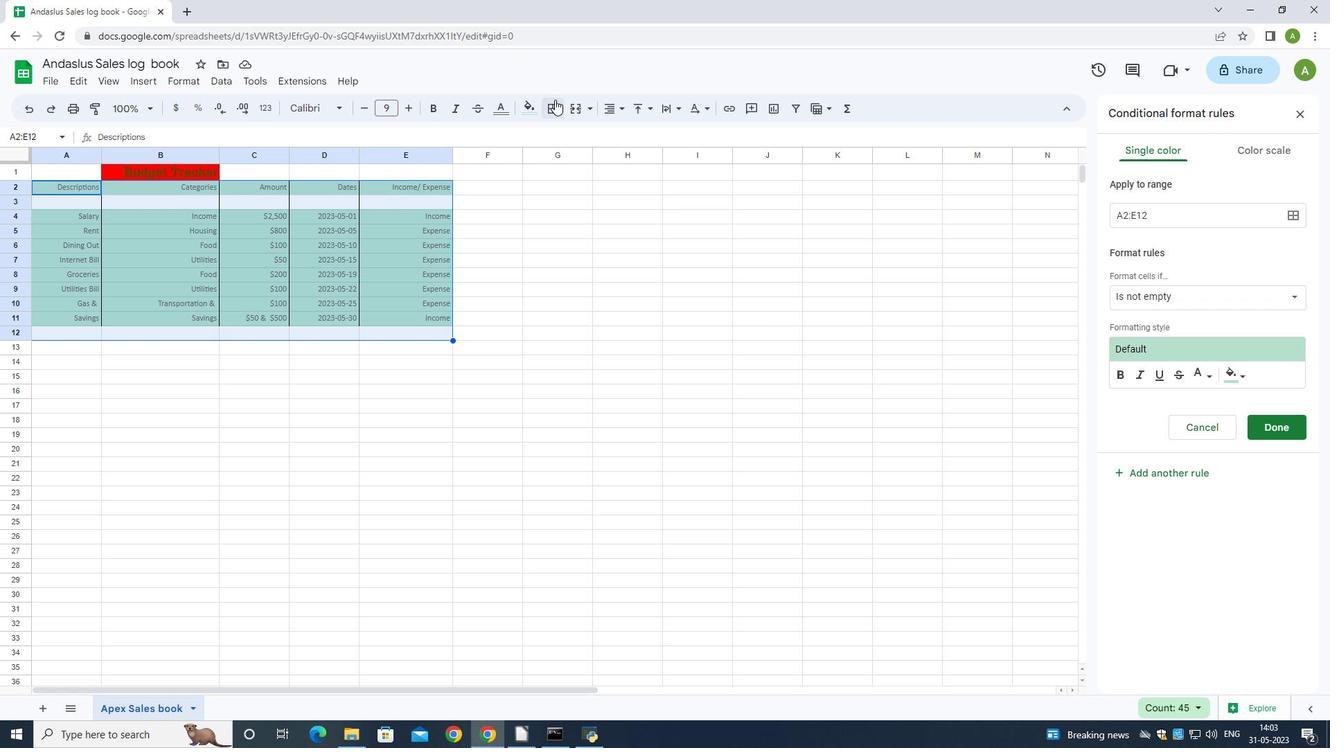 
Action: Mouse pressed left at (551, 108)
Screenshot: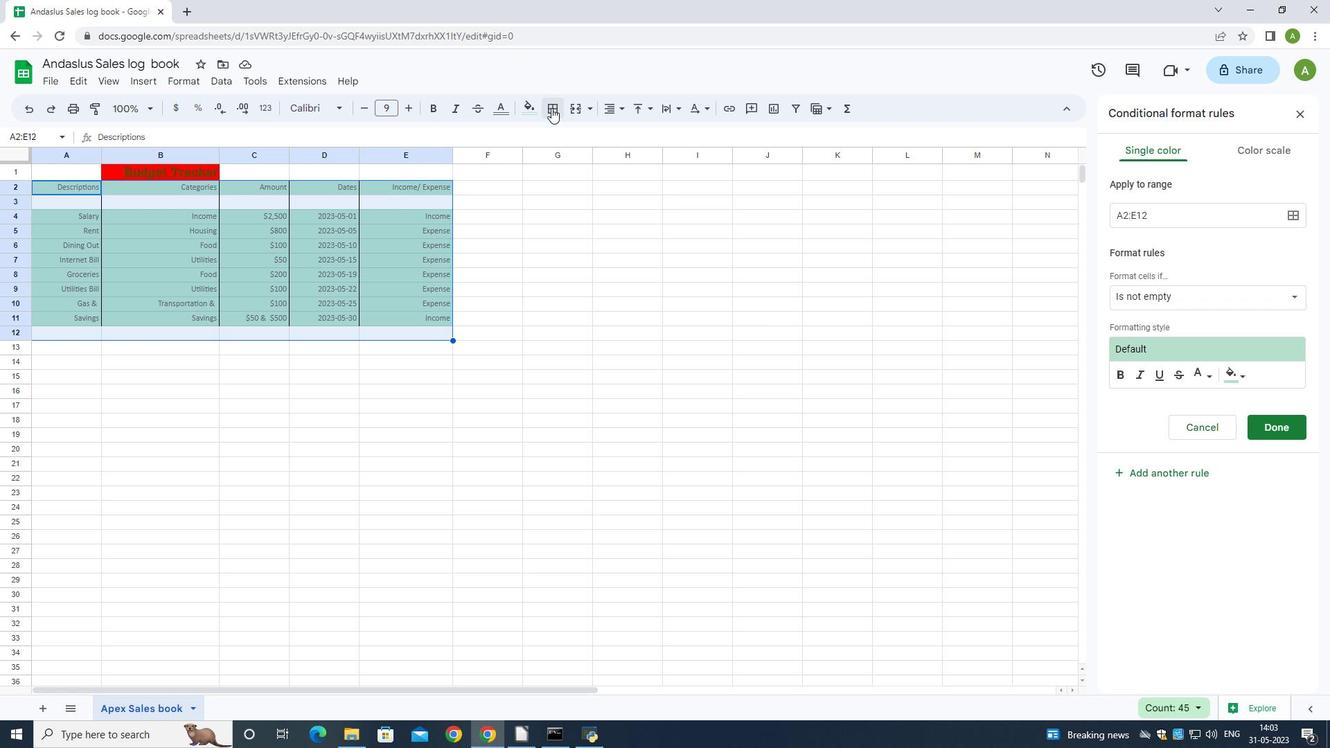 
Action: Mouse moved to (579, 165)
Screenshot: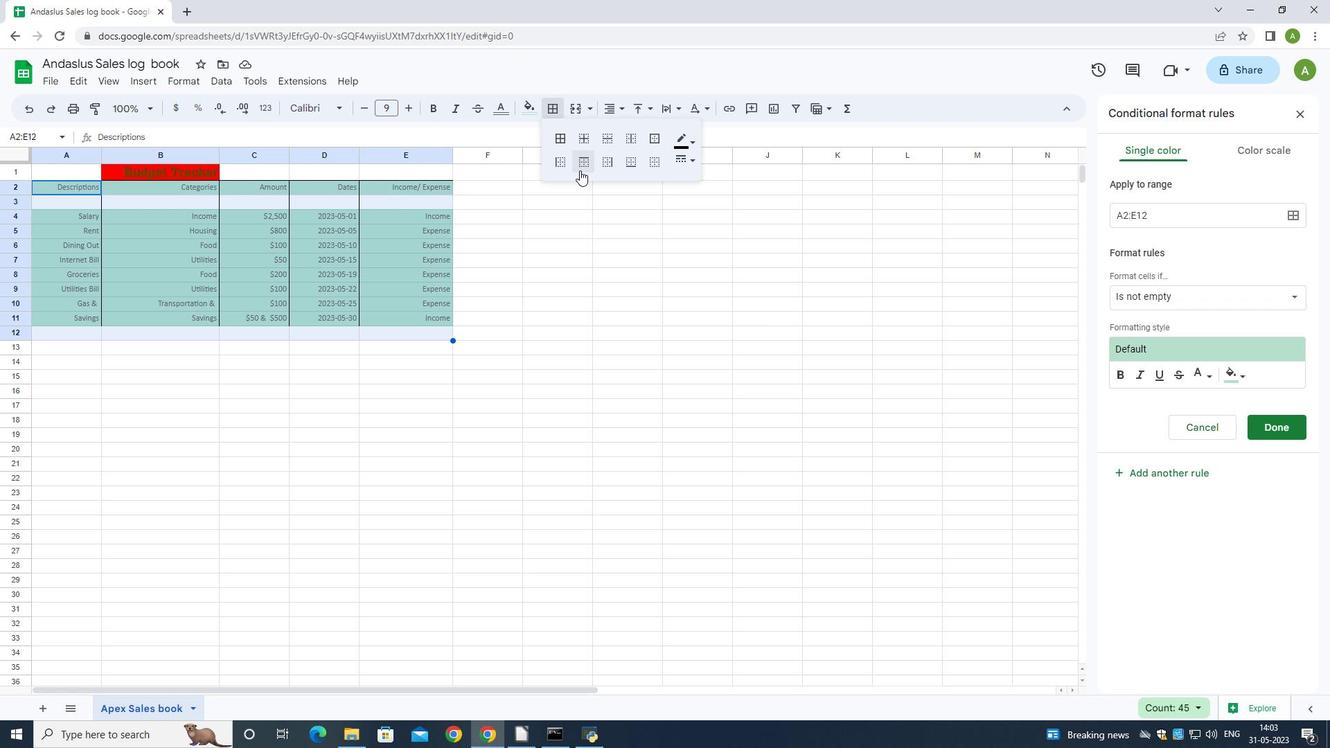 
Action: Mouse pressed left at (579, 165)
Screenshot: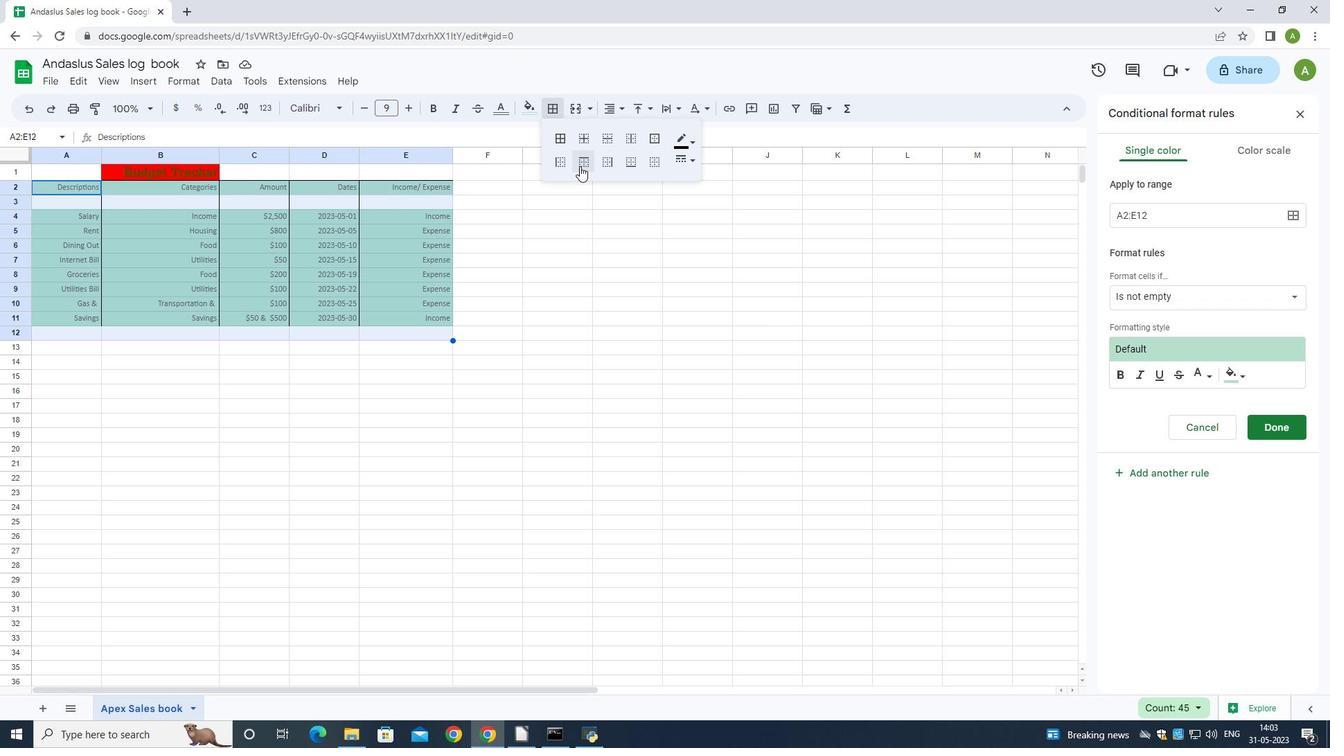 
Action: Mouse moved to (51, 349)
Screenshot: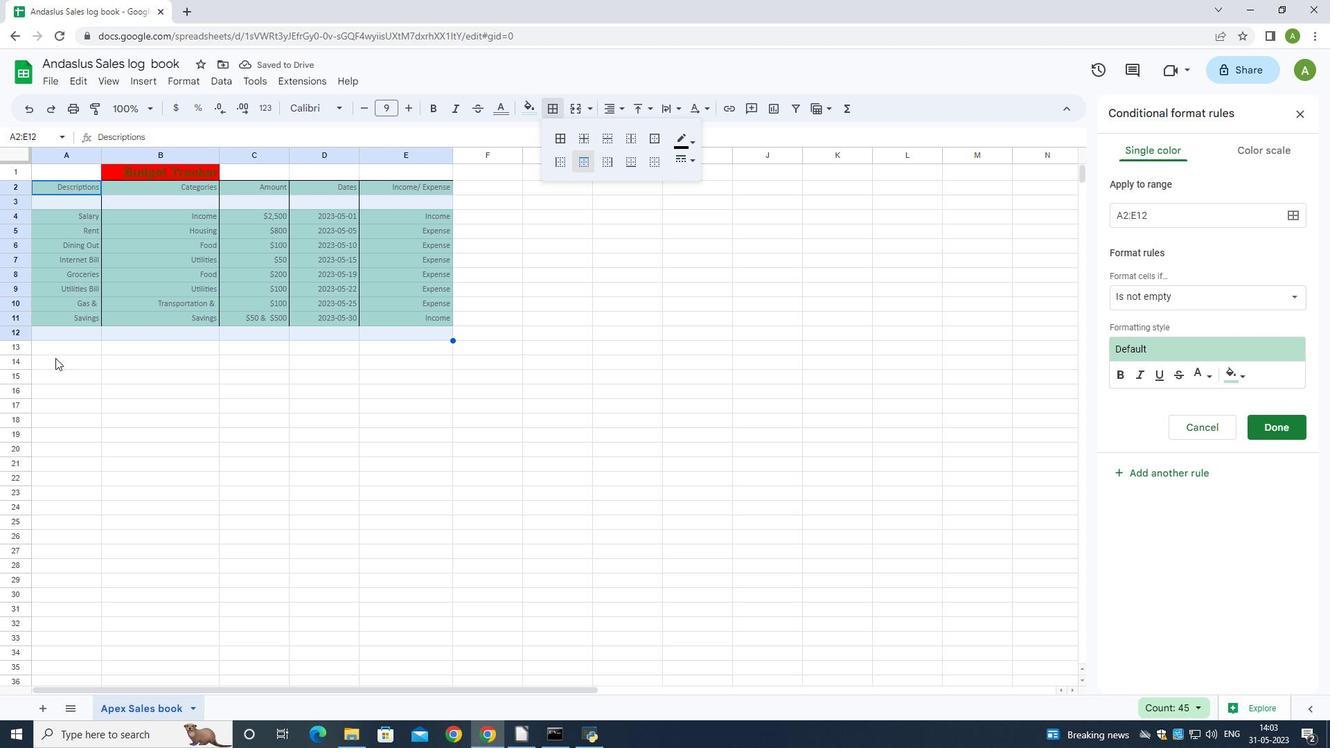 
Action: Key pressed <Key.enter>
Screenshot: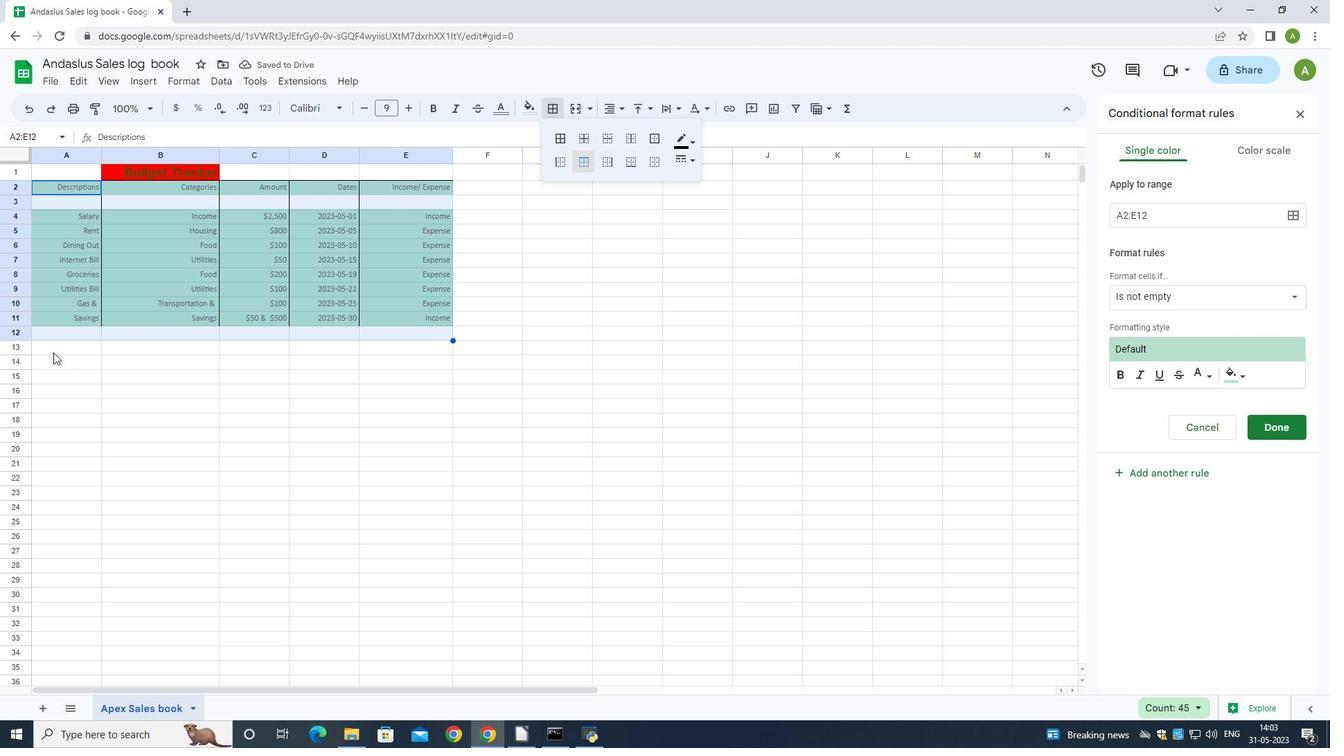 
Action: Mouse moved to (26, 300)
Screenshot: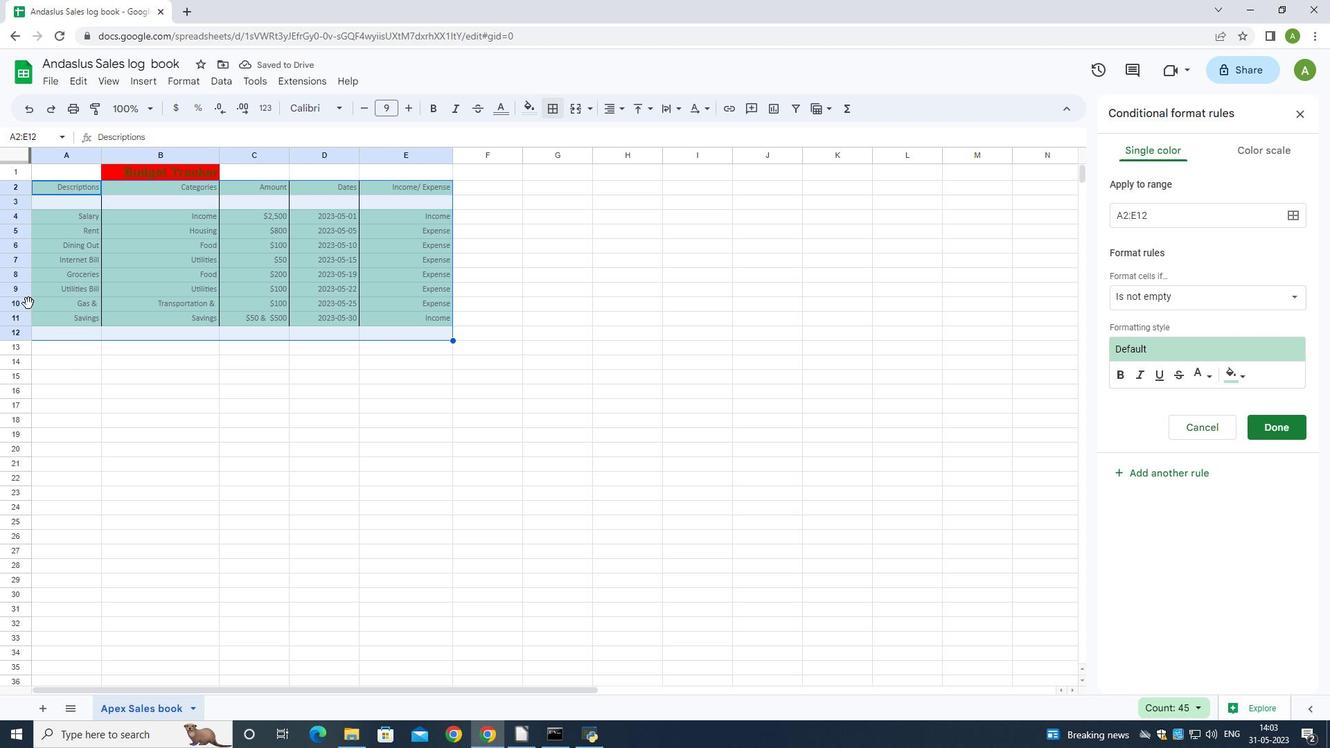 
Action: Key pressed ctrl+S
Screenshot: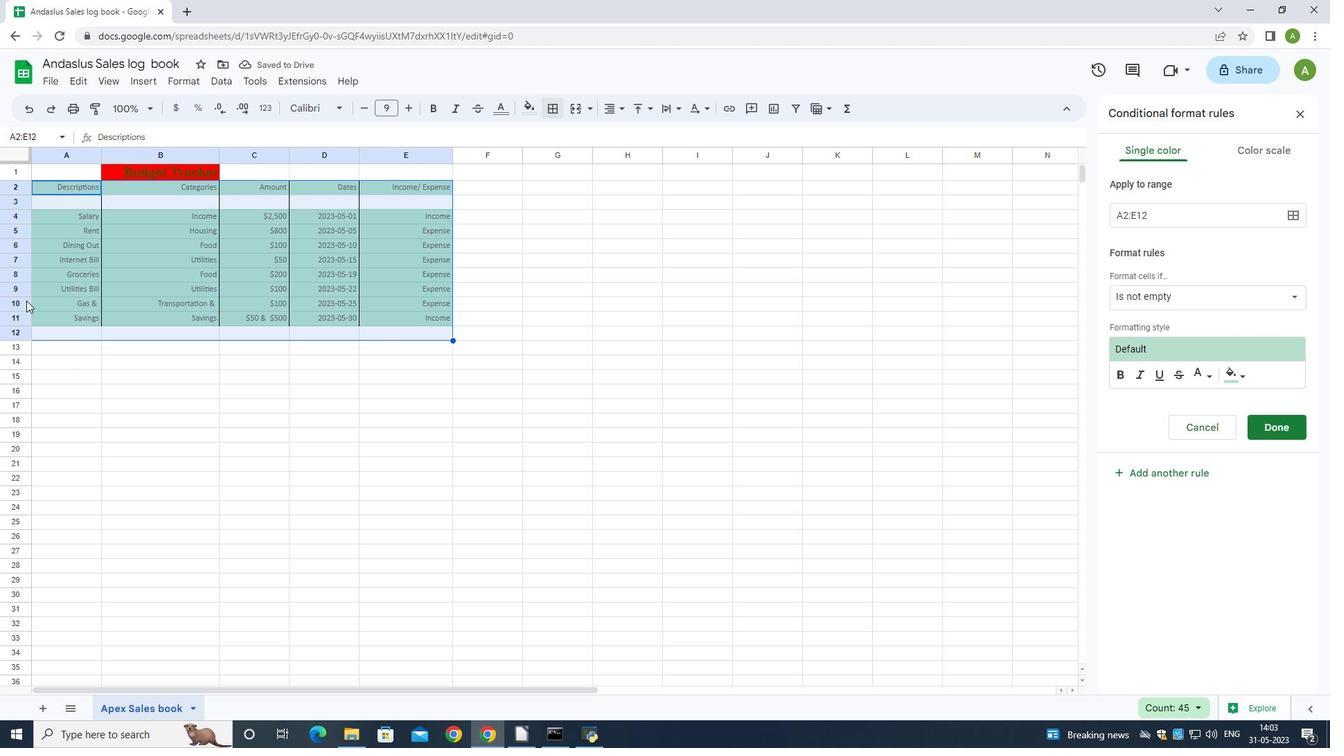 
Action: Mouse moved to (1014, 105)
Screenshot: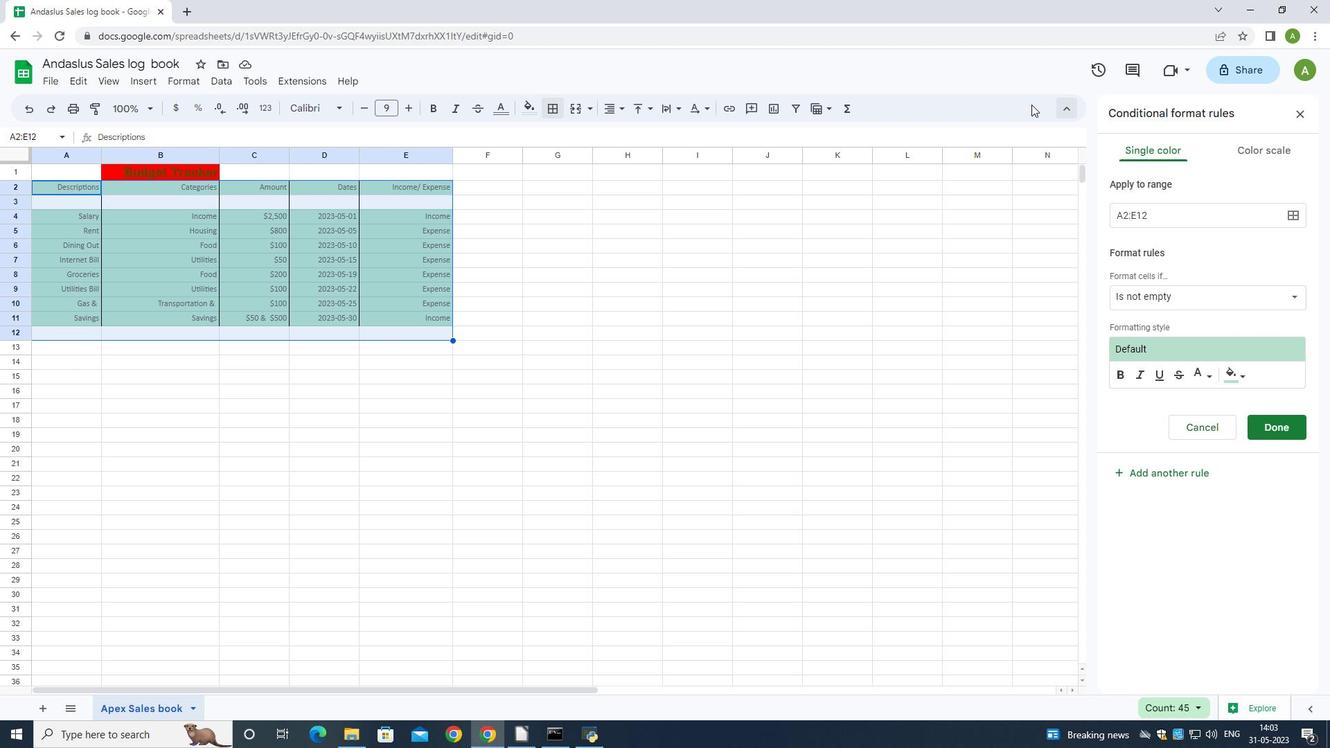 
